 Task: Find connections with filter location Kākināda with filter topic #Mentoringwith filter profile language Spanish with filter current company Dabur India Limited with filter school Dwaraka Doss Goverdhan Doss Vaishnav College with filter industry Government Relations Services with filter service category Graphic Design with filter keywords title Substitute Teacher
Action: Mouse moved to (203, 309)
Screenshot: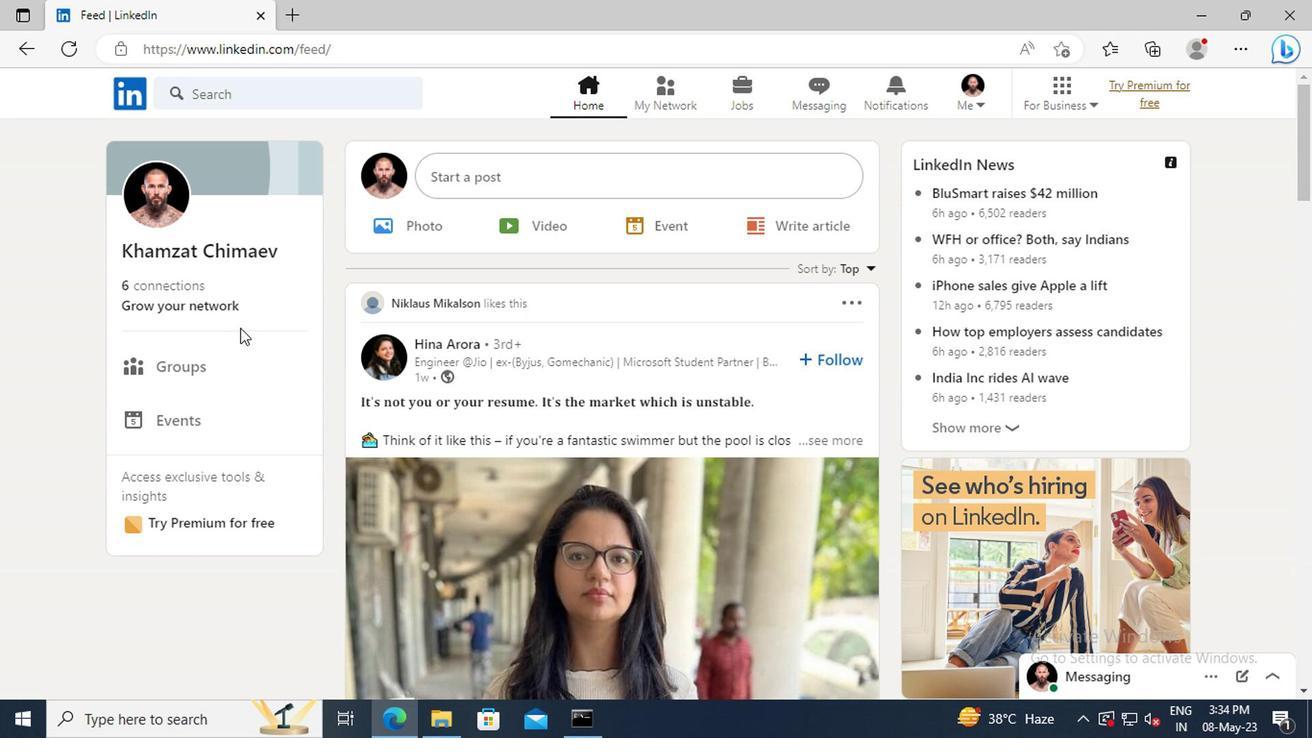 
Action: Mouse pressed left at (203, 309)
Screenshot: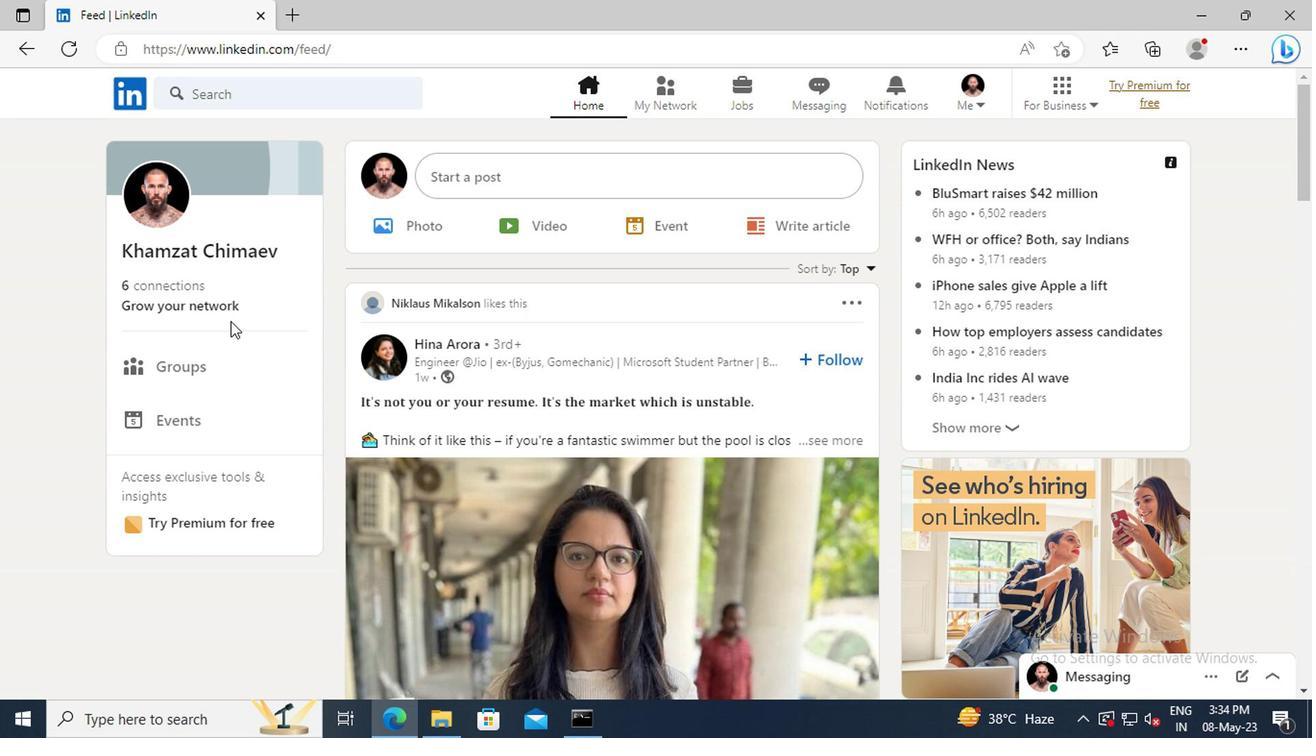 
Action: Mouse moved to (198, 200)
Screenshot: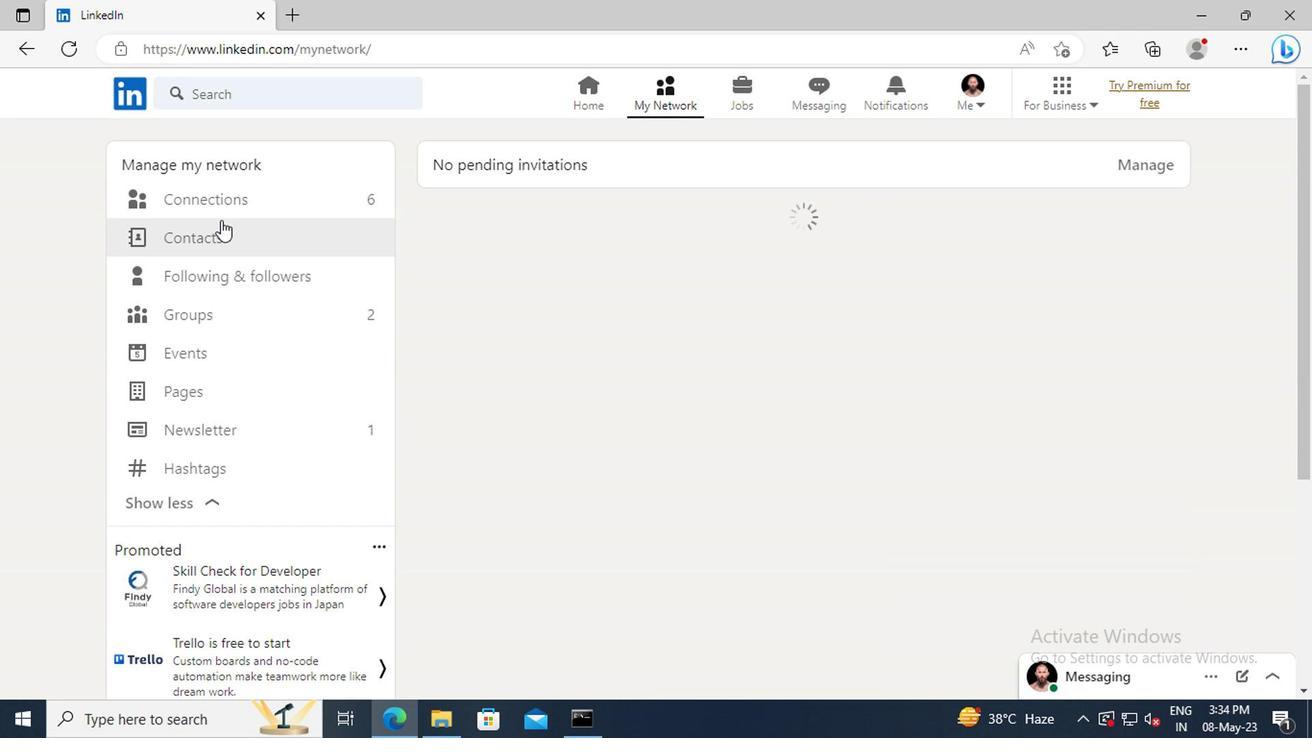 
Action: Mouse pressed left at (198, 200)
Screenshot: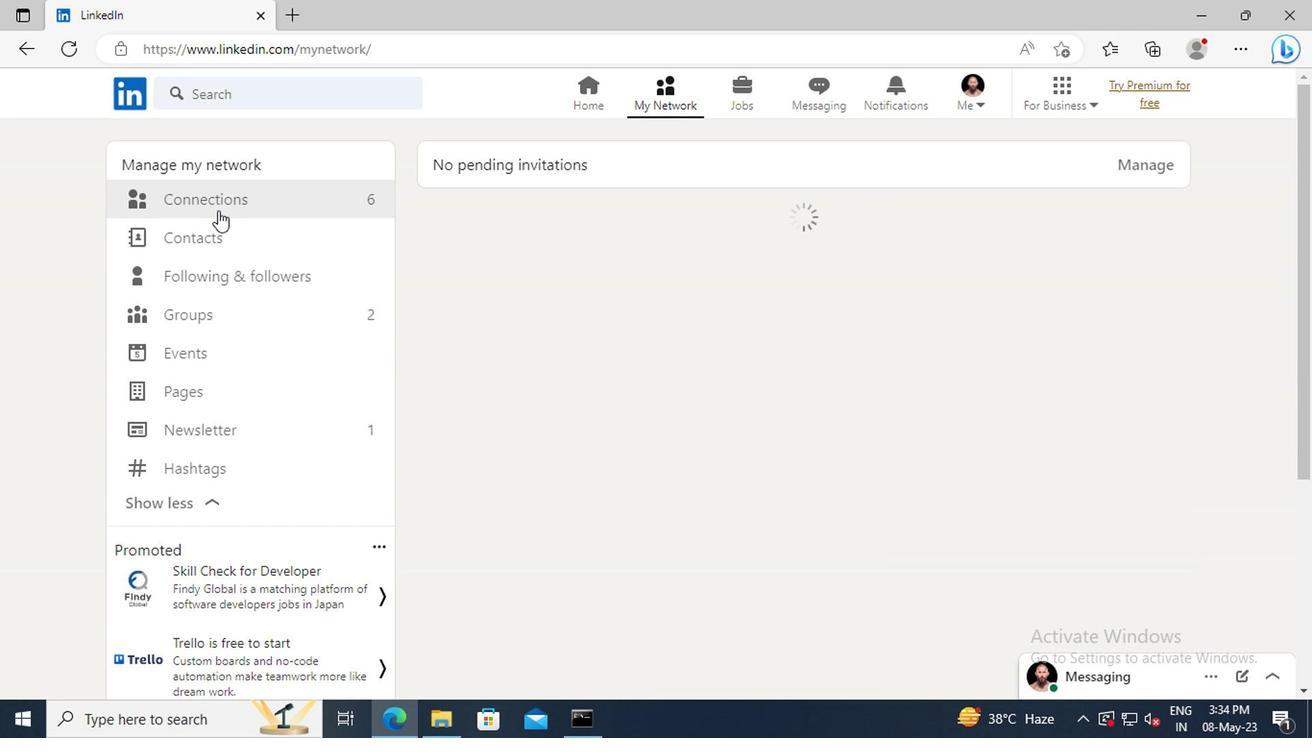 
Action: Mouse moved to (812, 202)
Screenshot: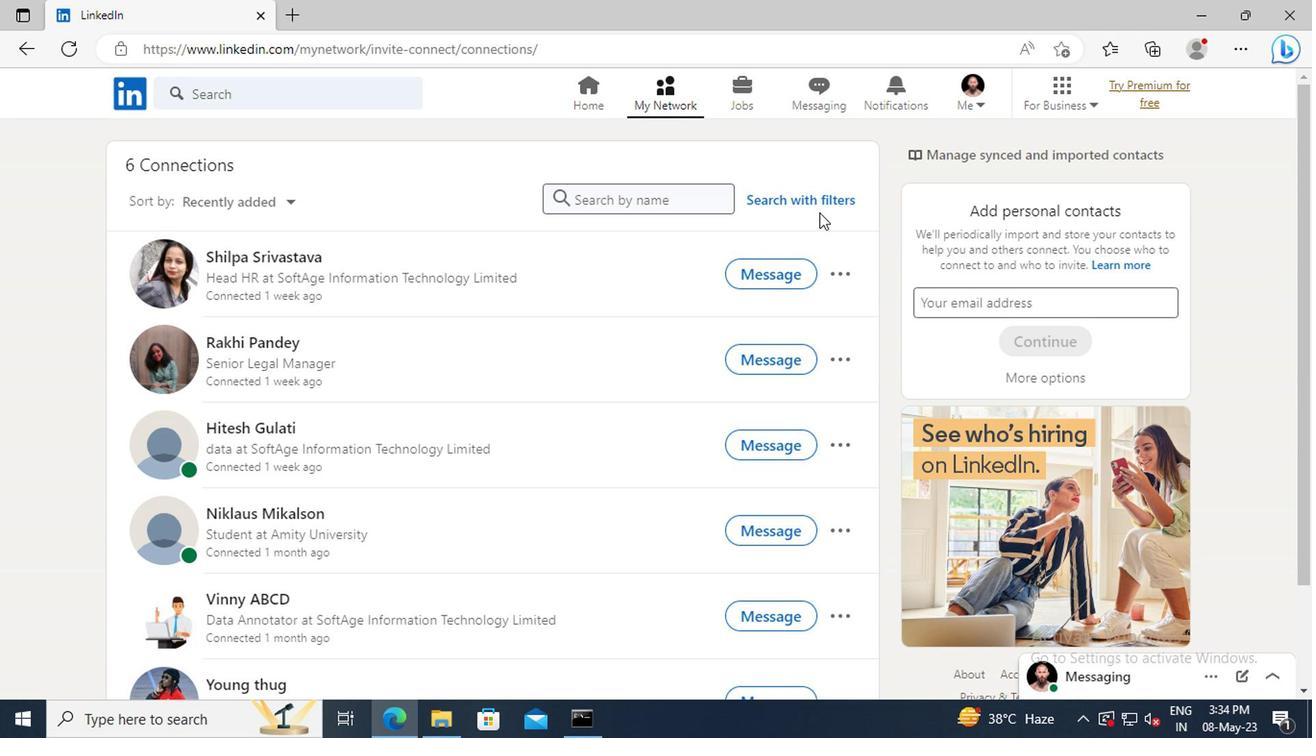 
Action: Mouse pressed left at (812, 202)
Screenshot: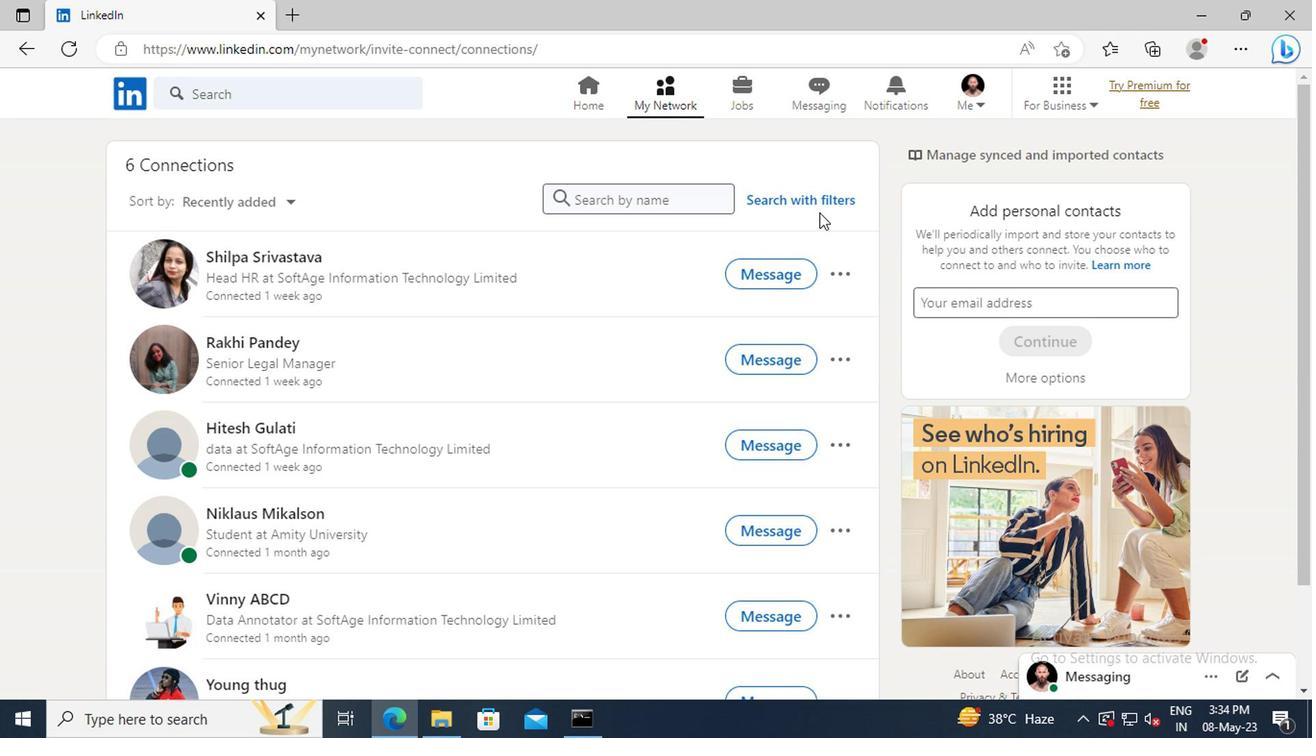 
Action: Mouse moved to (716, 142)
Screenshot: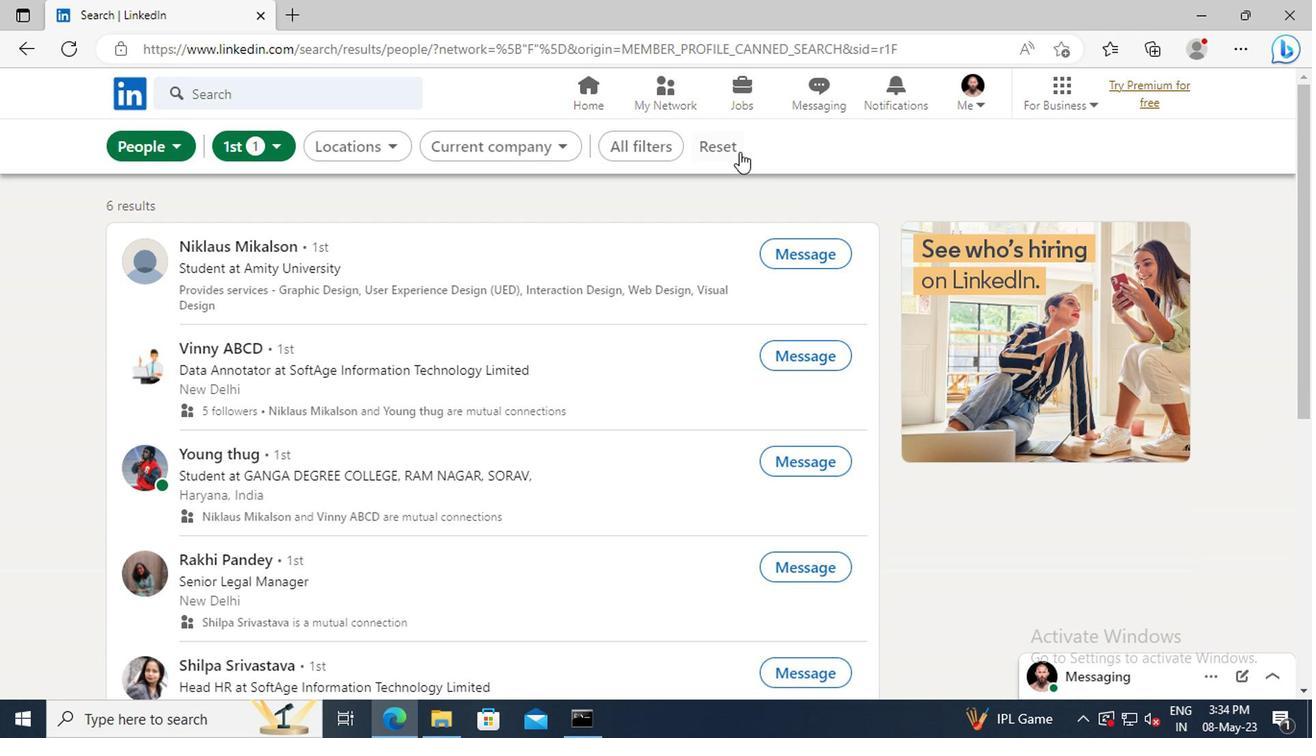 
Action: Mouse pressed left at (716, 142)
Screenshot: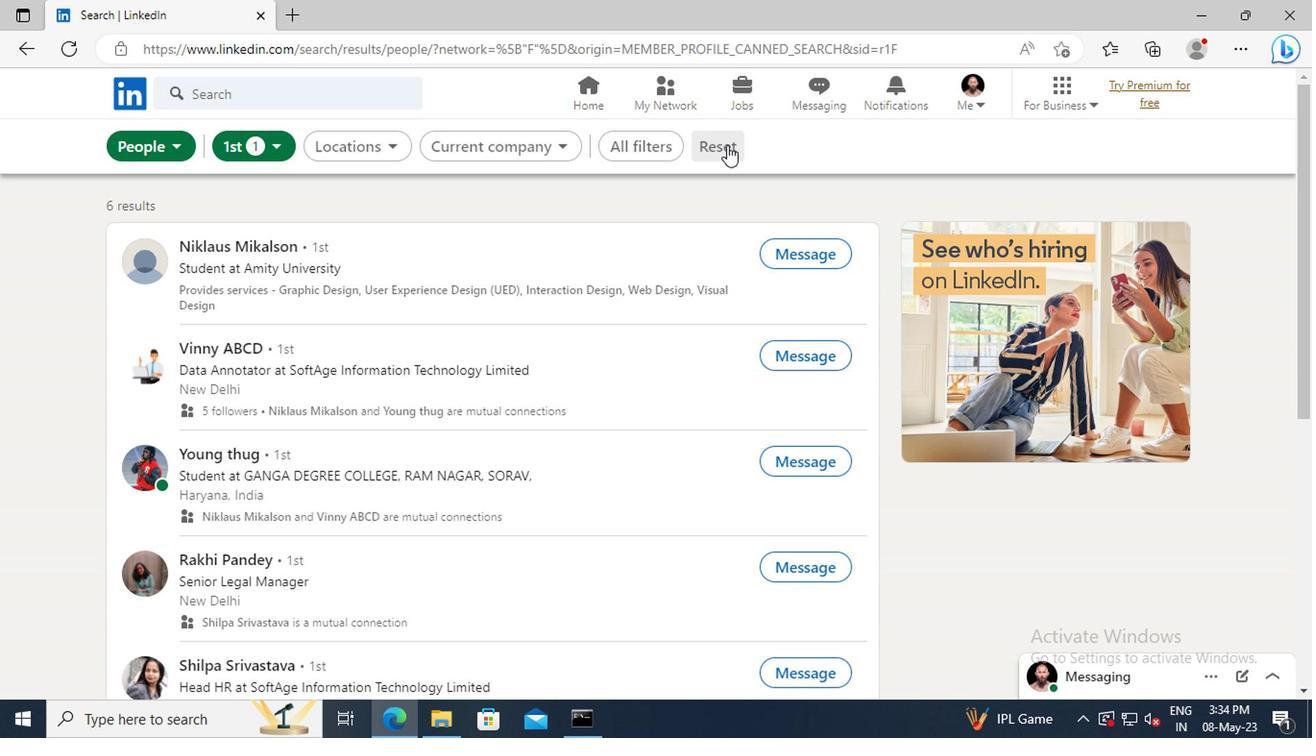 
Action: Mouse moved to (678, 142)
Screenshot: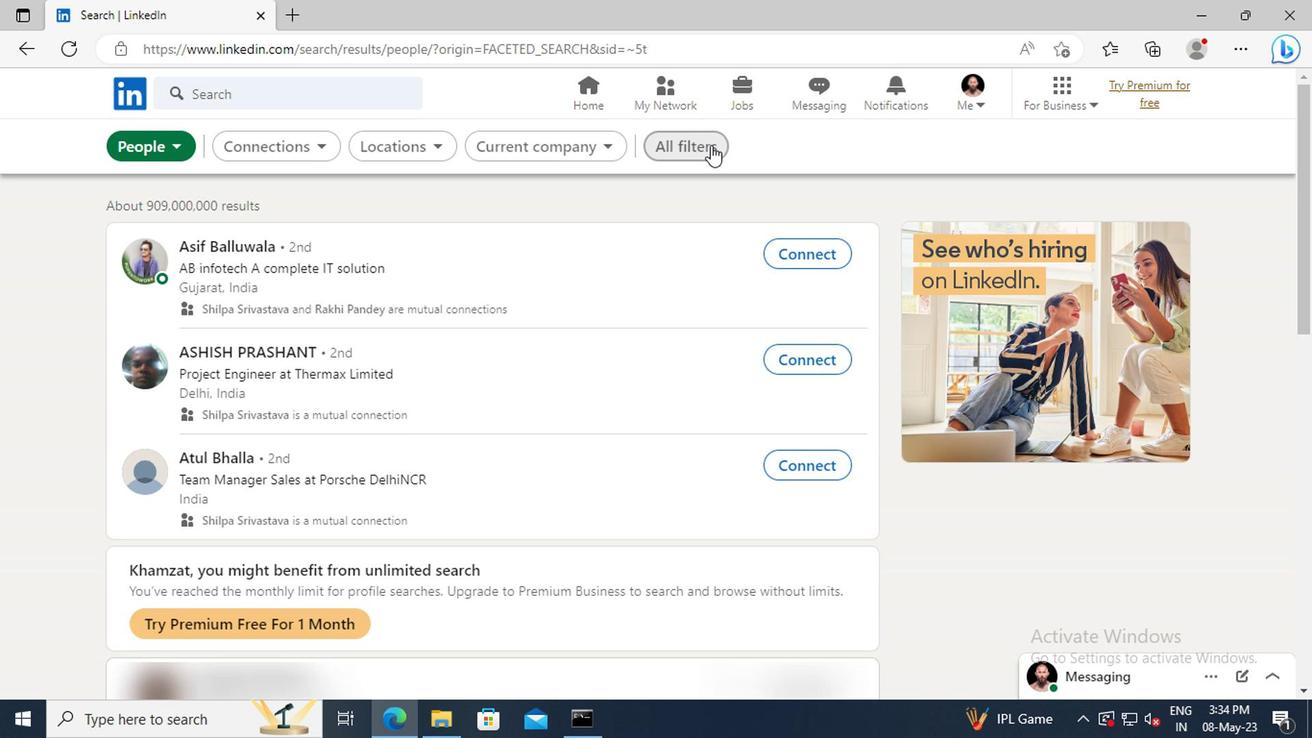 
Action: Mouse pressed left at (678, 142)
Screenshot: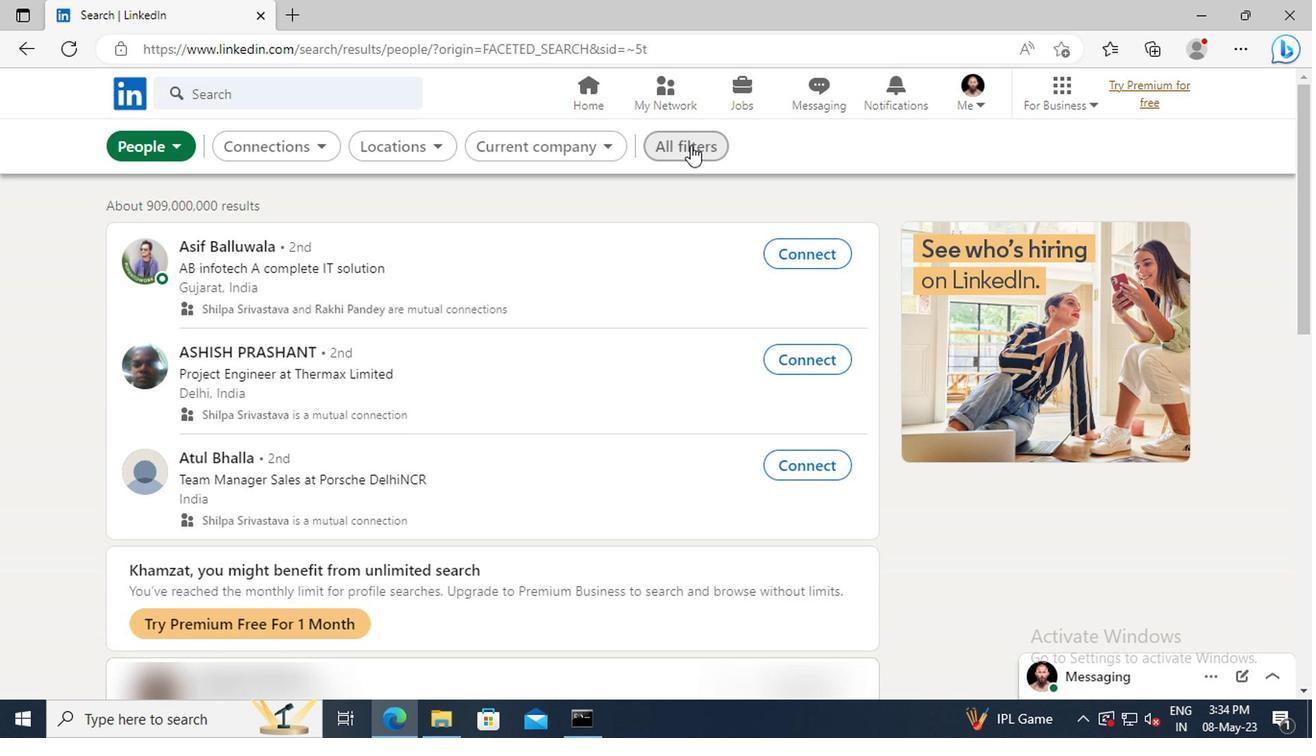 
Action: Mouse moved to (1095, 354)
Screenshot: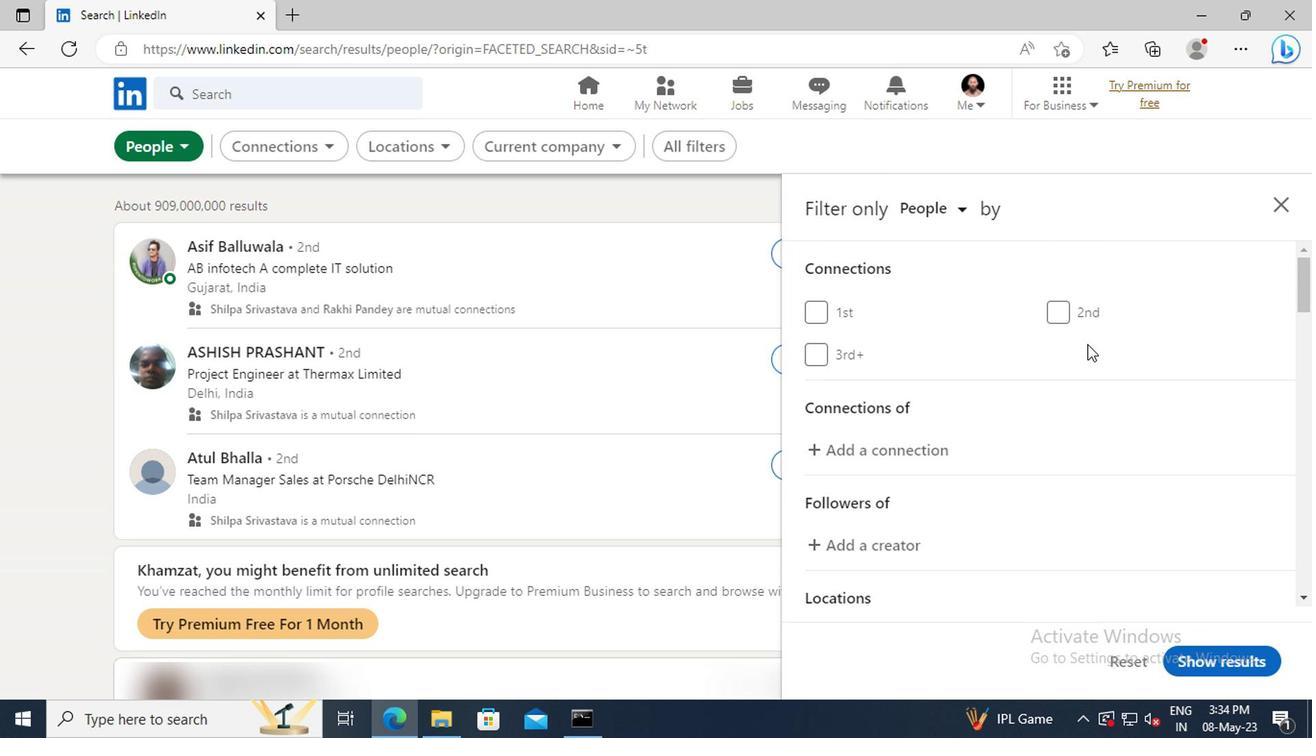 
Action: Mouse scrolled (1095, 354) with delta (0, 0)
Screenshot: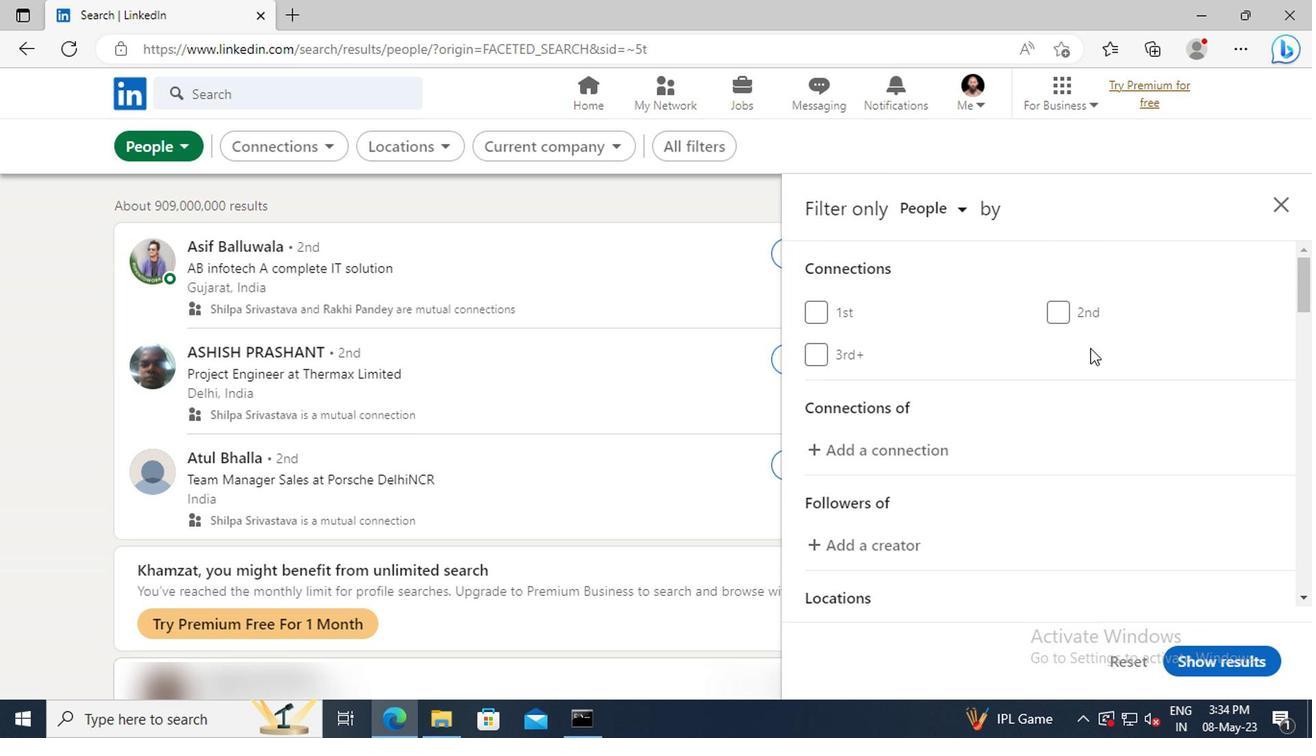 
Action: Mouse moved to (1095, 354)
Screenshot: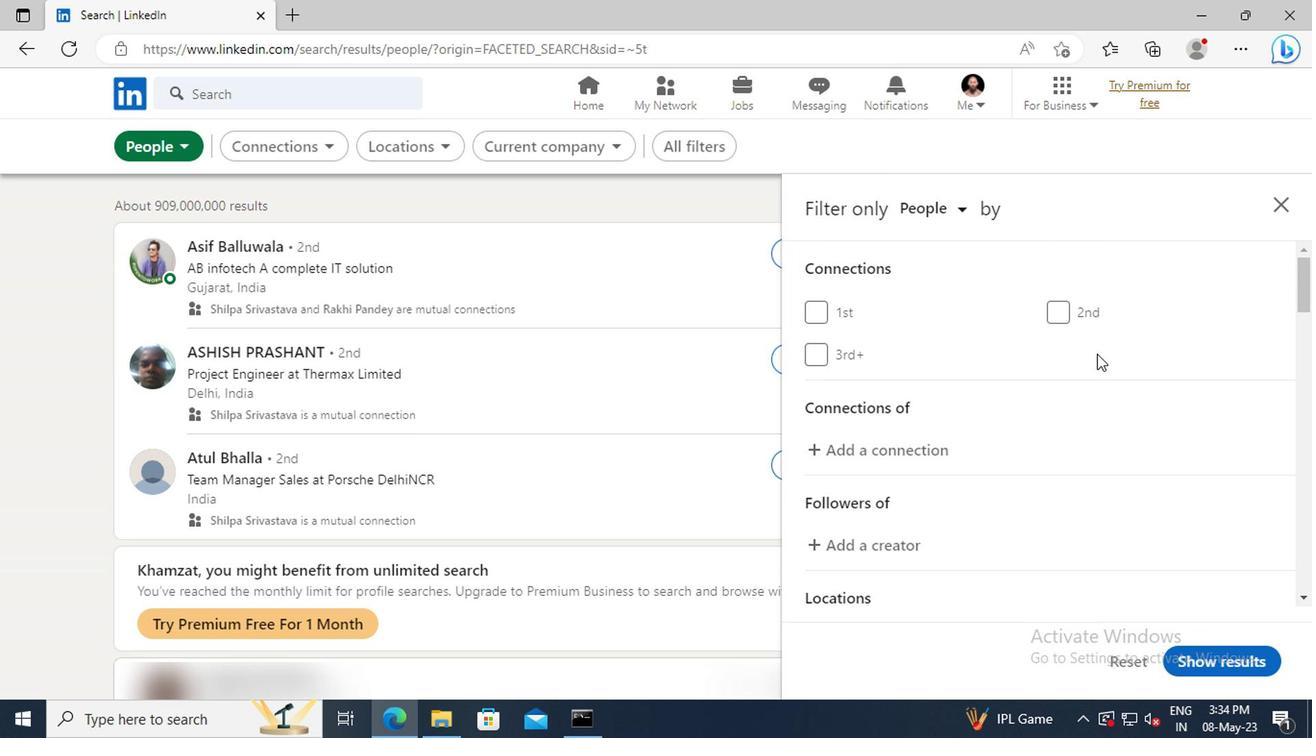 
Action: Mouse scrolled (1095, 354) with delta (0, 0)
Screenshot: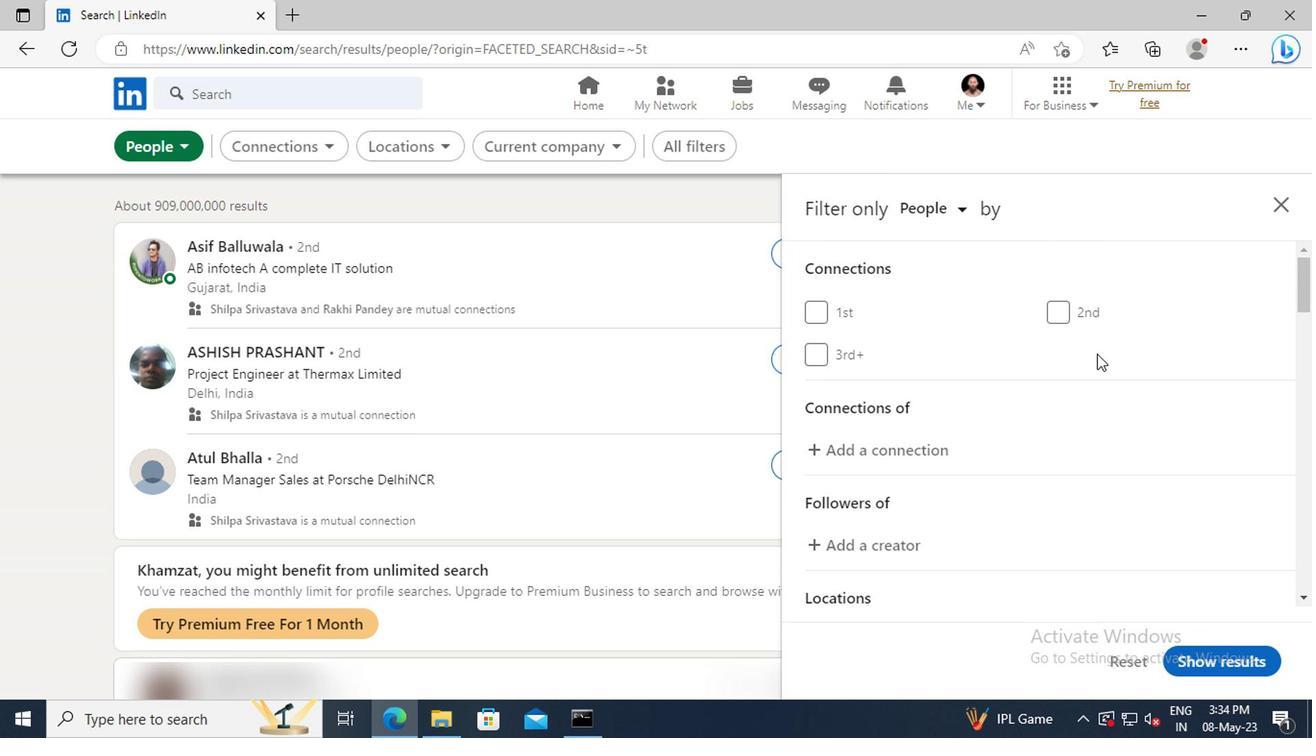 
Action: Mouse scrolled (1095, 354) with delta (0, 0)
Screenshot: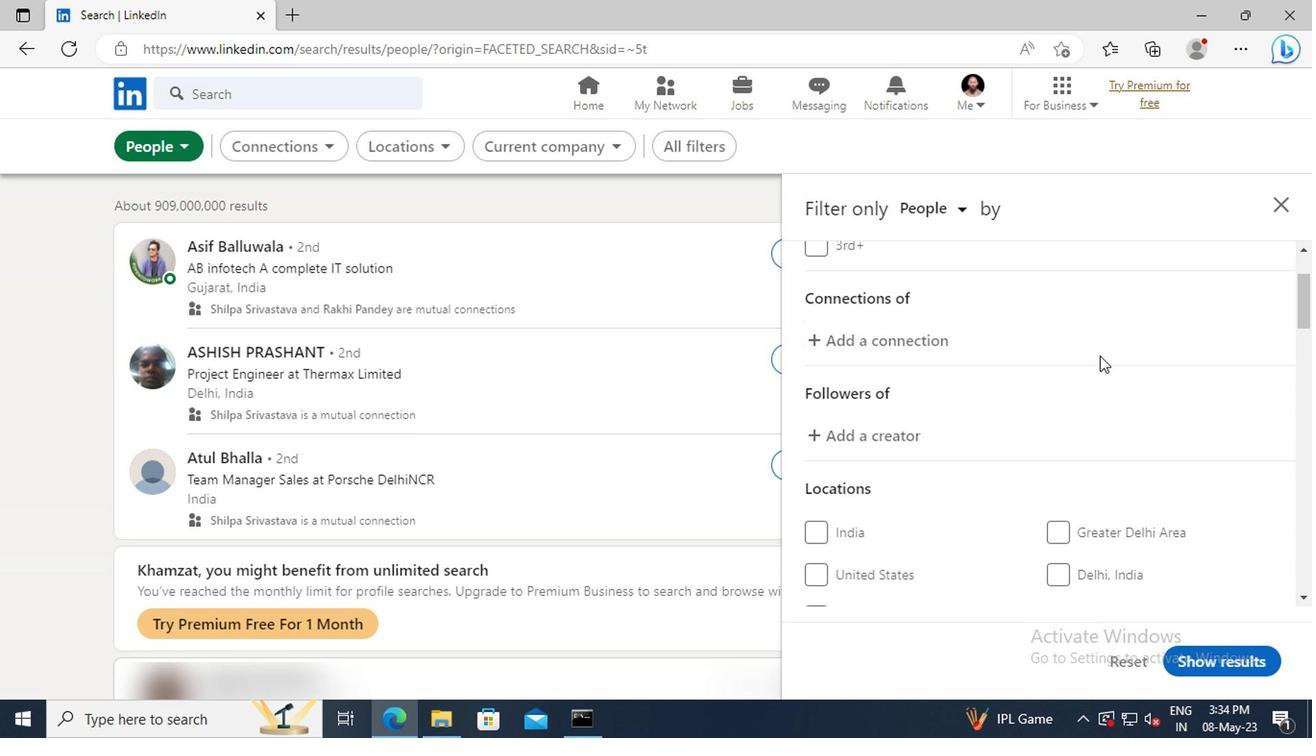 
Action: Mouse scrolled (1095, 354) with delta (0, 0)
Screenshot: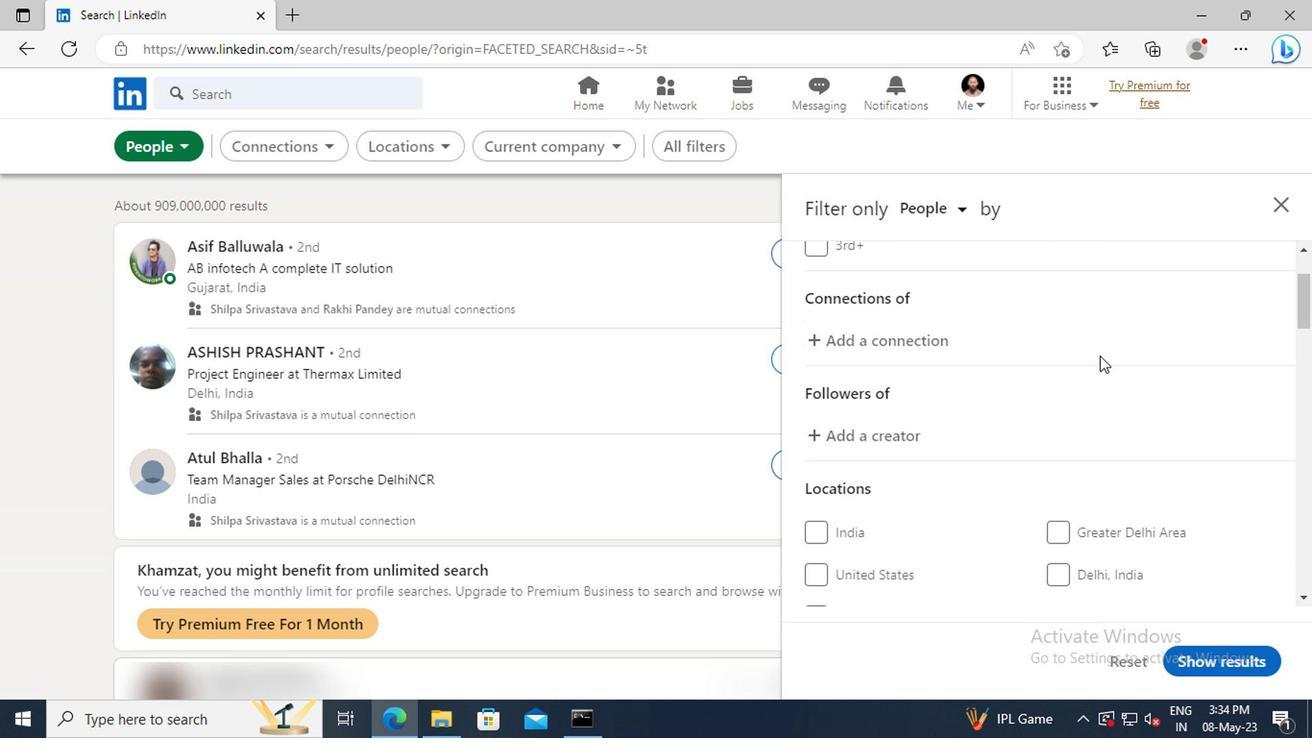 
Action: Mouse scrolled (1095, 354) with delta (0, 0)
Screenshot: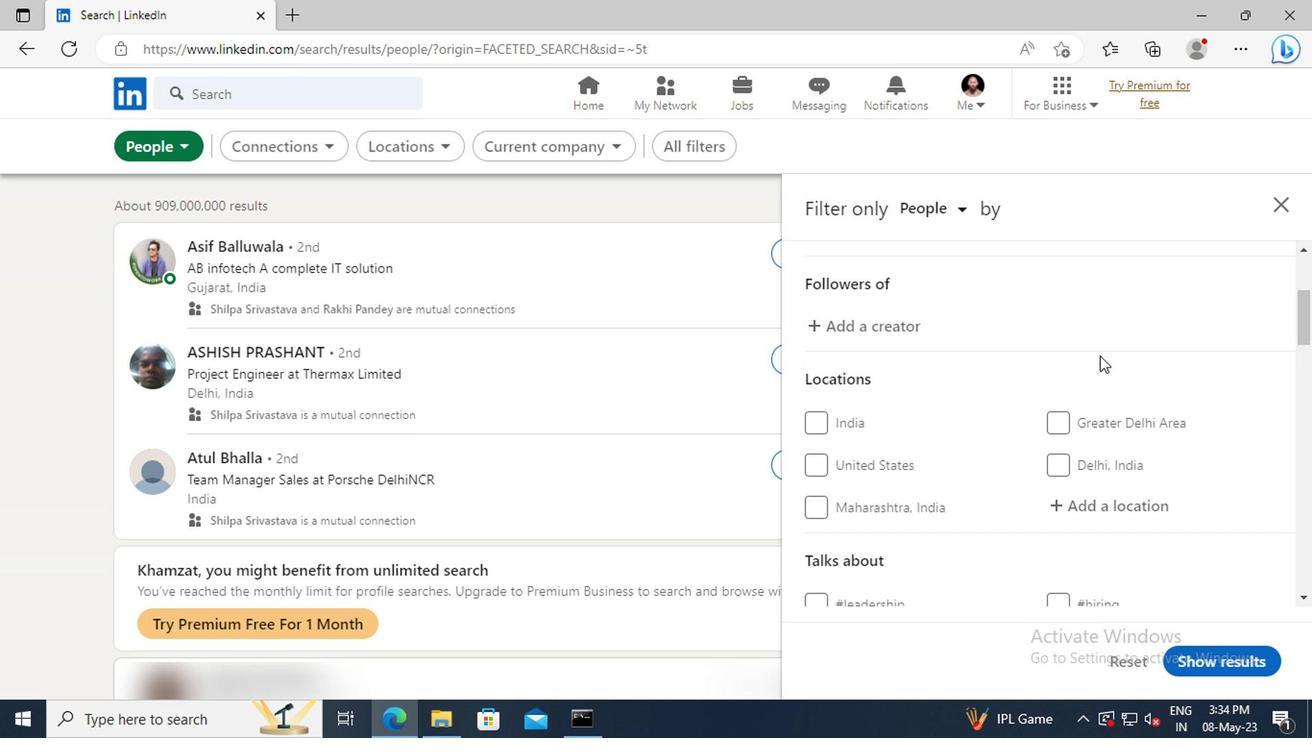 
Action: Mouse scrolled (1095, 354) with delta (0, 0)
Screenshot: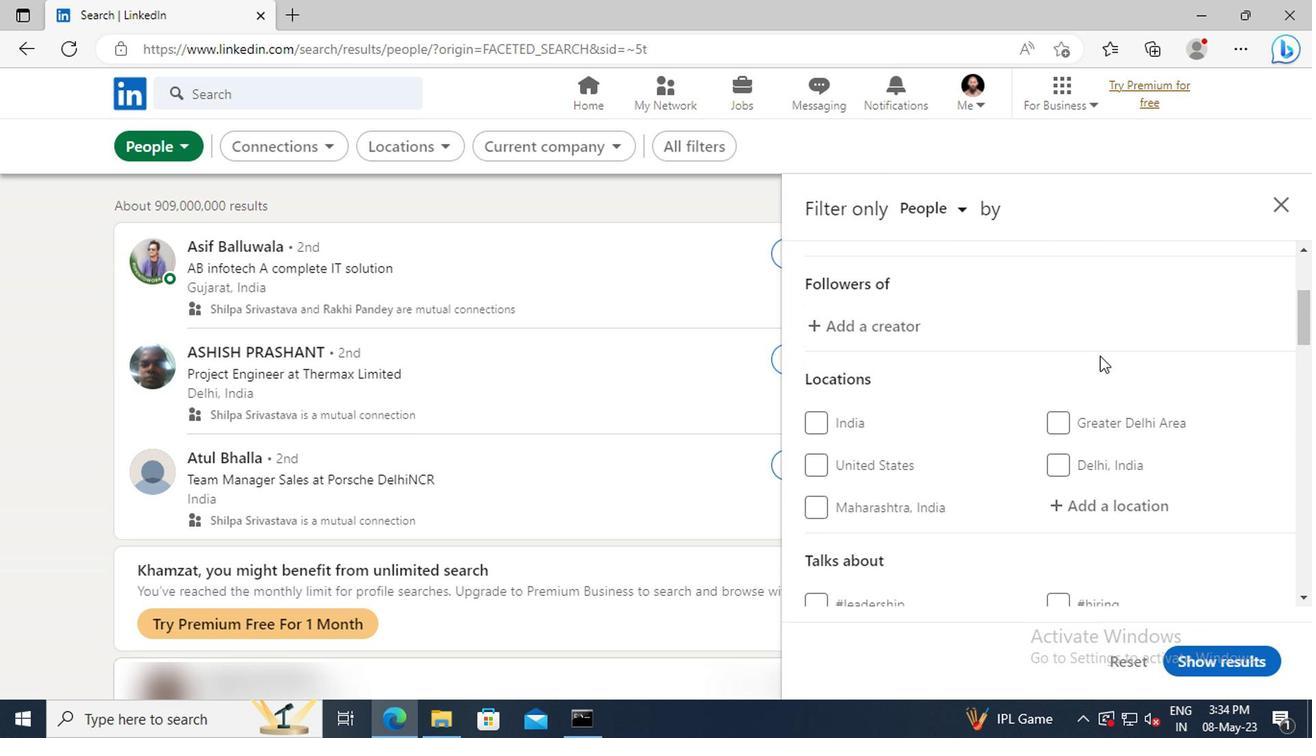 
Action: Mouse moved to (1097, 395)
Screenshot: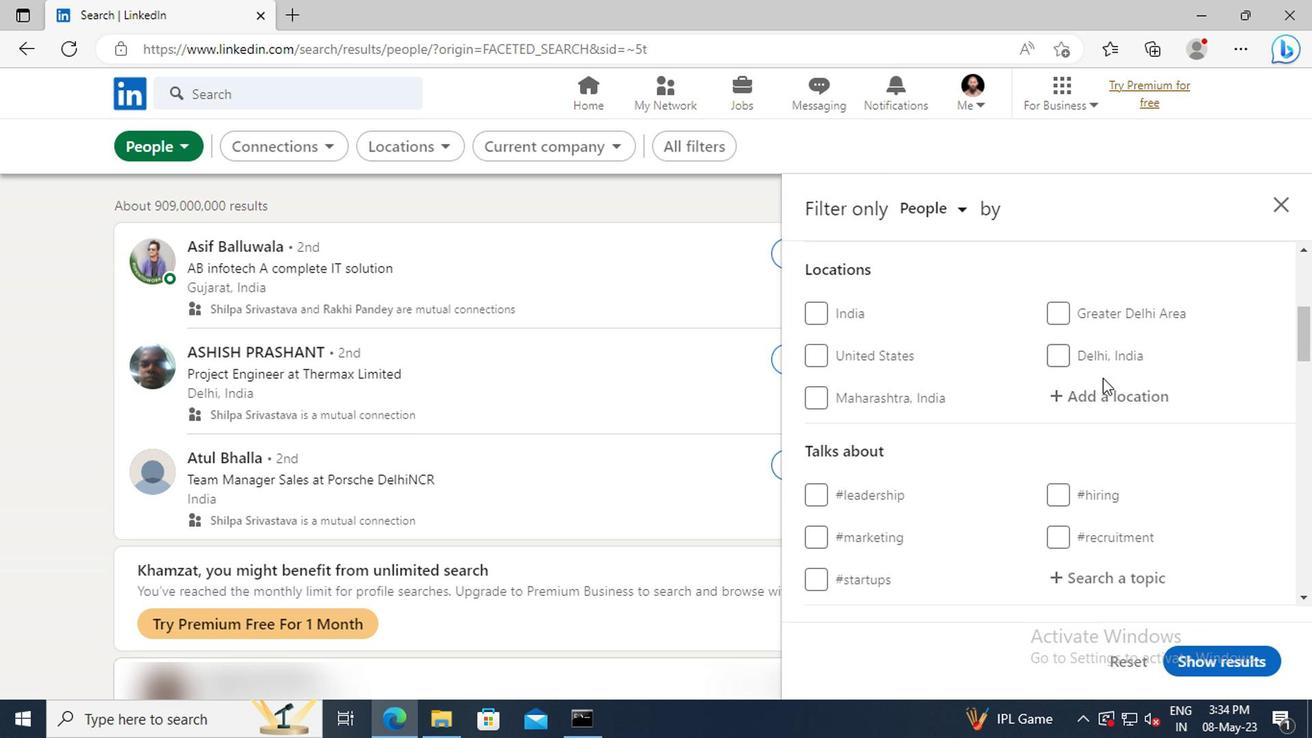 
Action: Mouse pressed left at (1097, 395)
Screenshot: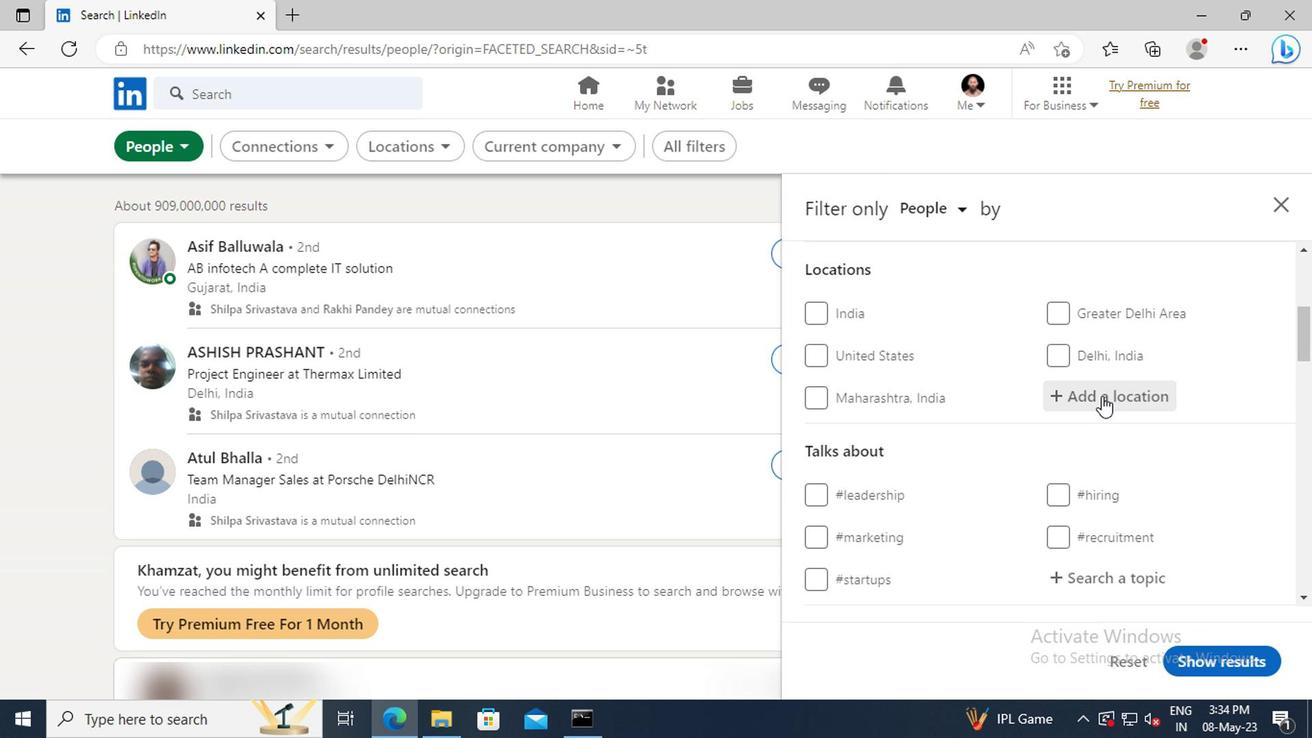 
Action: Key pressed <Key.shift>KAKINADA
Screenshot: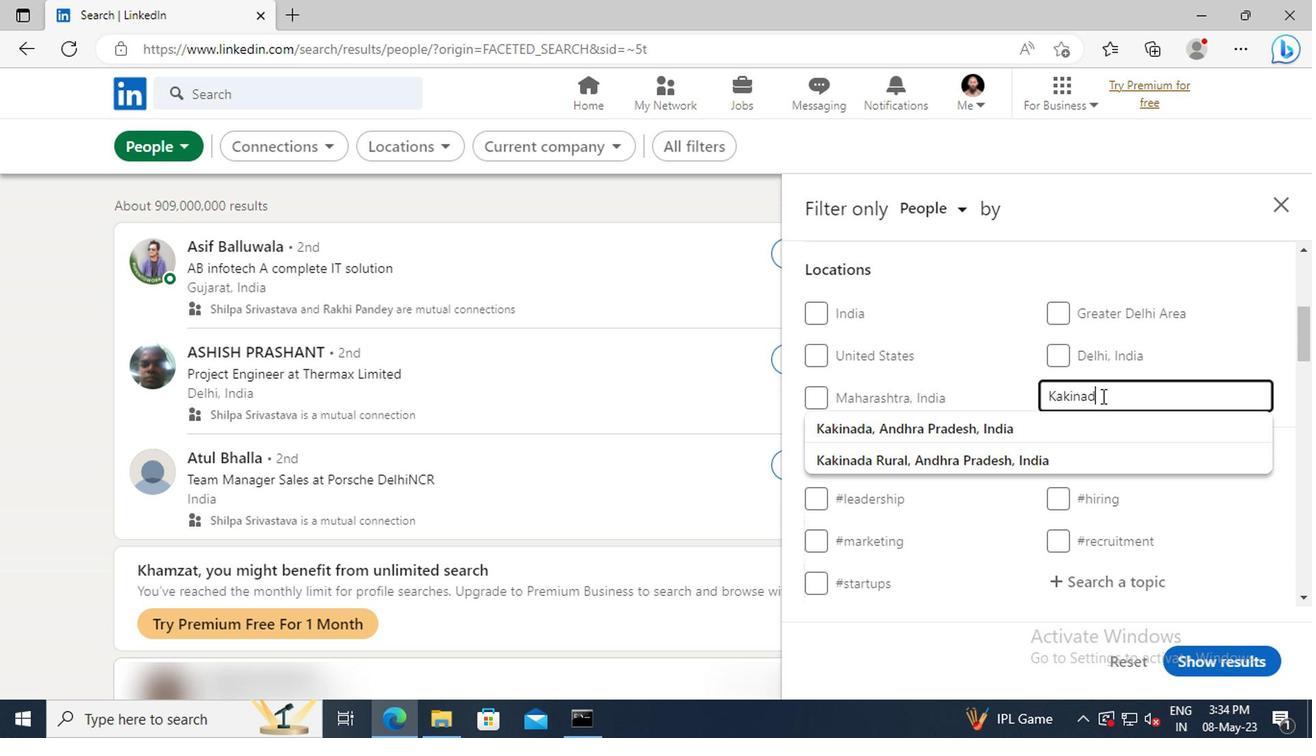 
Action: Mouse moved to (1102, 423)
Screenshot: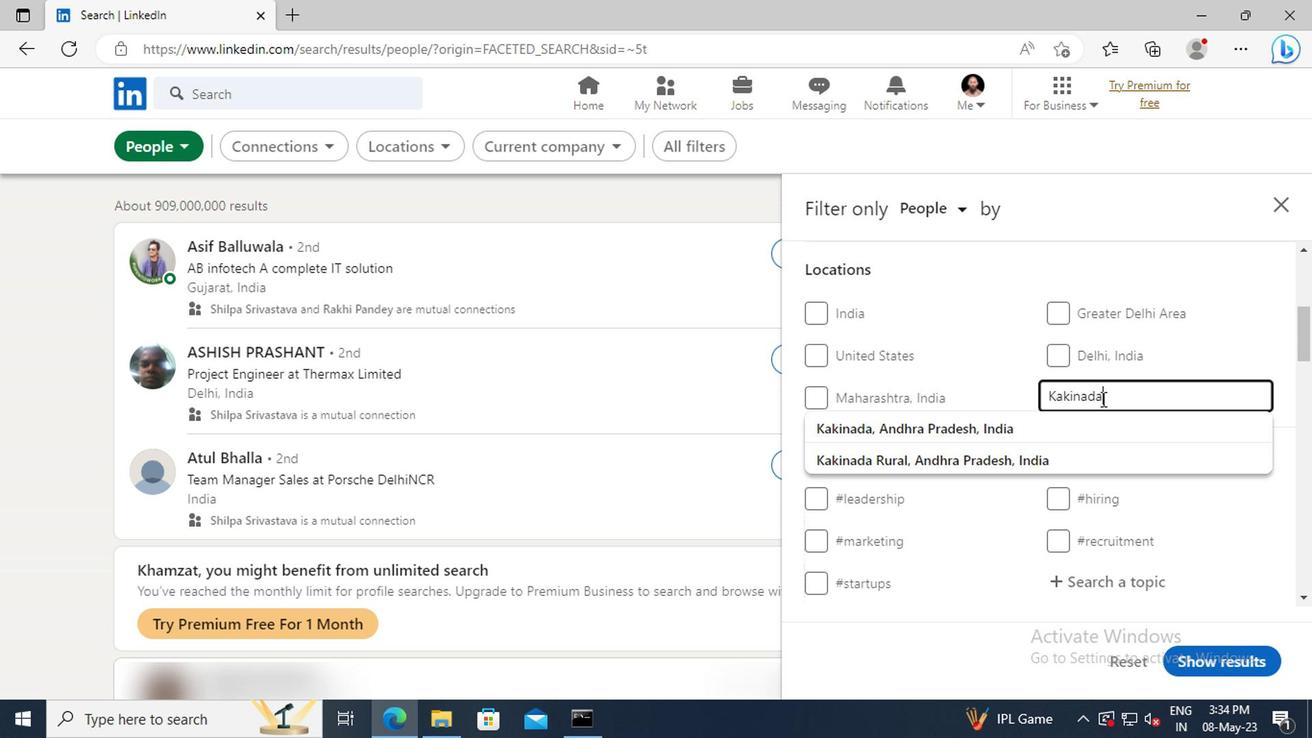 
Action: Mouse pressed left at (1102, 423)
Screenshot: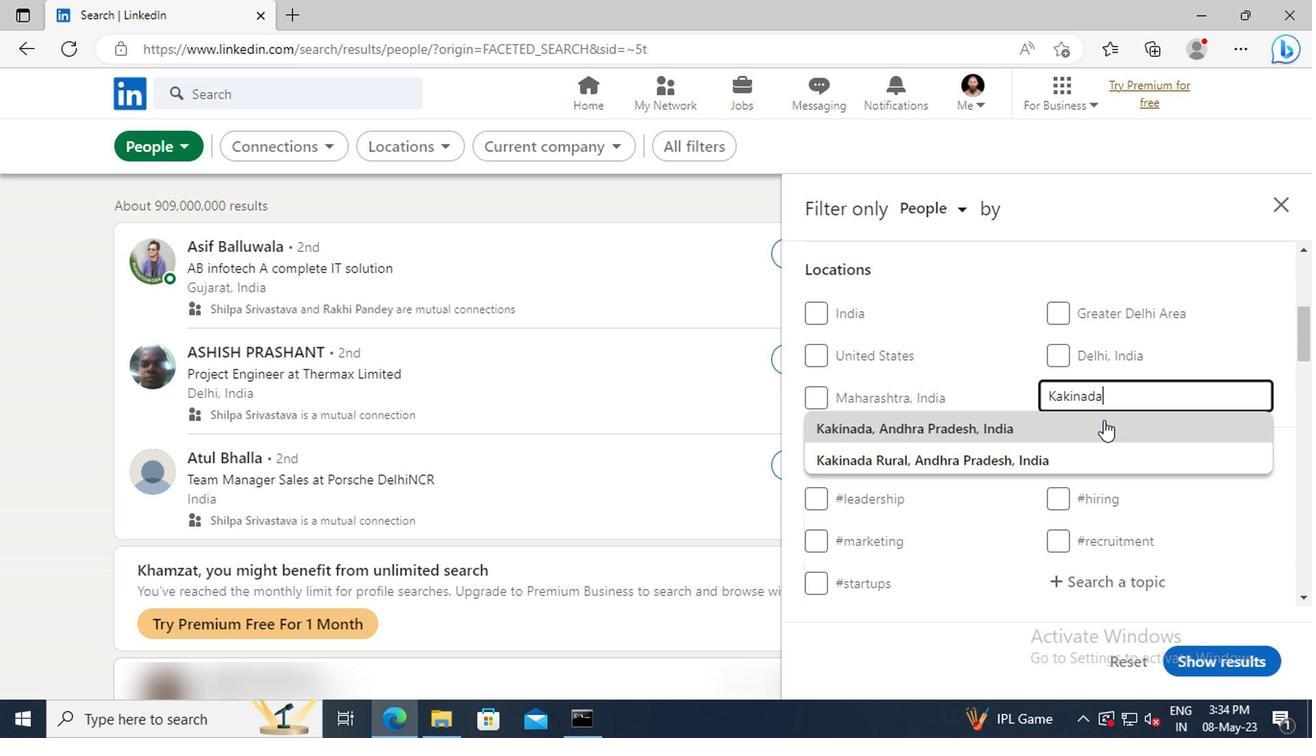 
Action: Mouse scrolled (1102, 423) with delta (0, 0)
Screenshot: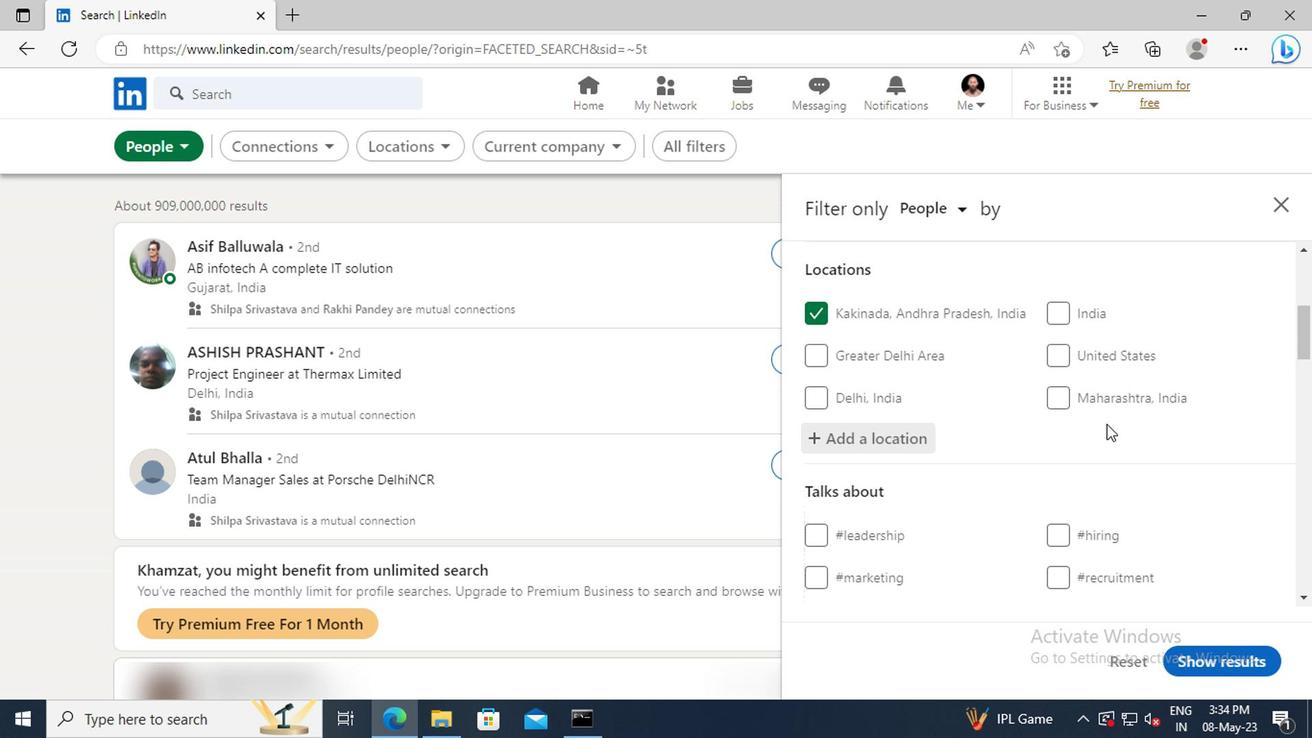 
Action: Mouse scrolled (1102, 423) with delta (0, 0)
Screenshot: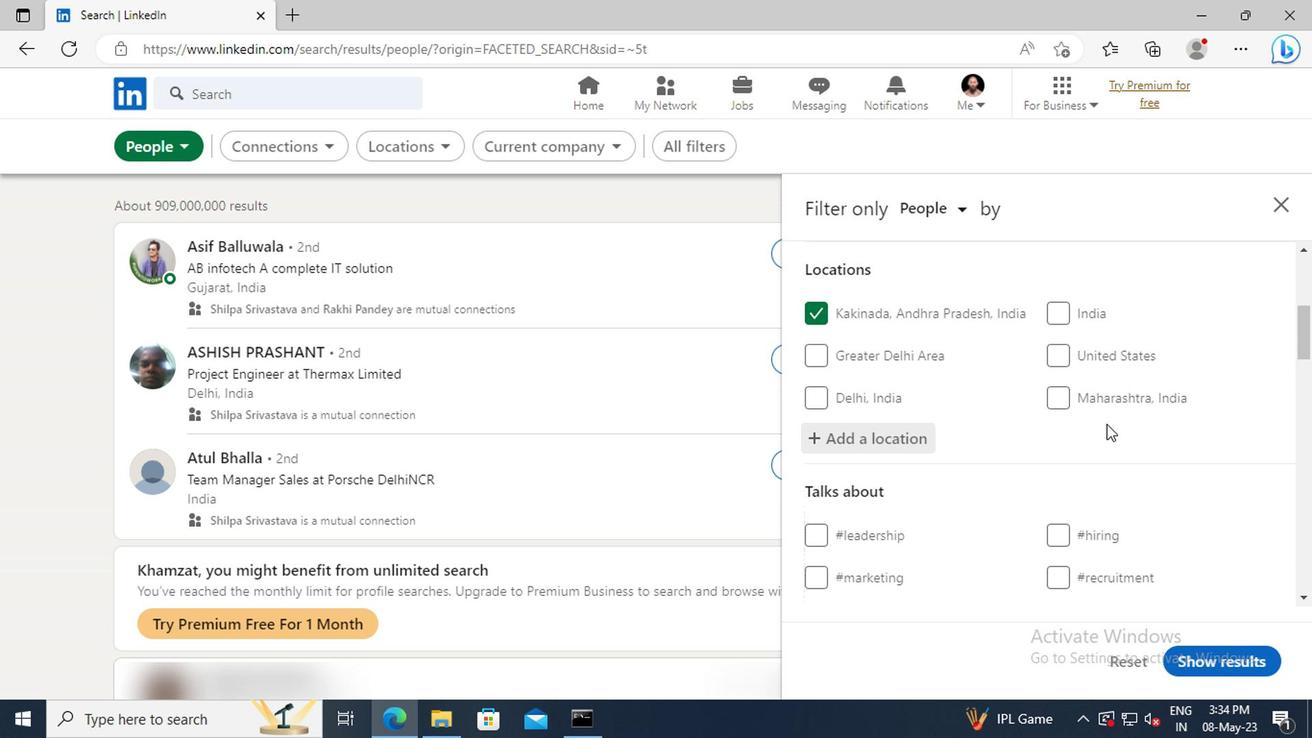 
Action: Mouse scrolled (1102, 423) with delta (0, 0)
Screenshot: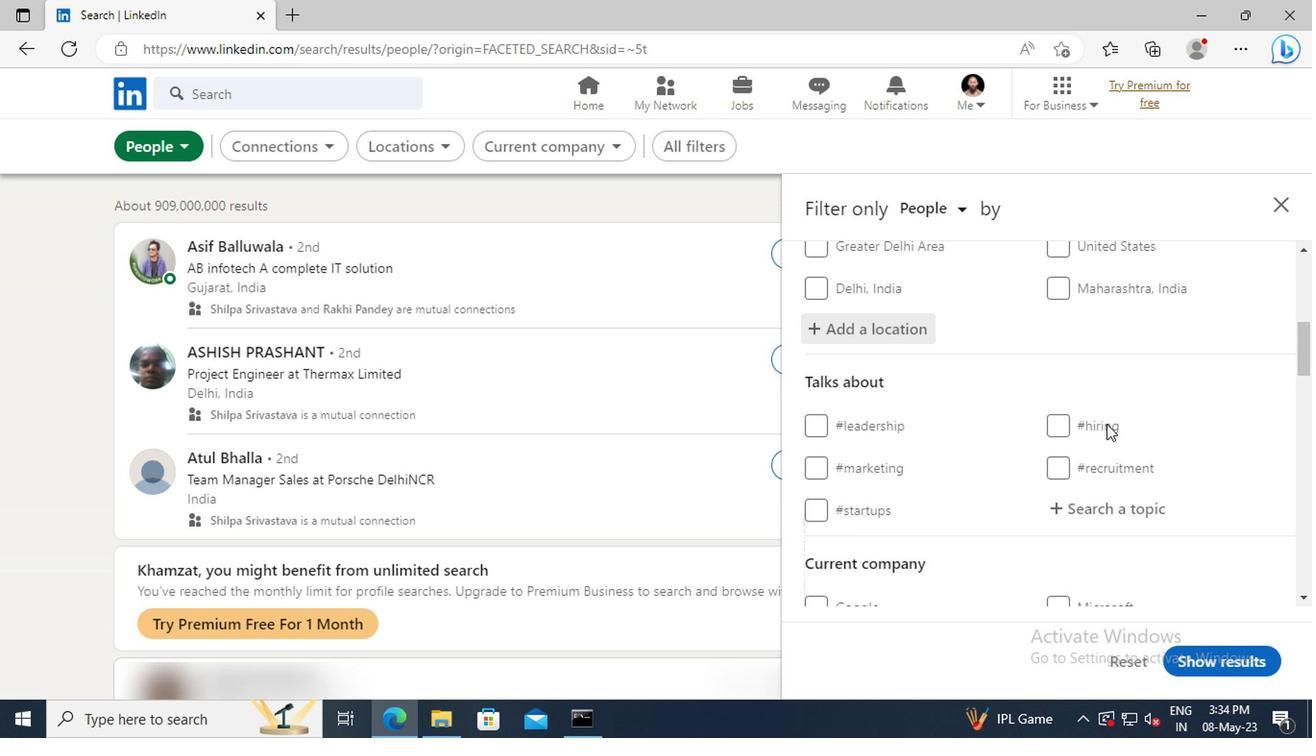 
Action: Mouse scrolled (1102, 423) with delta (0, 0)
Screenshot: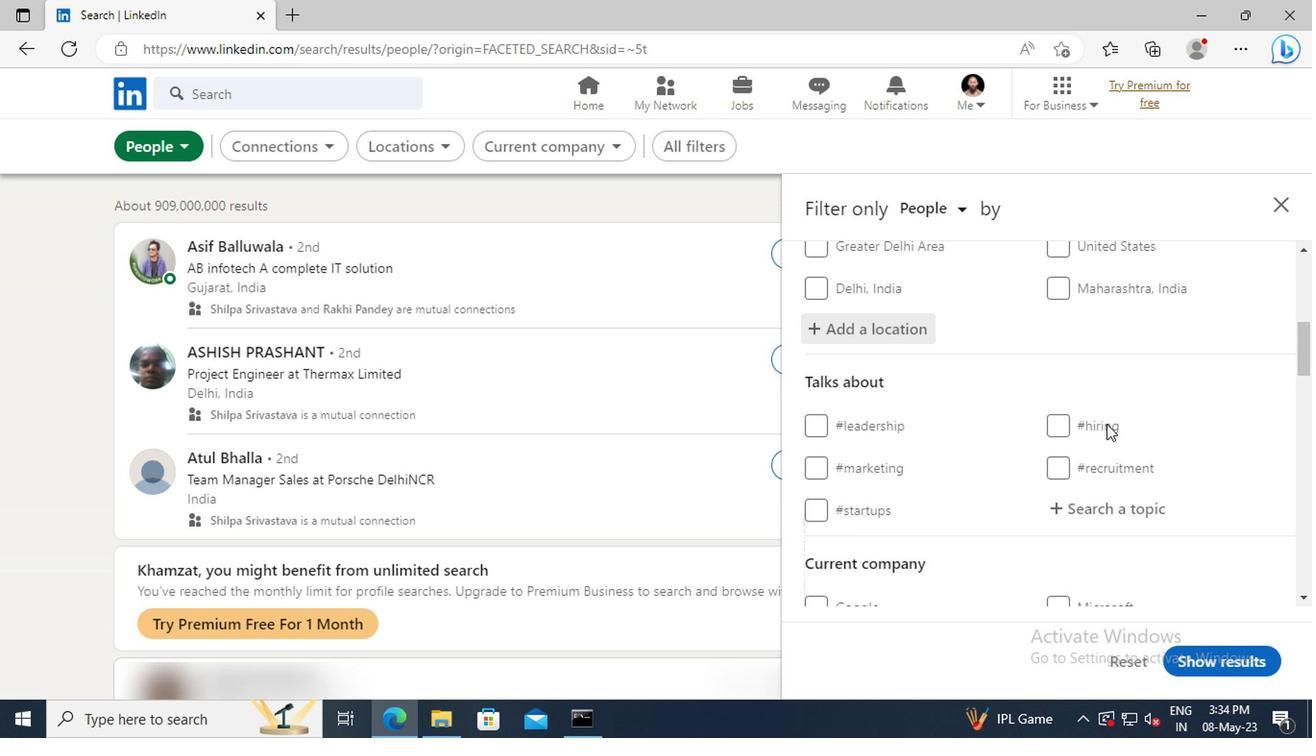 
Action: Mouse moved to (1103, 411)
Screenshot: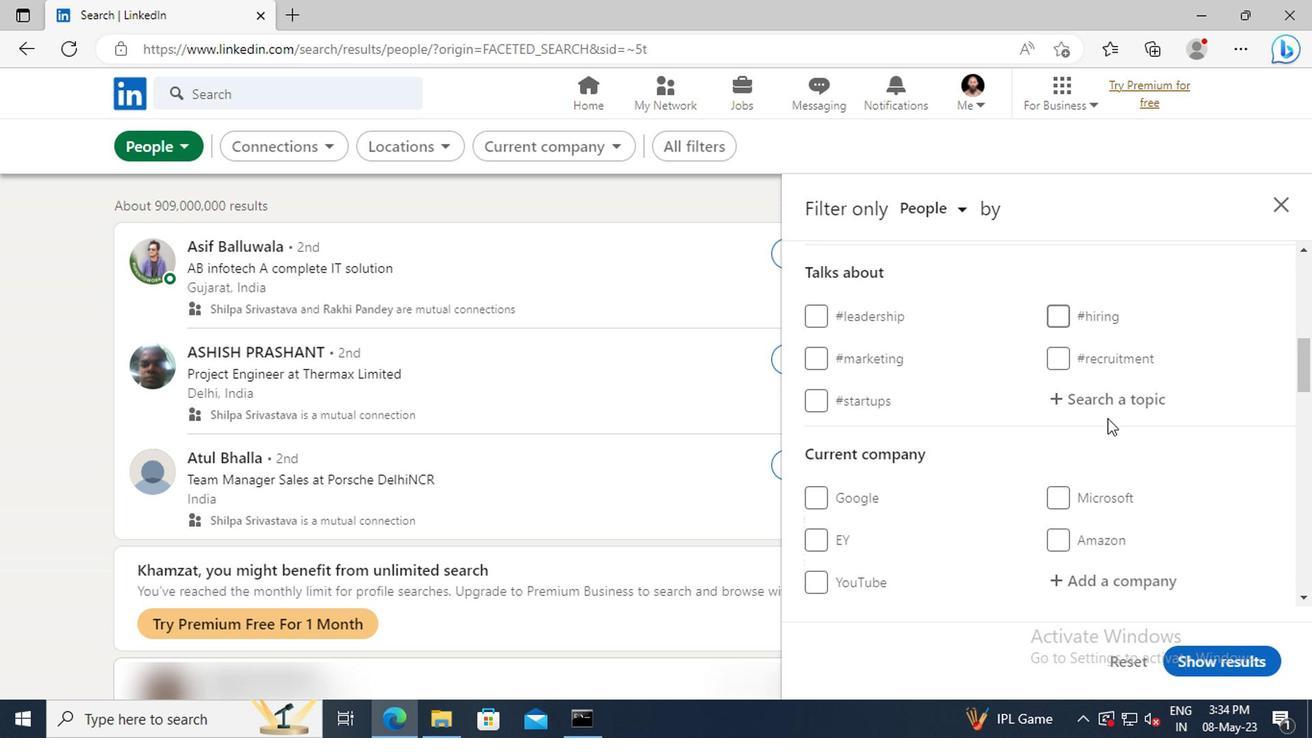 
Action: Mouse pressed left at (1103, 411)
Screenshot: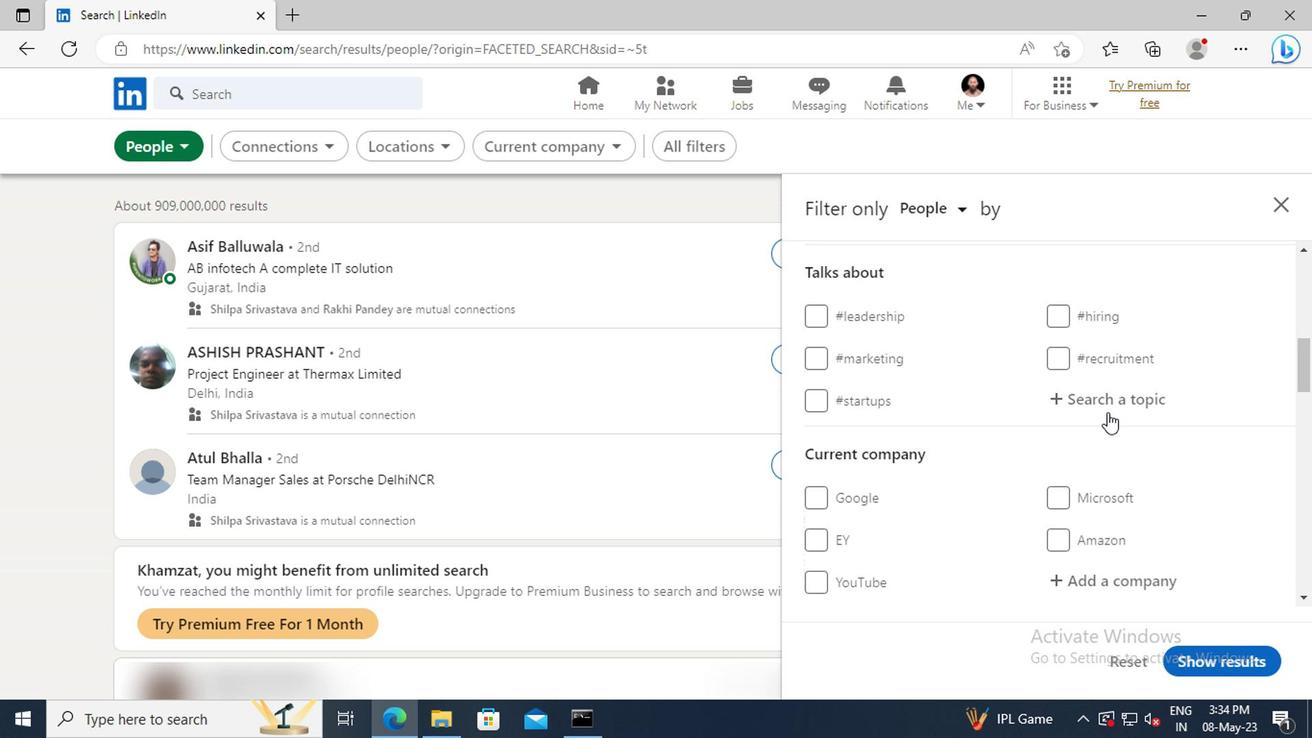 
Action: Key pressed <Key.shift>MENTORI
Screenshot: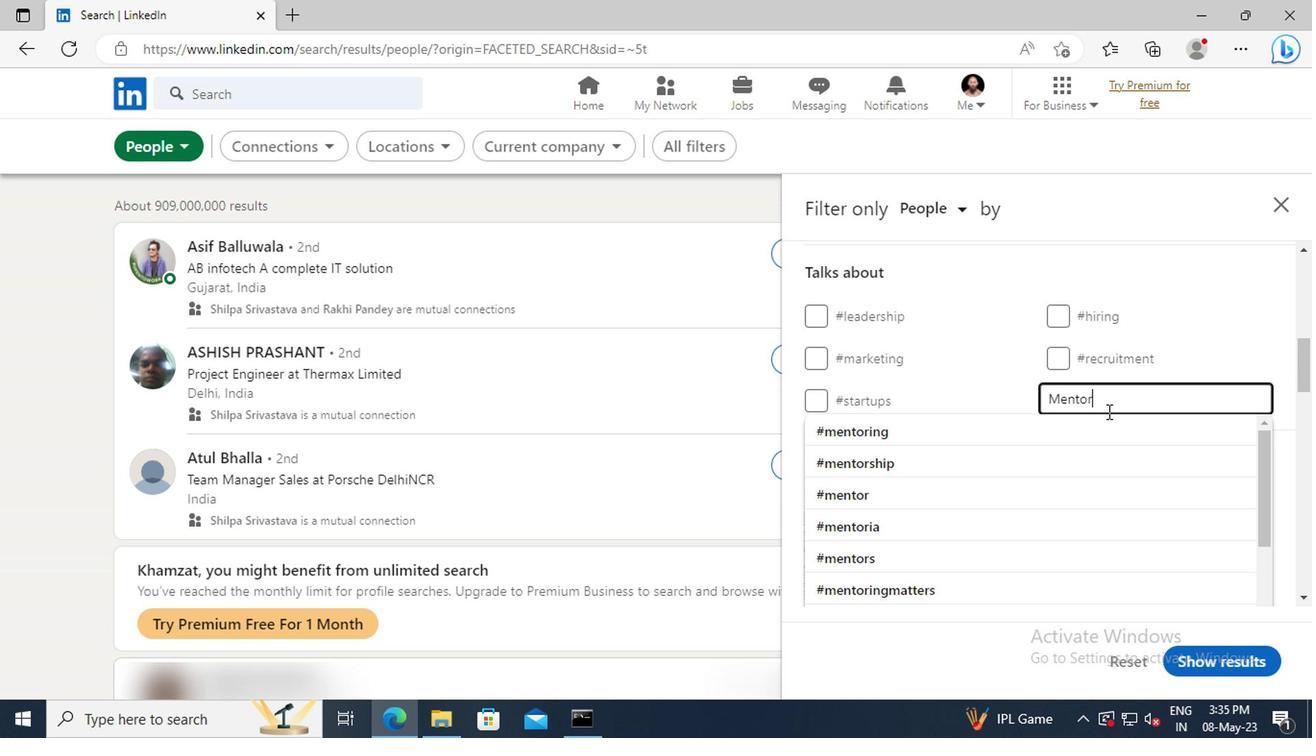 
Action: Mouse moved to (1105, 421)
Screenshot: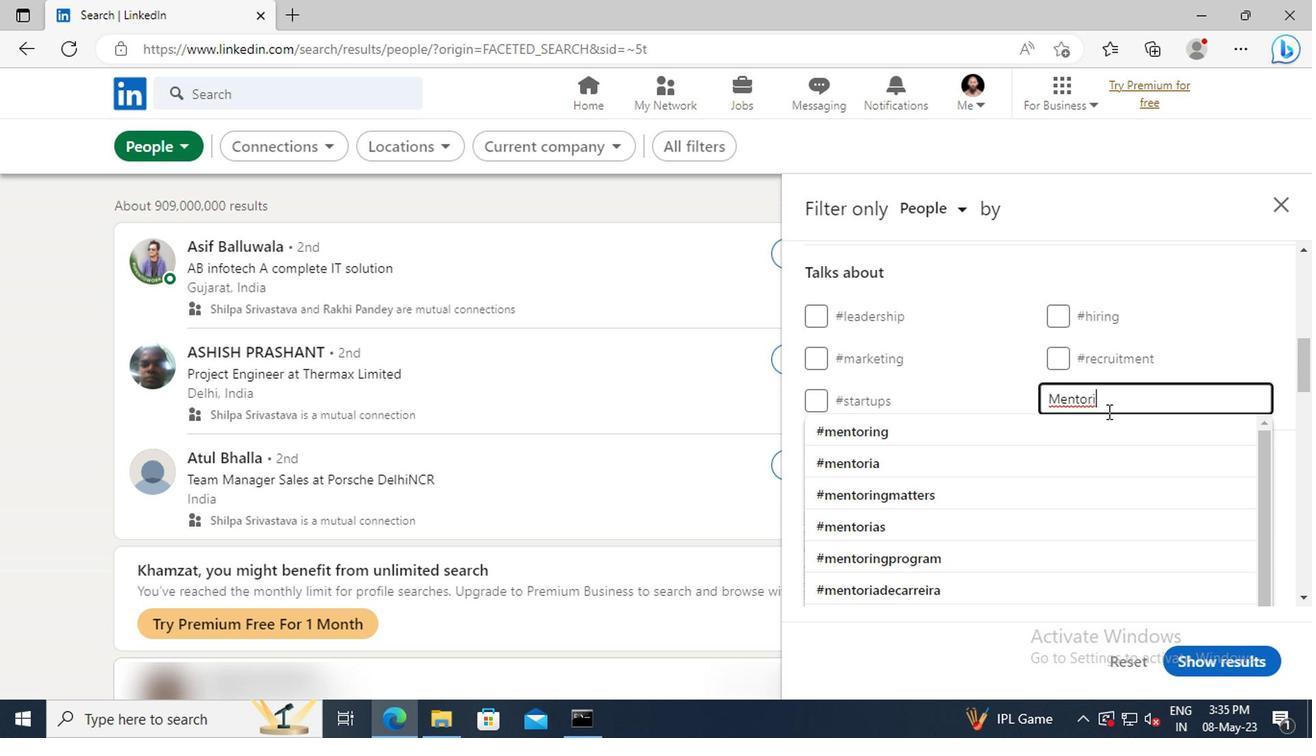 
Action: Mouse pressed left at (1105, 421)
Screenshot: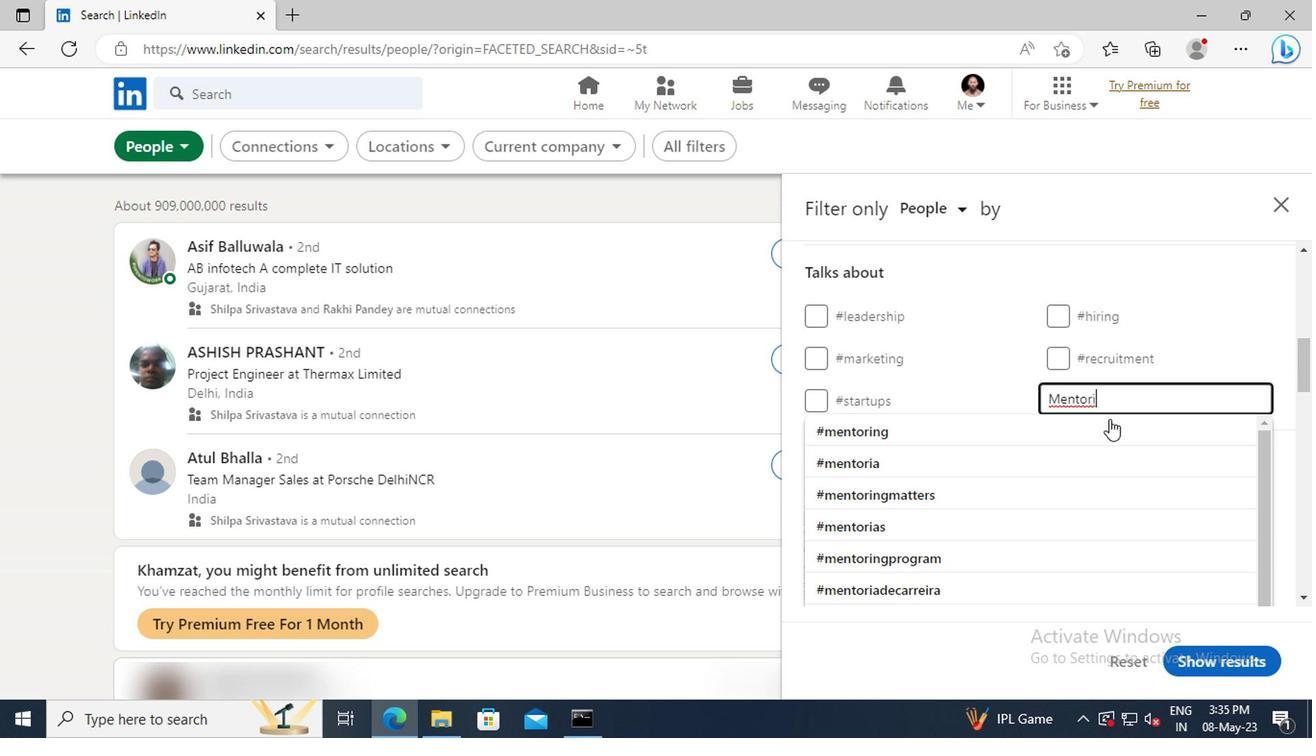 
Action: Mouse scrolled (1105, 419) with delta (0, -1)
Screenshot: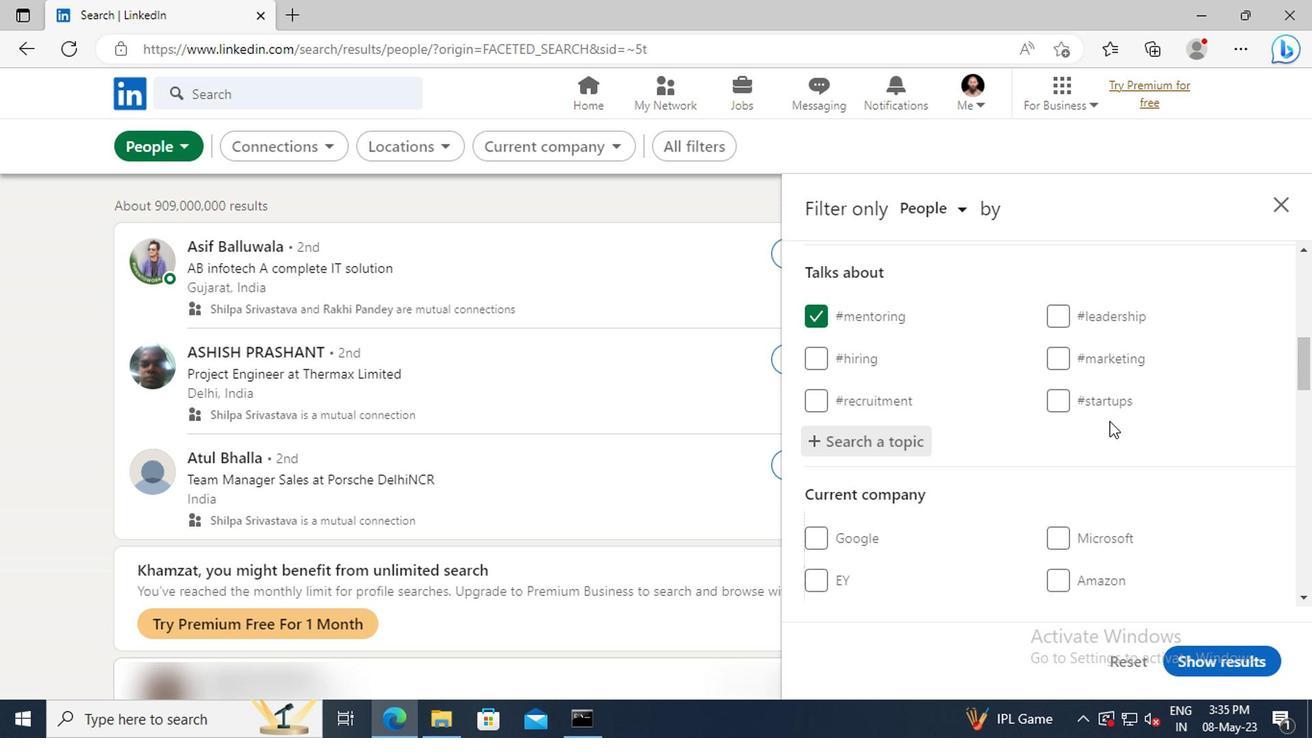 
Action: Mouse scrolled (1105, 419) with delta (0, -1)
Screenshot: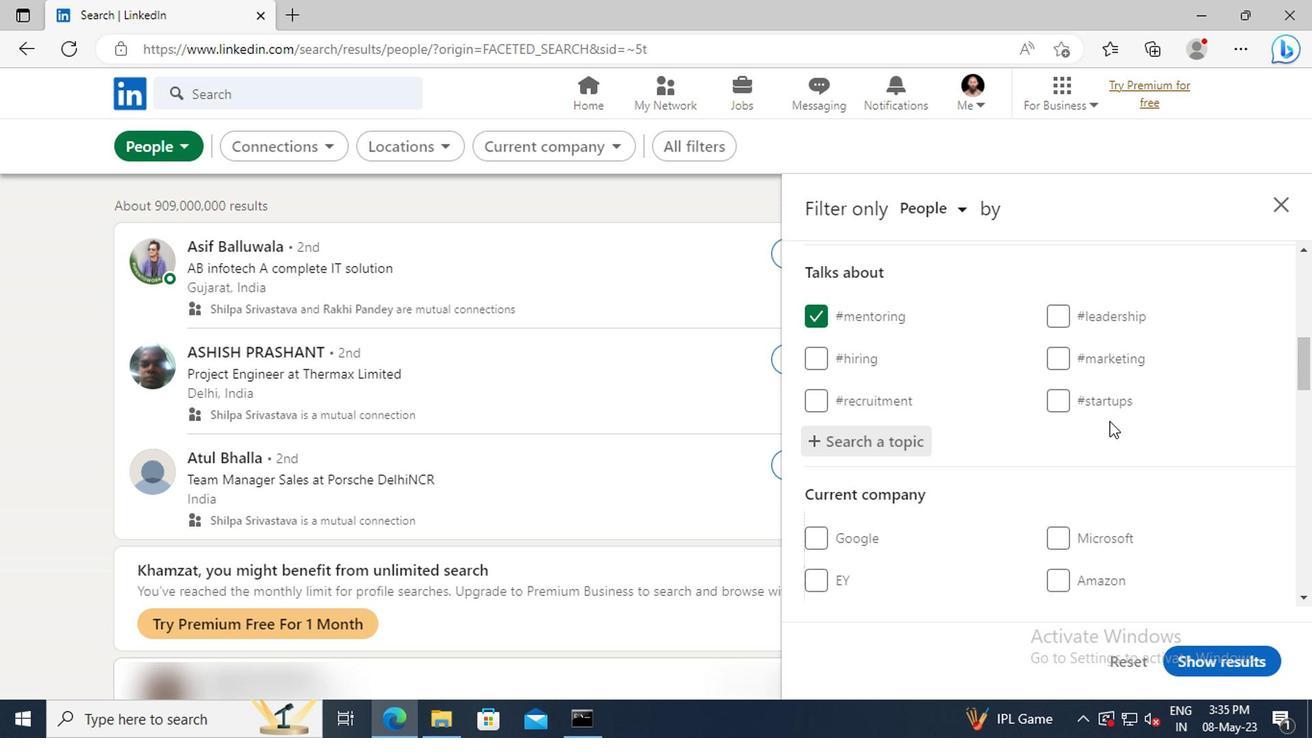 
Action: Mouse scrolled (1105, 419) with delta (0, -1)
Screenshot: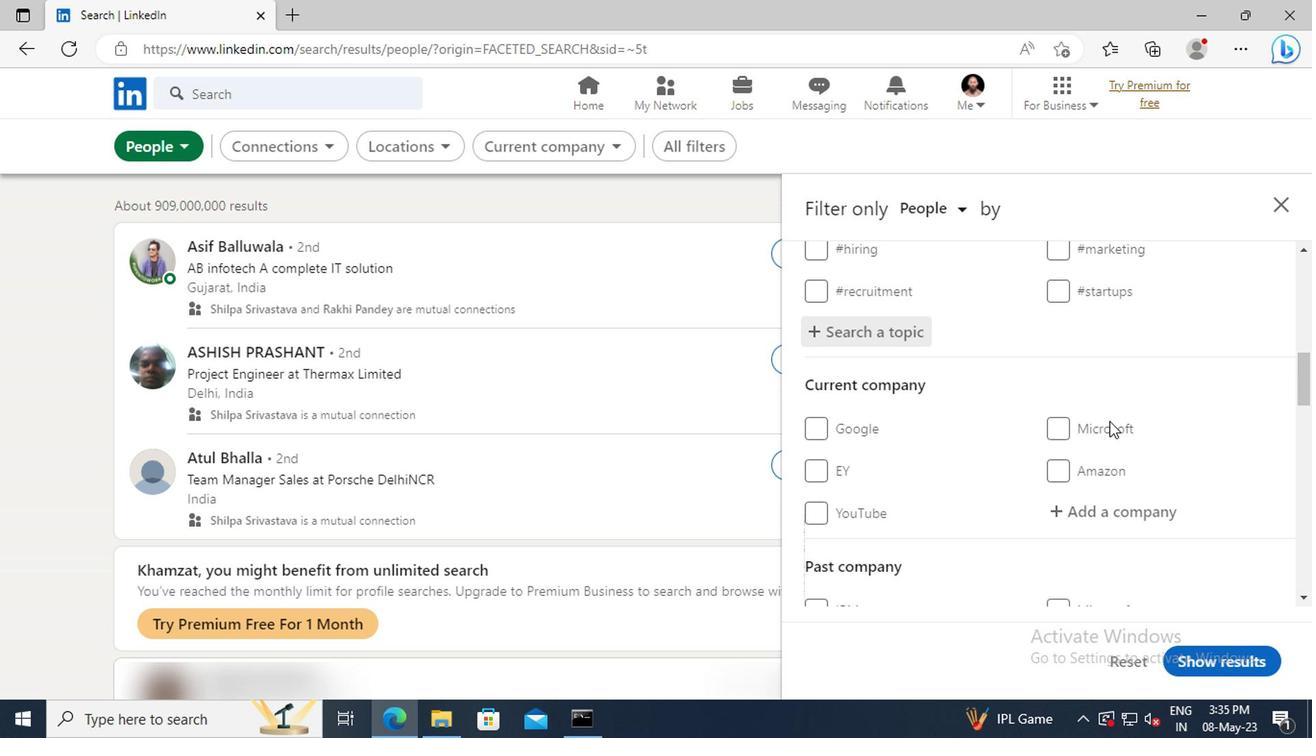 
Action: Mouse scrolled (1105, 419) with delta (0, -1)
Screenshot: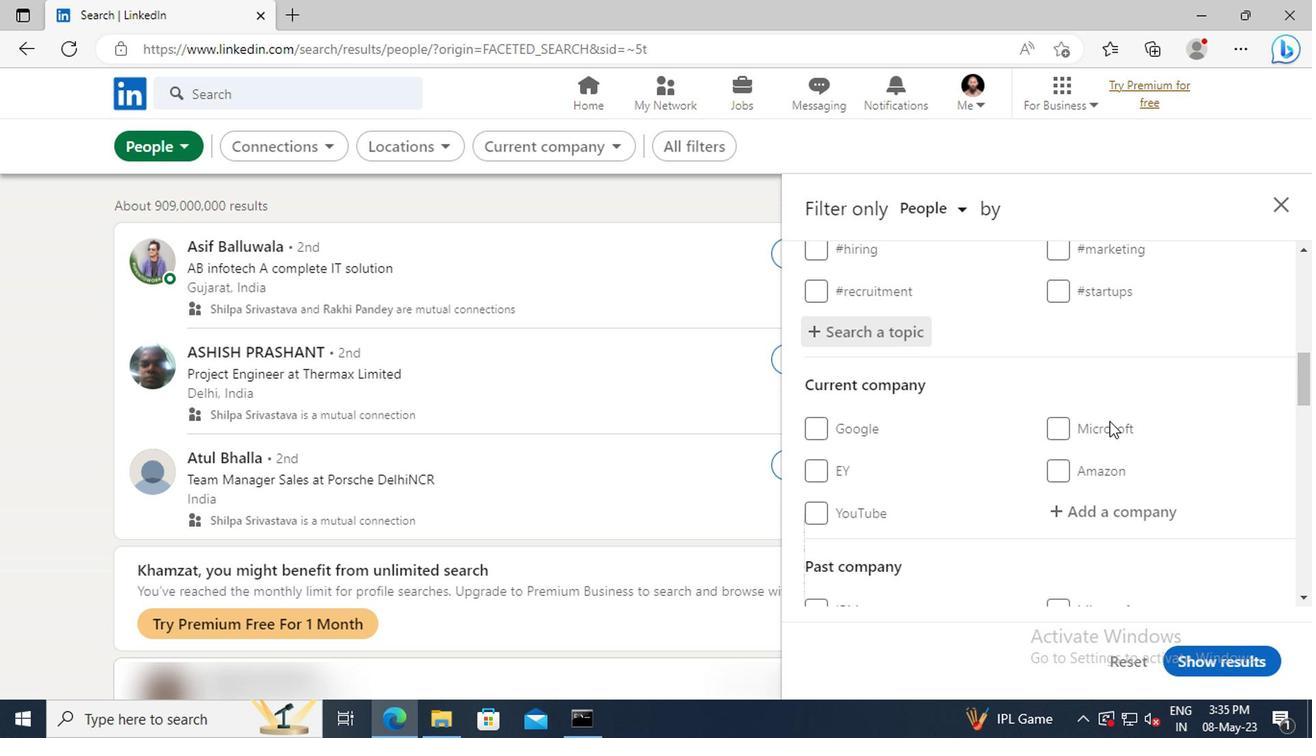 
Action: Mouse scrolled (1105, 419) with delta (0, -1)
Screenshot: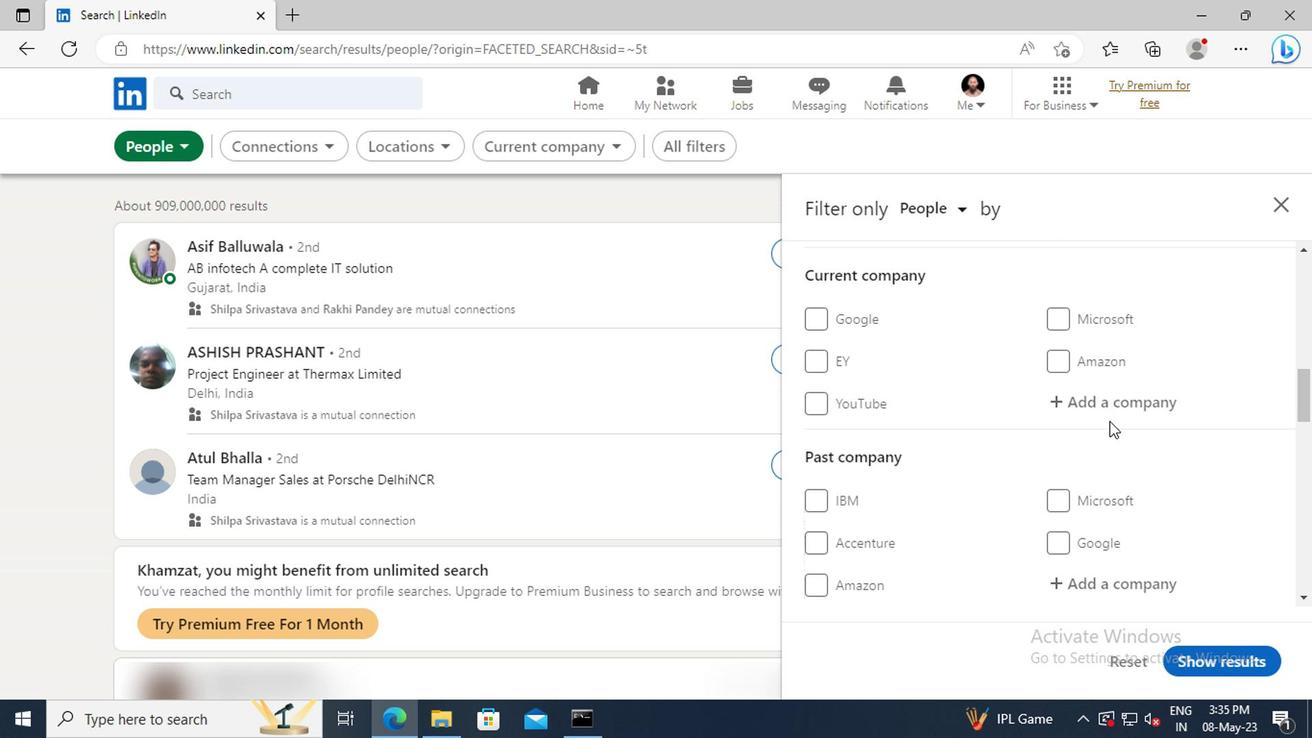 
Action: Mouse scrolled (1105, 419) with delta (0, -1)
Screenshot: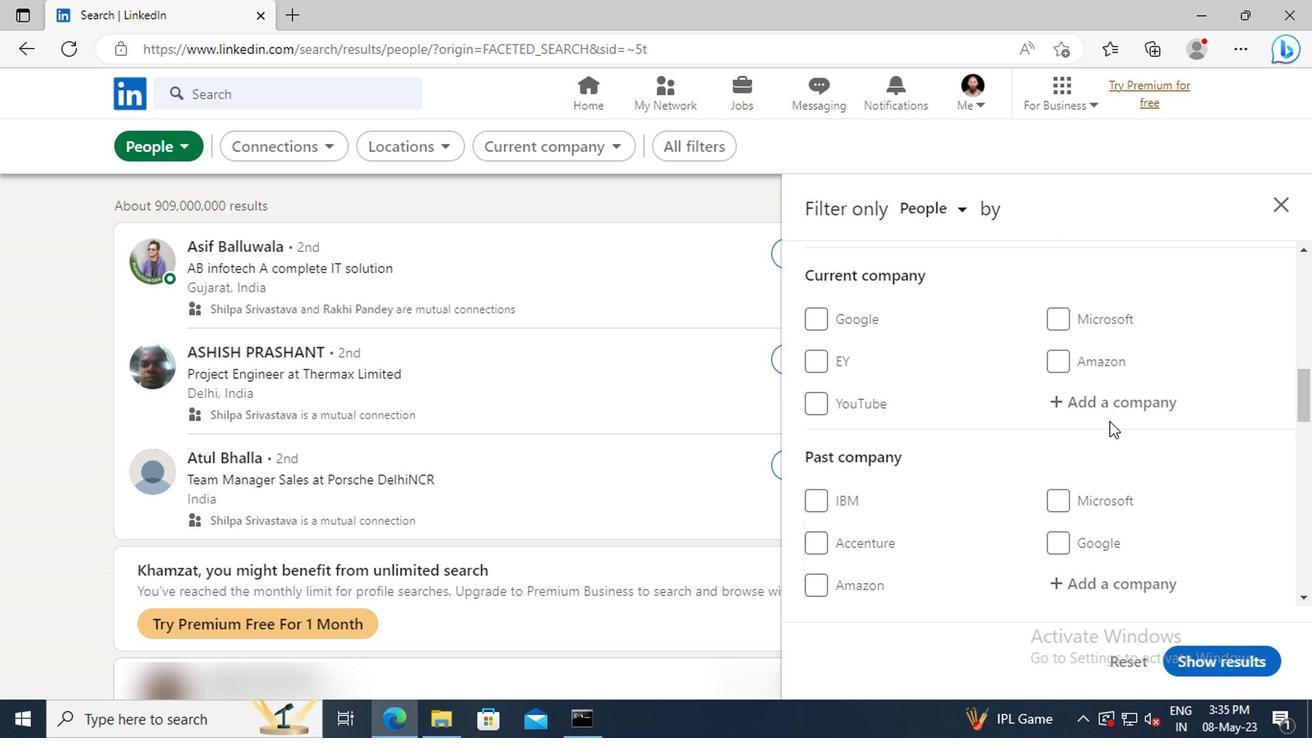 
Action: Mouse scrolled (1105, 419) with delta (0, -1)
Screenshot: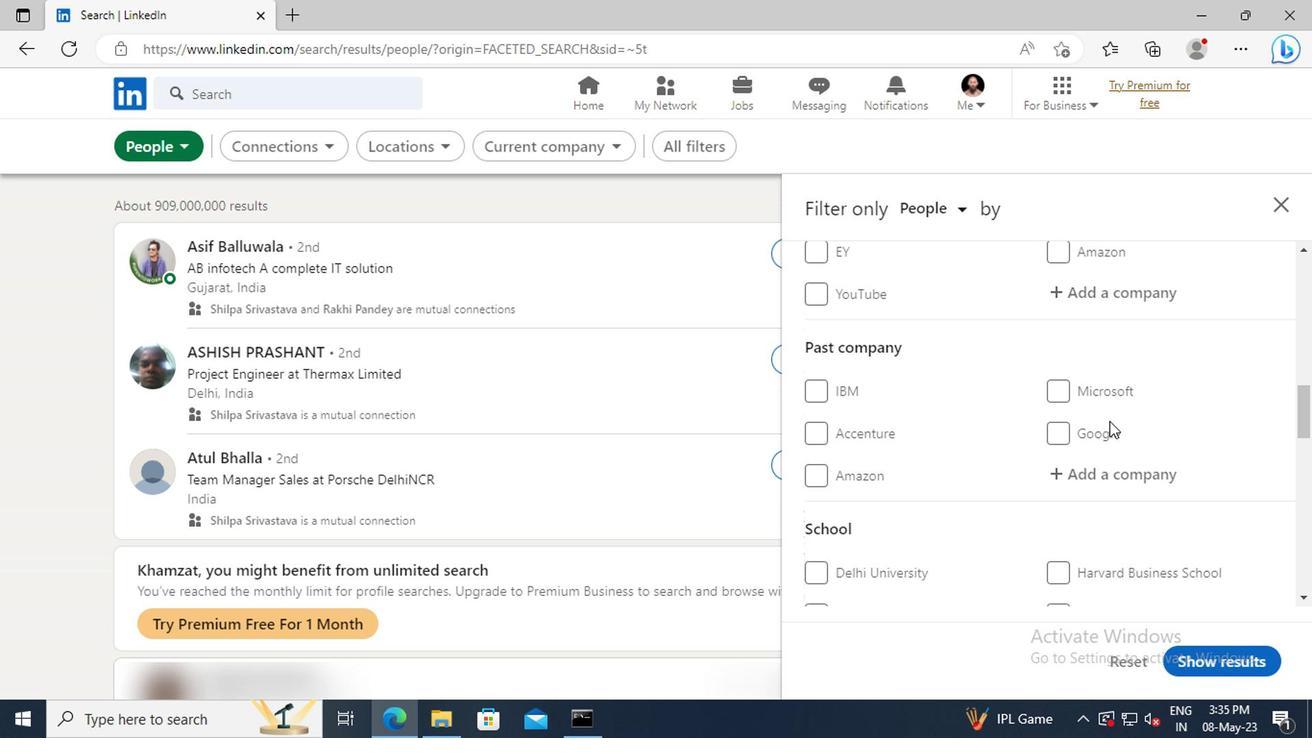 
Action: Mouse scrolled (1105, 419) with delta (0, -1)
Screenshot: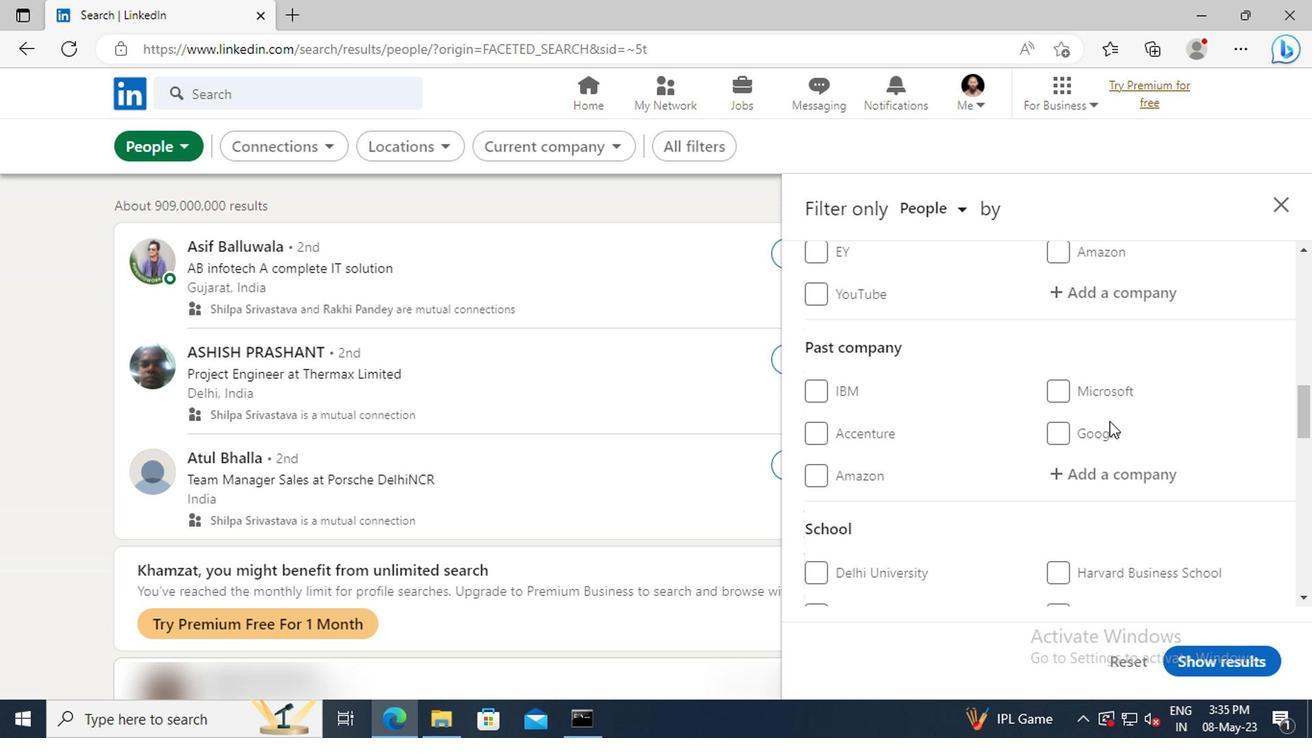 
Action: Mouse scrolled (1105, 419) with delta (0, -1)
Screenshot: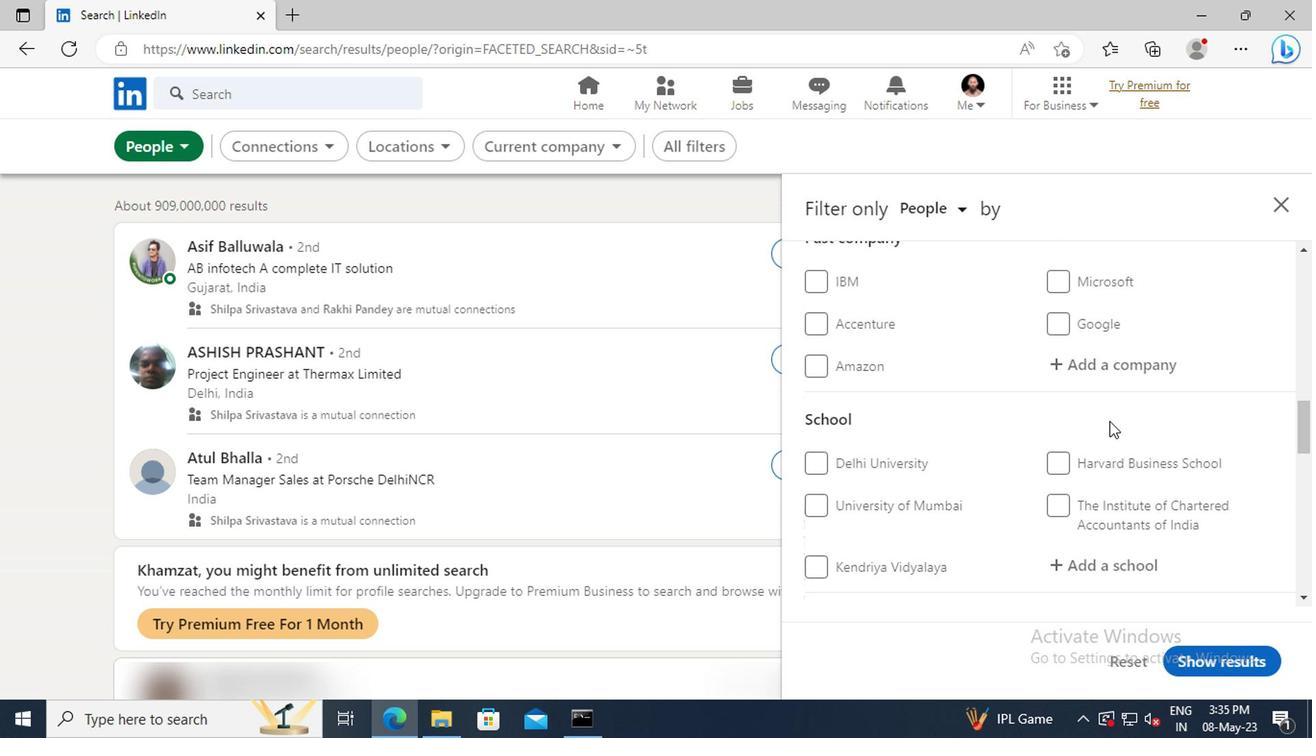 
Action: Mouse scrolled (1105, 419) with delta (0, -1)
Screenshot: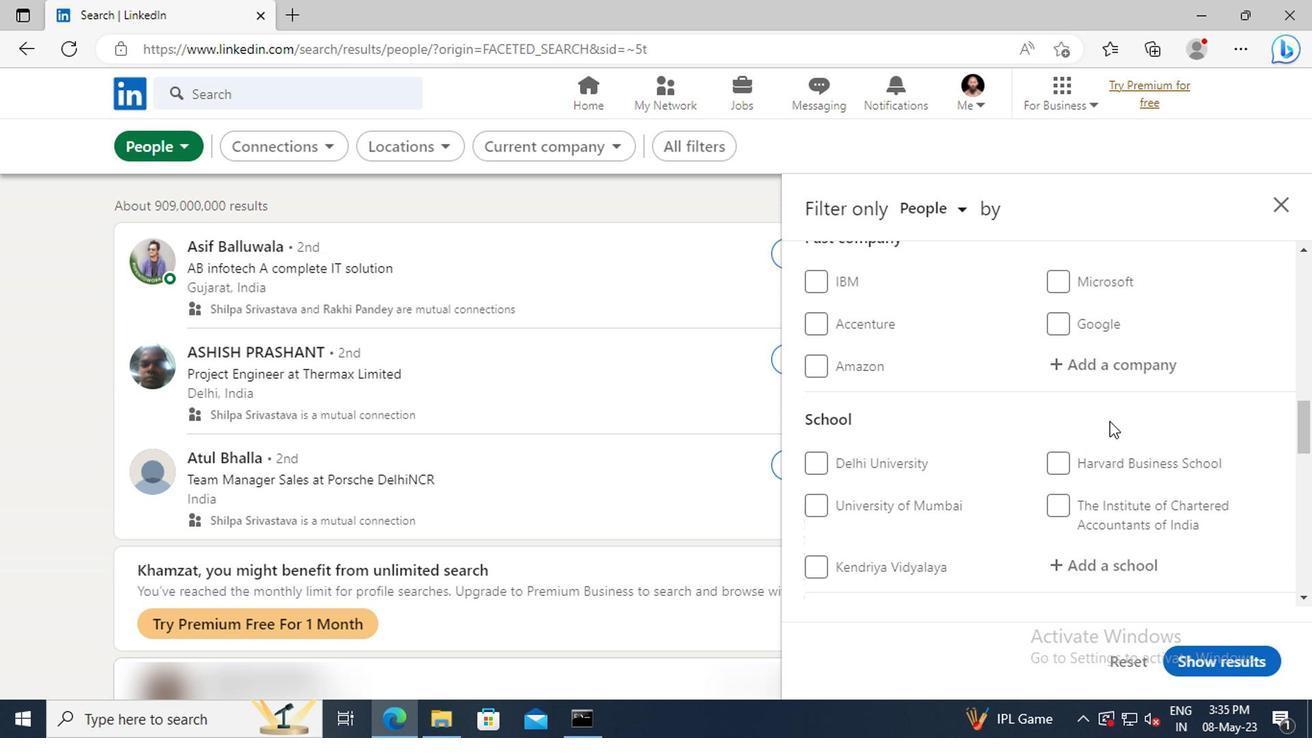 
Action: Mouse scrolled (1105, 419) with delta (0, -1)
Screenshot: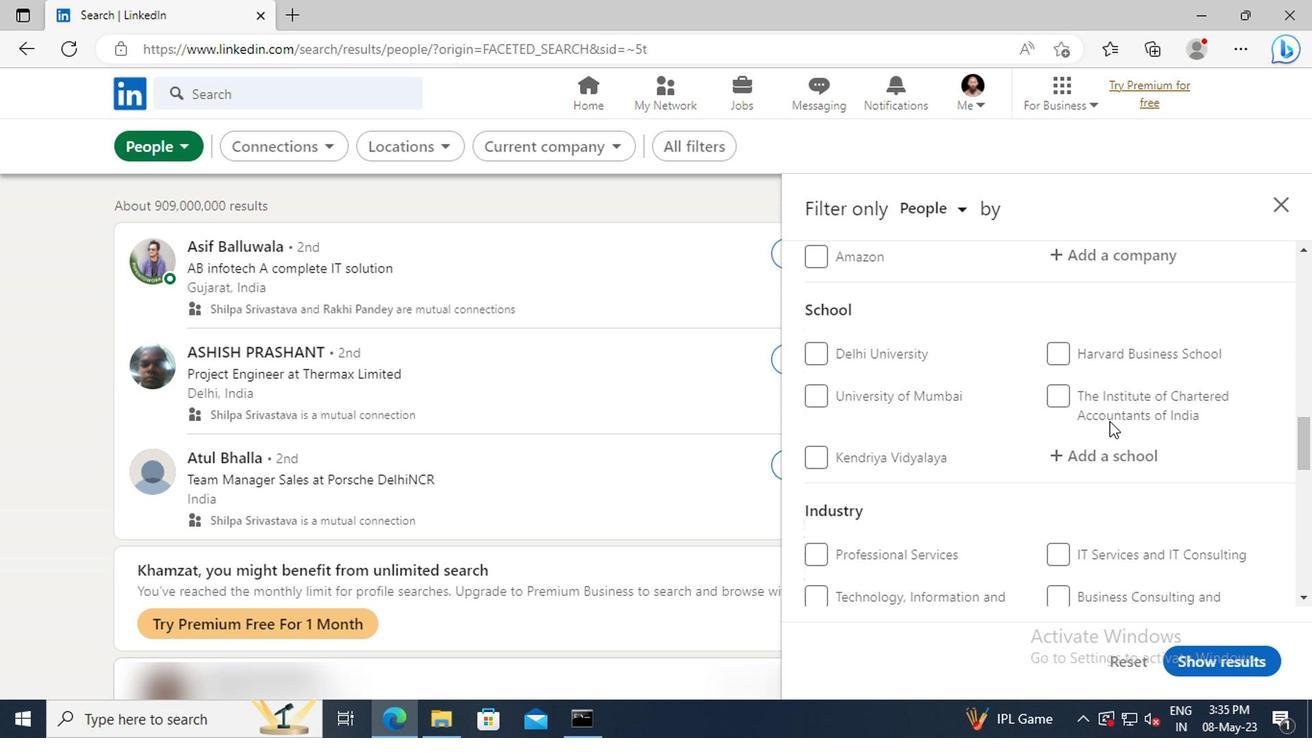 
Action: Mouse scrolled (1105, 419) with delta (0, -1)
Screenshot: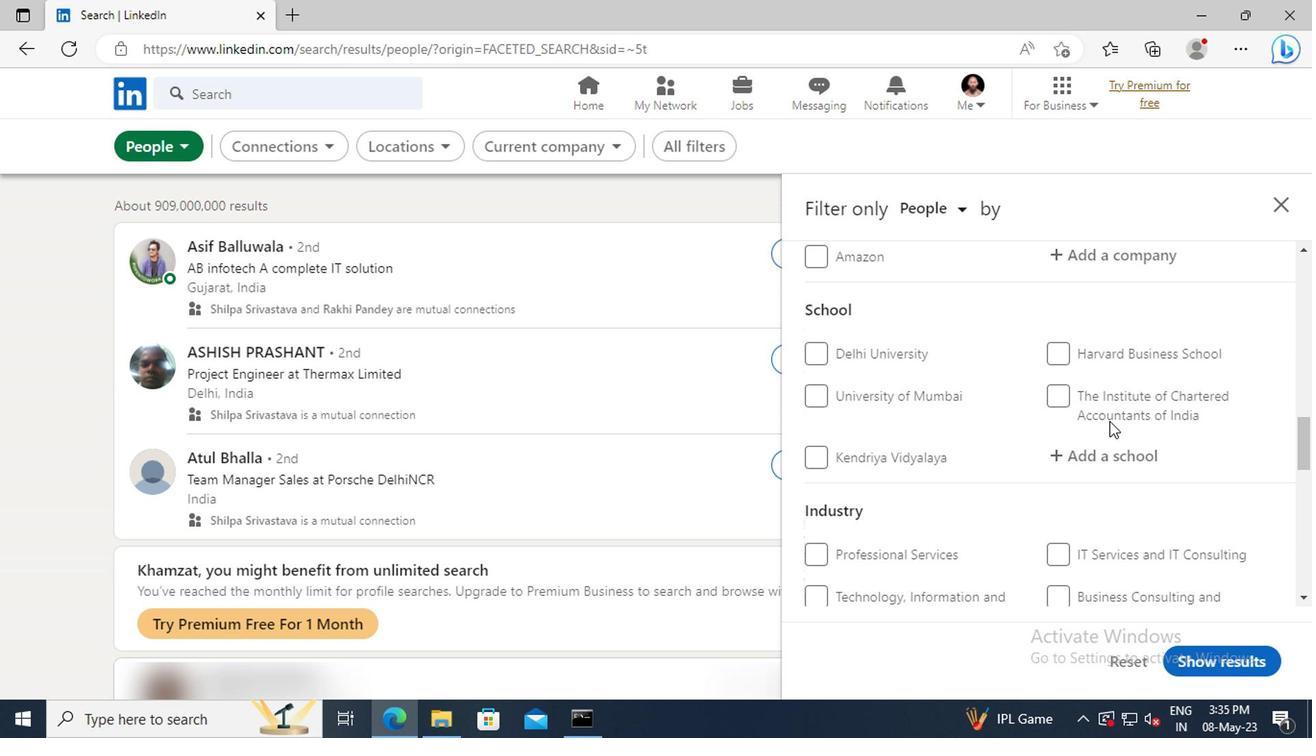 
Action: Mouse scrolled (1105, 419) with delta (0, -1)
Screenshot: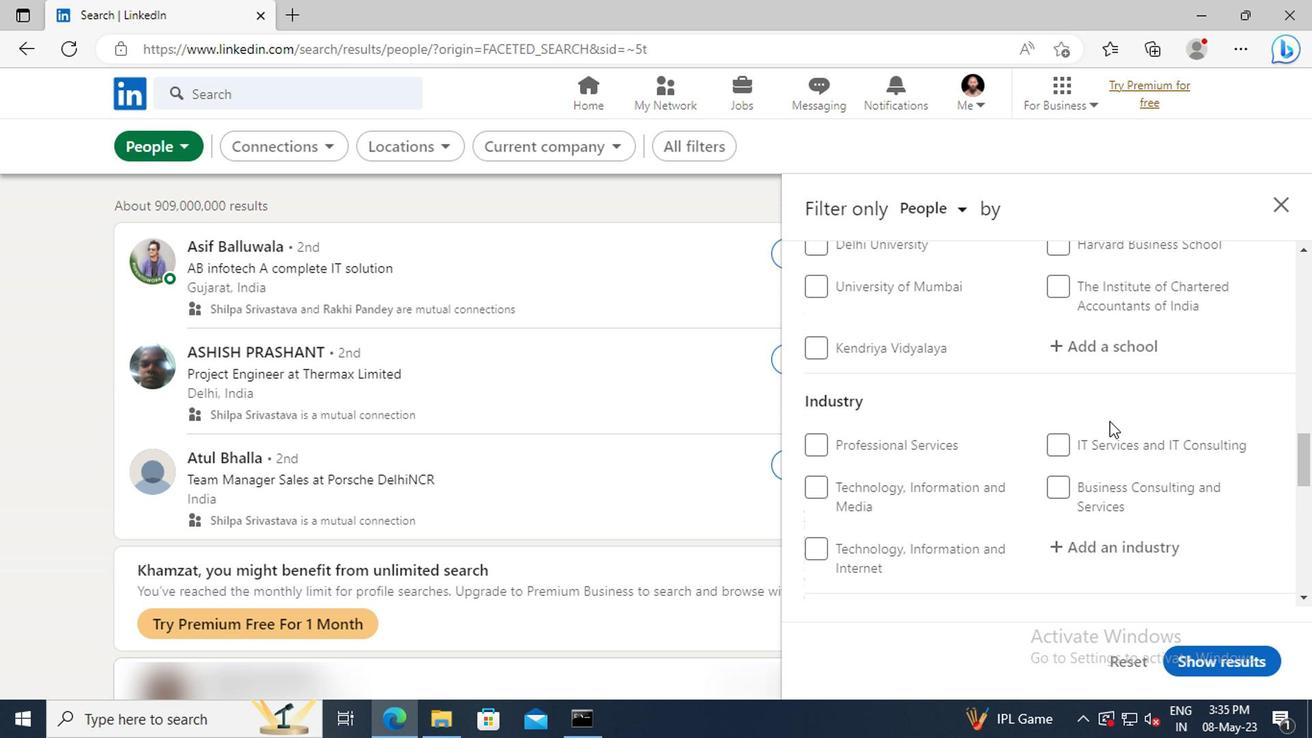 
Action: Mouse scrolled (1105, 419) with delta (0, -1)
Screenshot: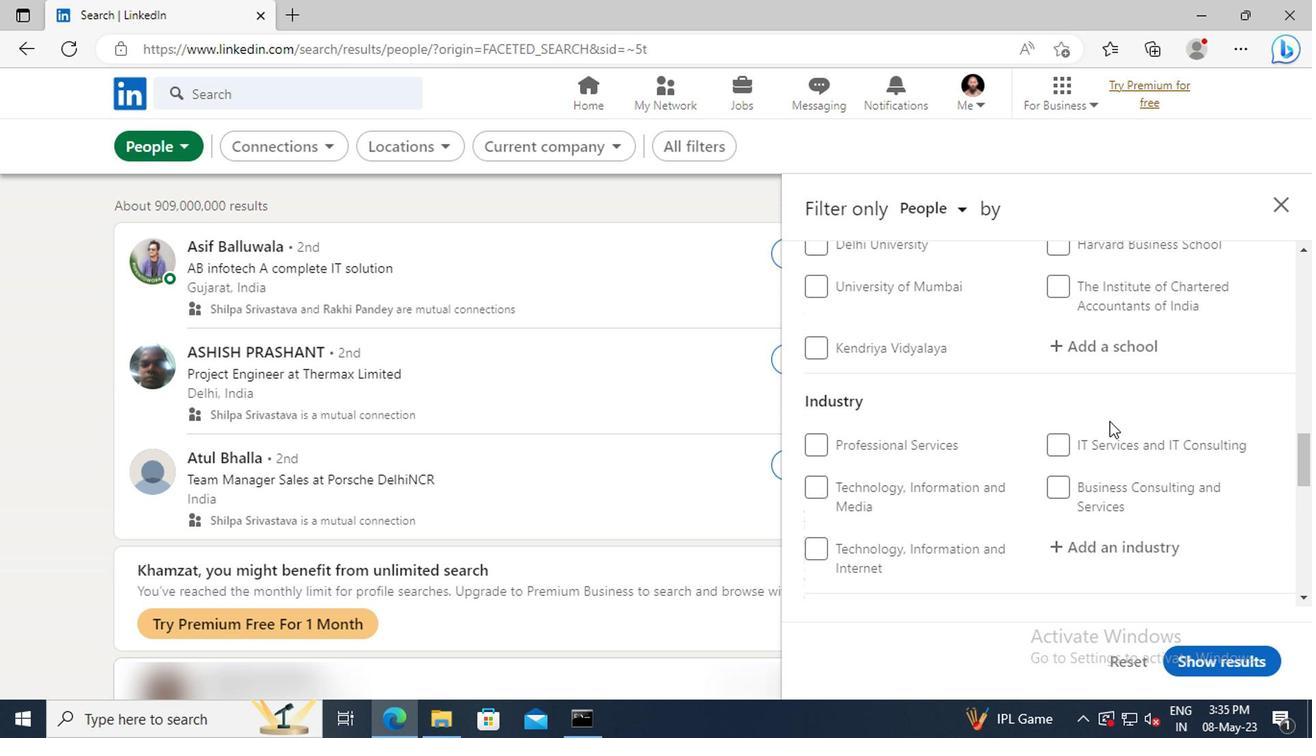 
Action: Mouse scrolled (1105, 419) with delta (0, -1)
Screenshot: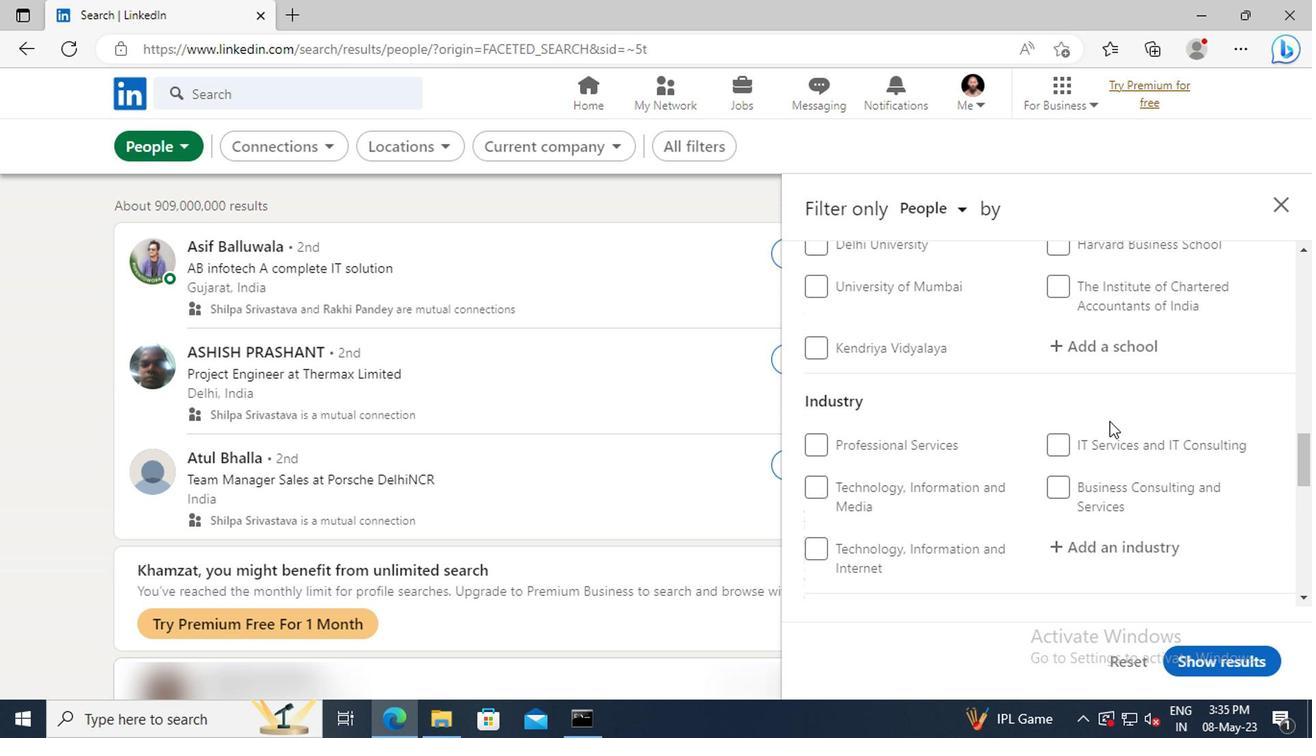 
Action: Mouse scrolled (1105, 419) with delta (0, -1)
Screenshot: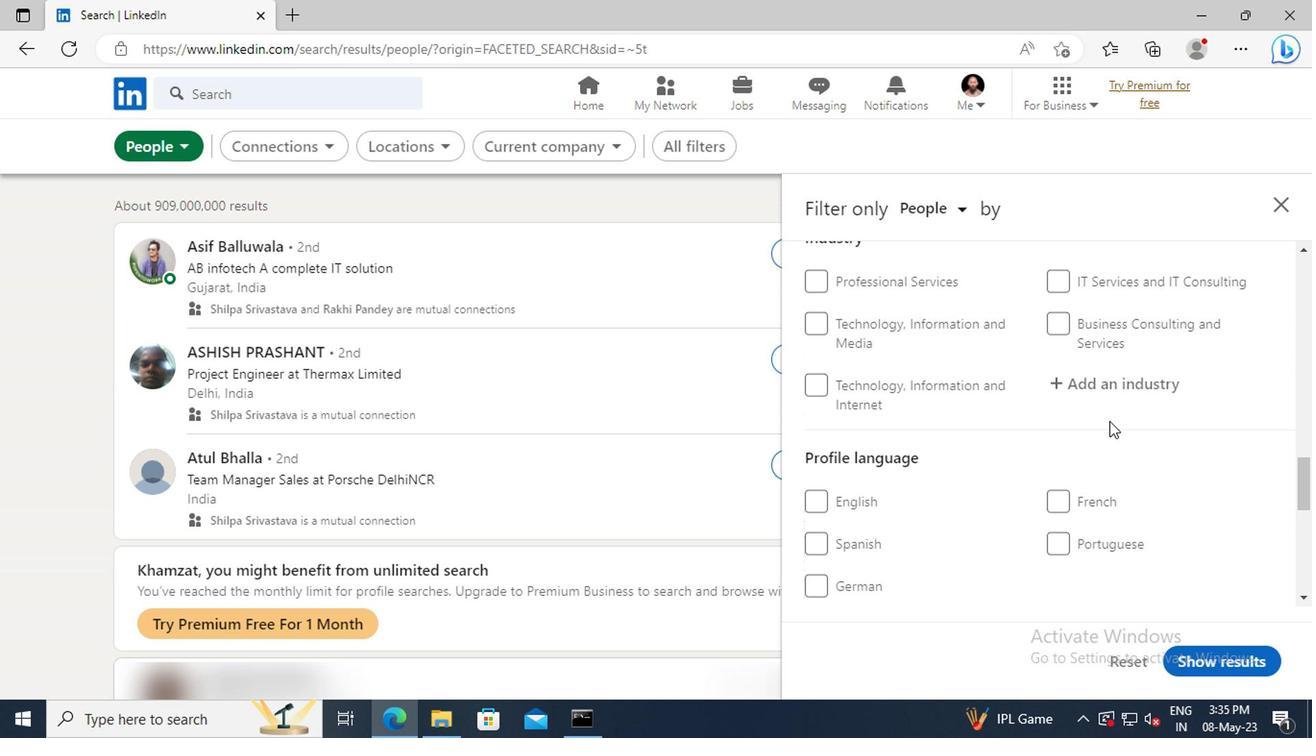 
Action: Mouse scrolled (1105, 419) with delta (0, -1)
Screenshot: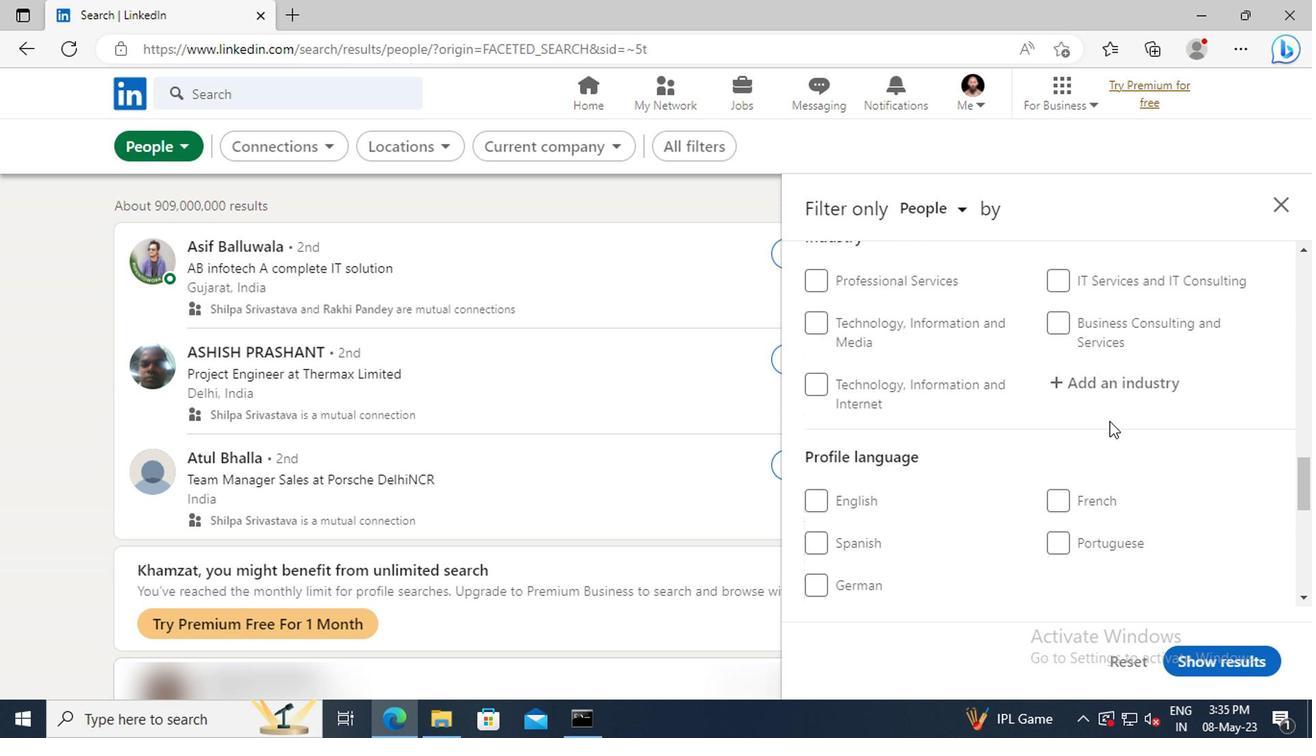 
Action: Mouse moved to (808, 436)
Screenshot: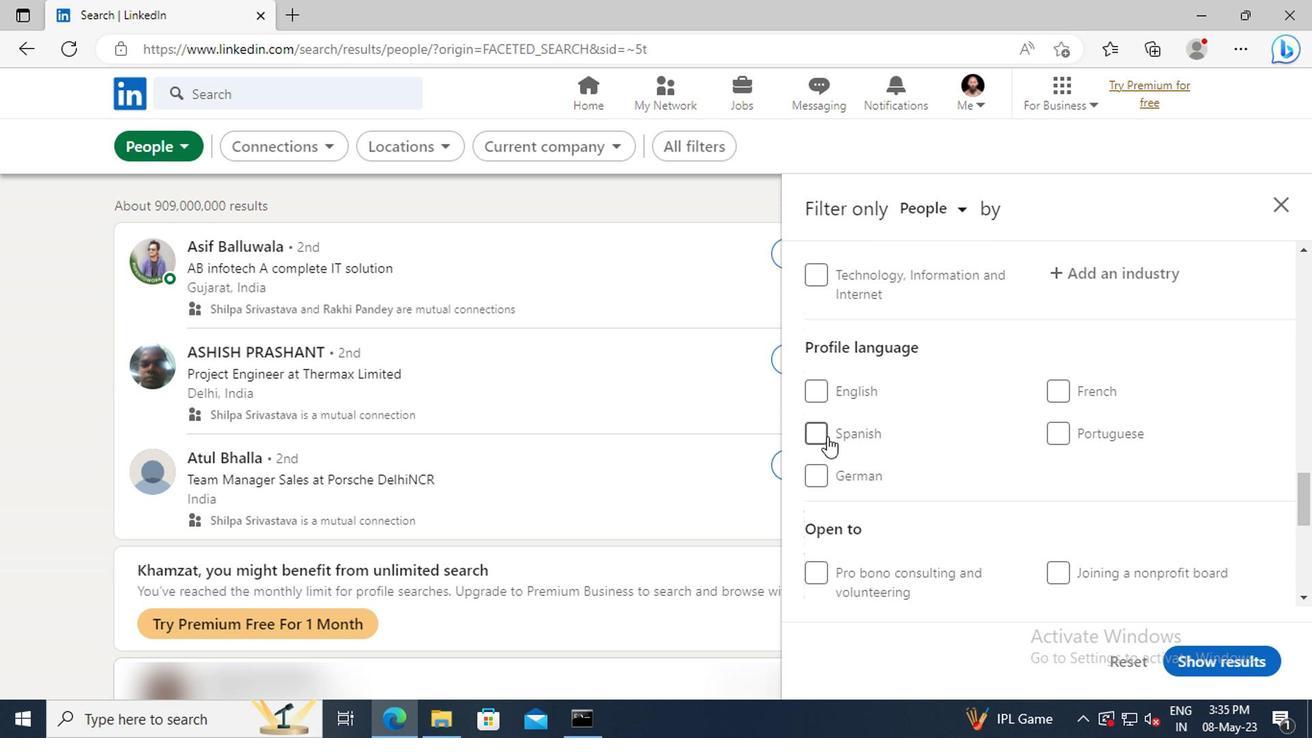 
Action: Mouse pressed left at (808, 436)
Screenshot: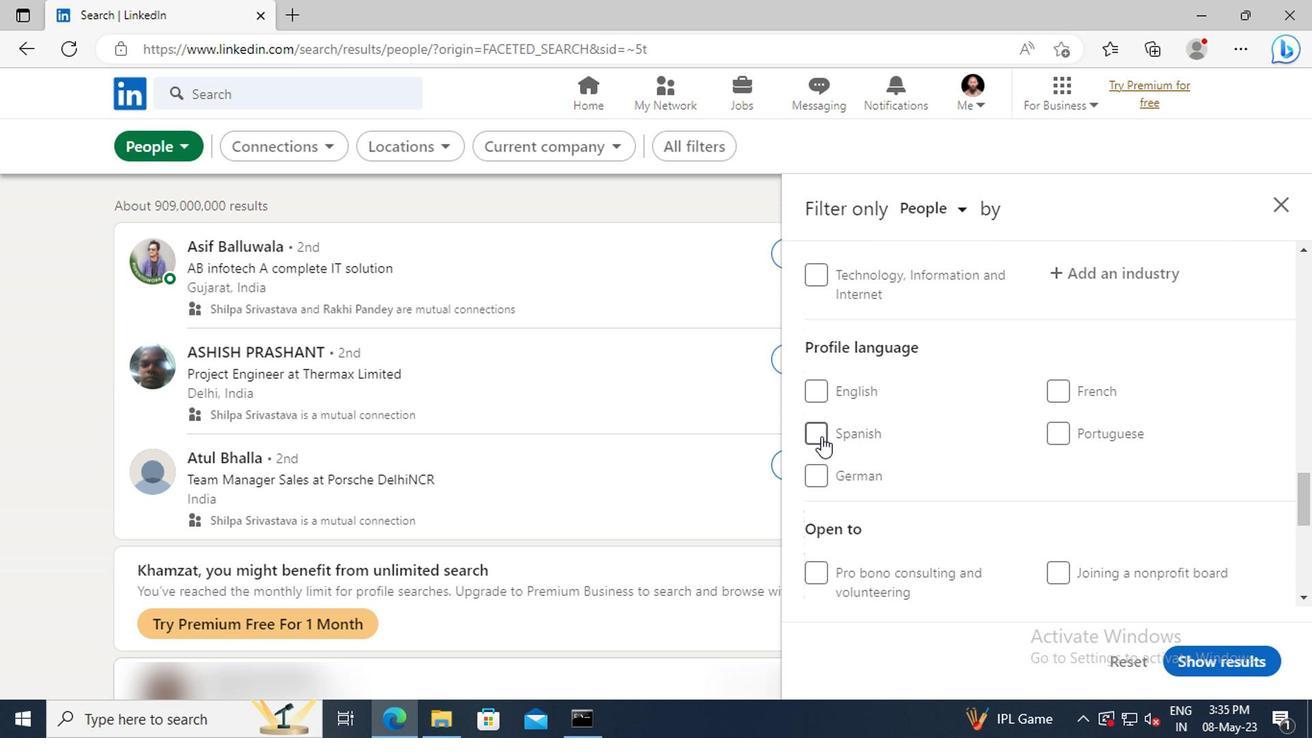 
Action: Mouse moved to (1087, 414)
Screenshot: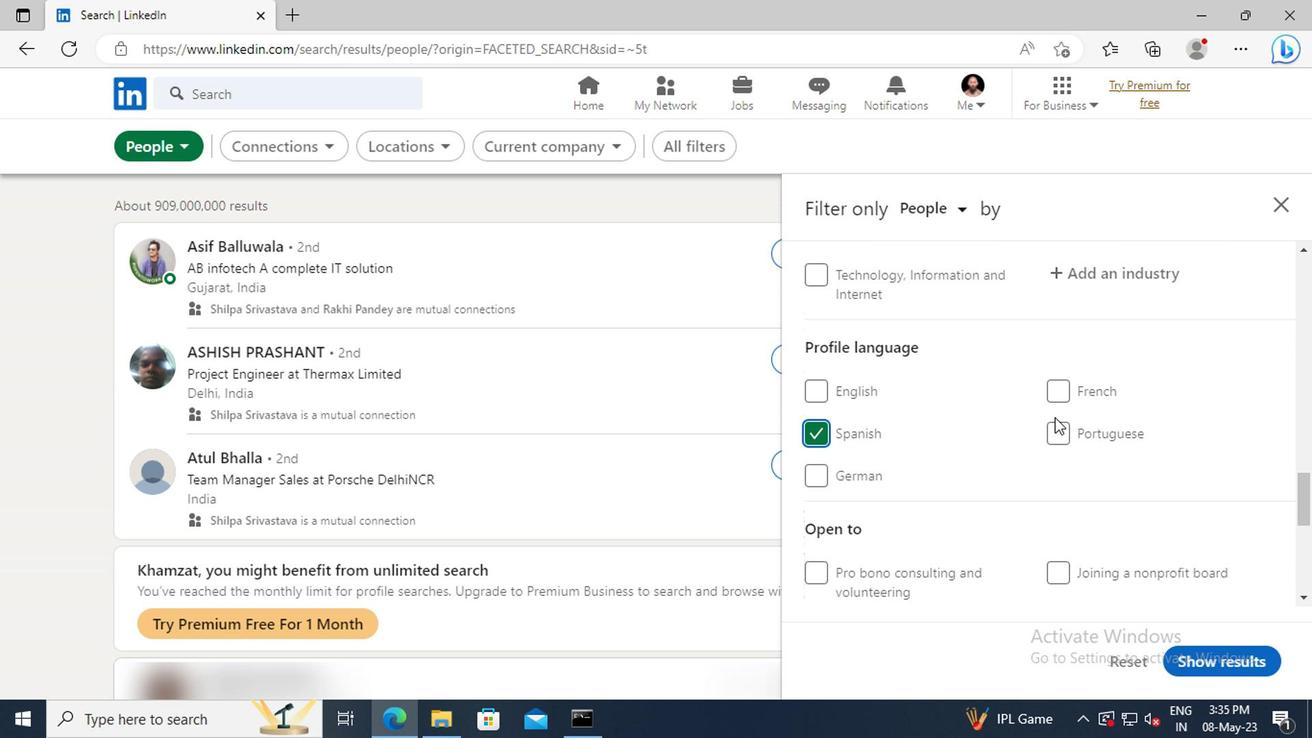 
Action: Mouse scrolled (1087, 414) with delta (0, 0)
Screenshot: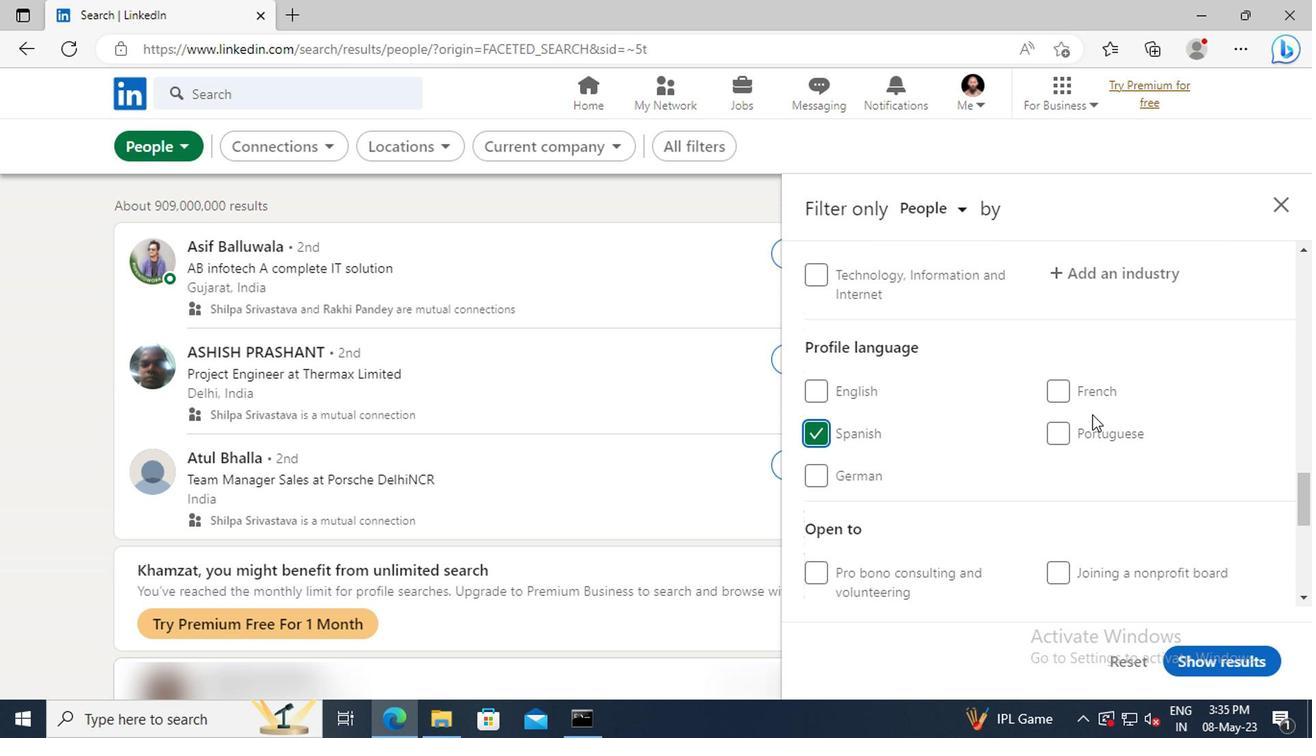 
Action: Mouse scrolled (1087, 414) with delta (0, 0)
Screenshot: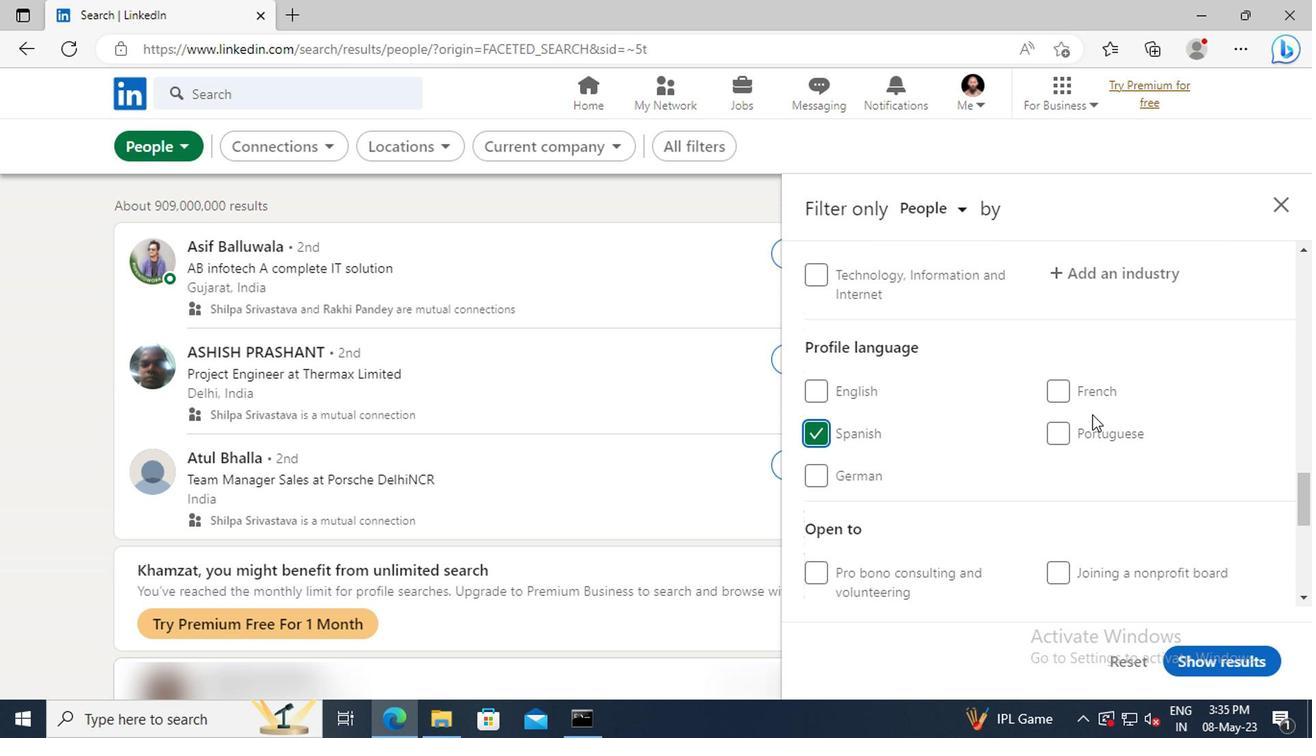 
Action: Mouse scrolled (1087, 414) with delta (0, 0)
Screenshot: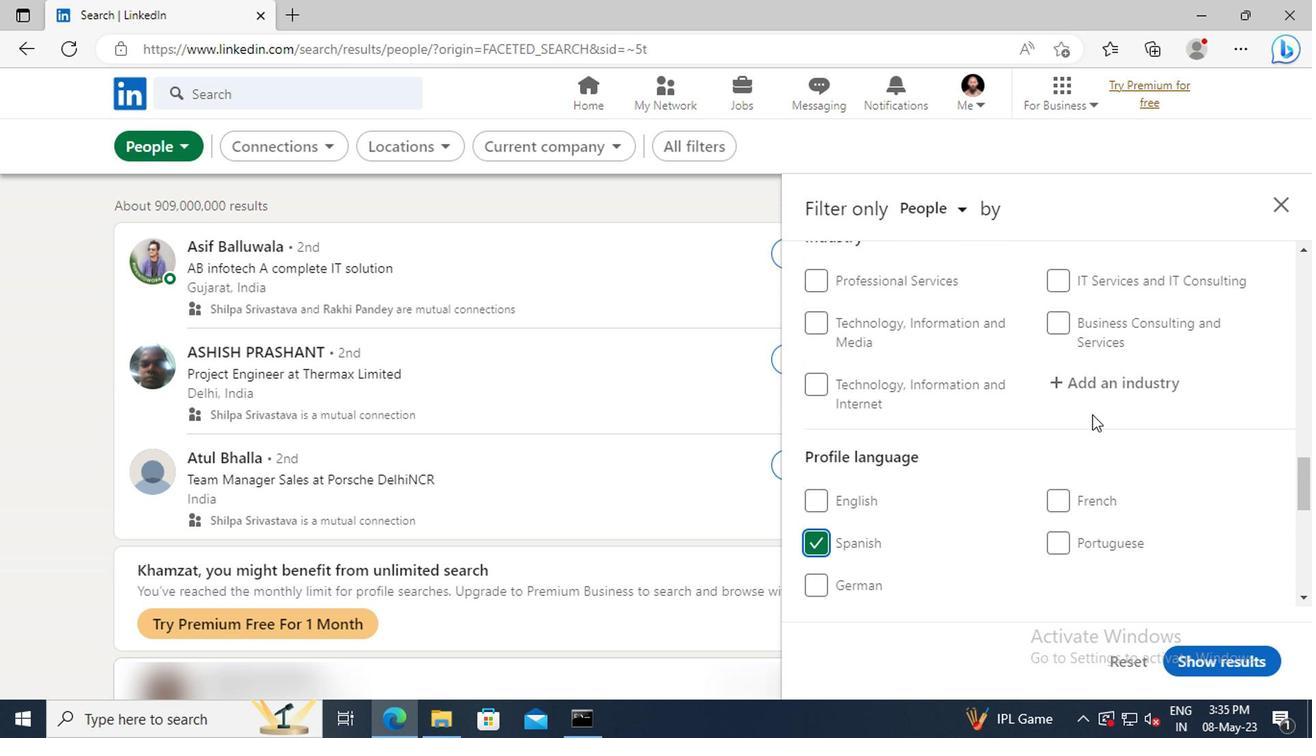 
Action: Mouse scrolled (1087, 414) with delta (0, 0)
Screenshot: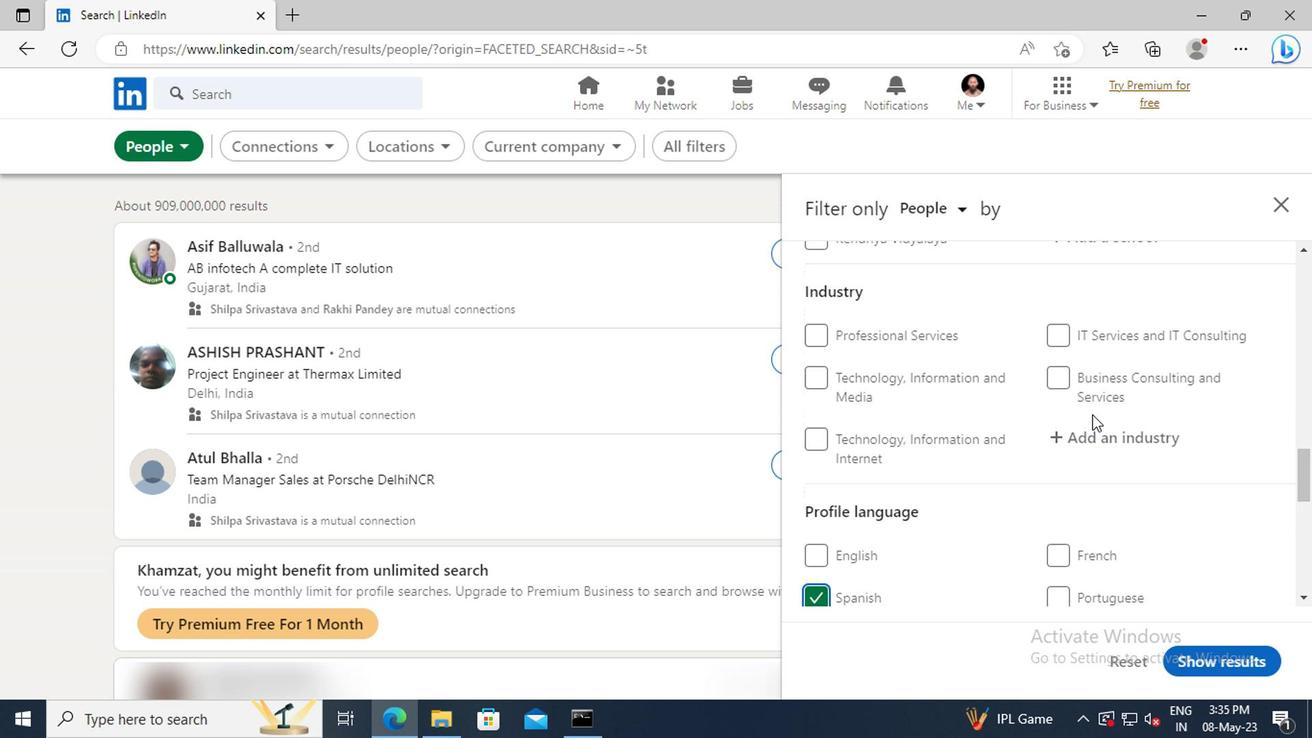 
Action: Mouse scrolled (1087, 414) with delta (0, 0)
Screenshot: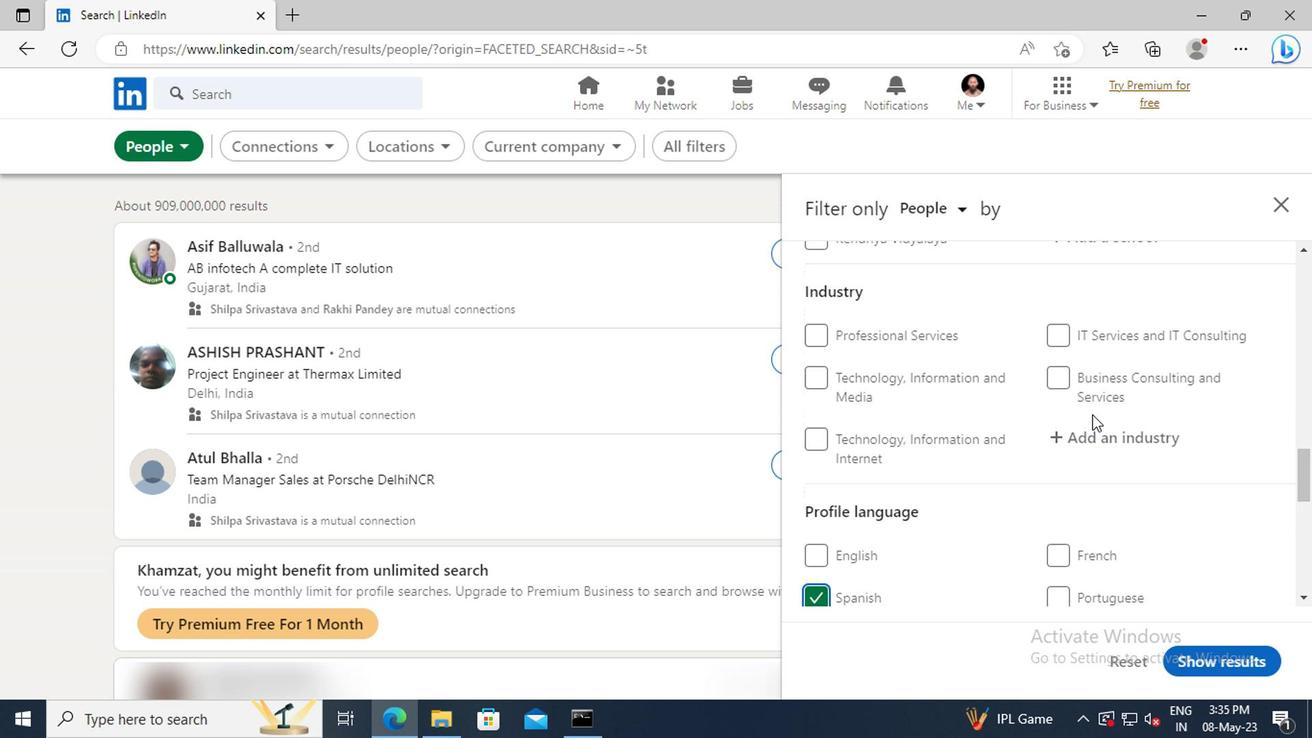 
Action: Mouse scrolled (1087, 414) with delta (0, 0)
Screenshot: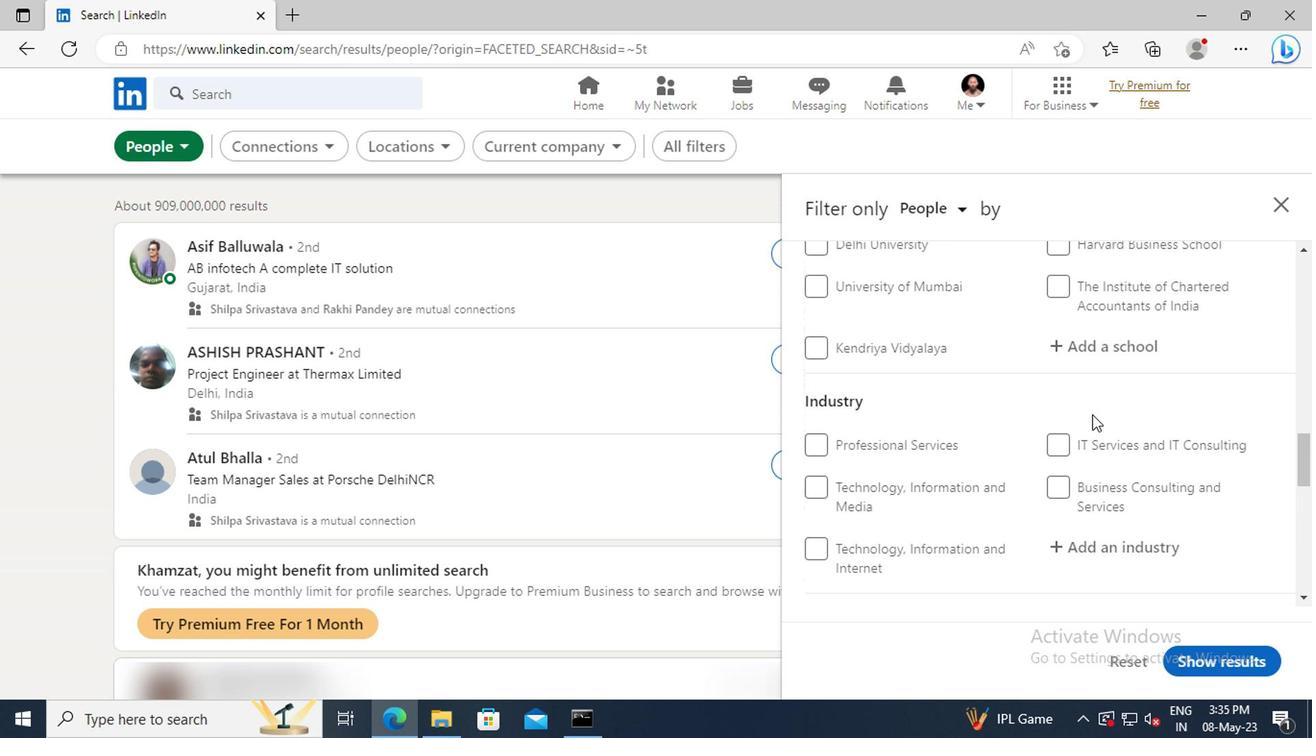 
Action: Mouse scrolled (1087, 414) with delta (0, 0)
Screenshot: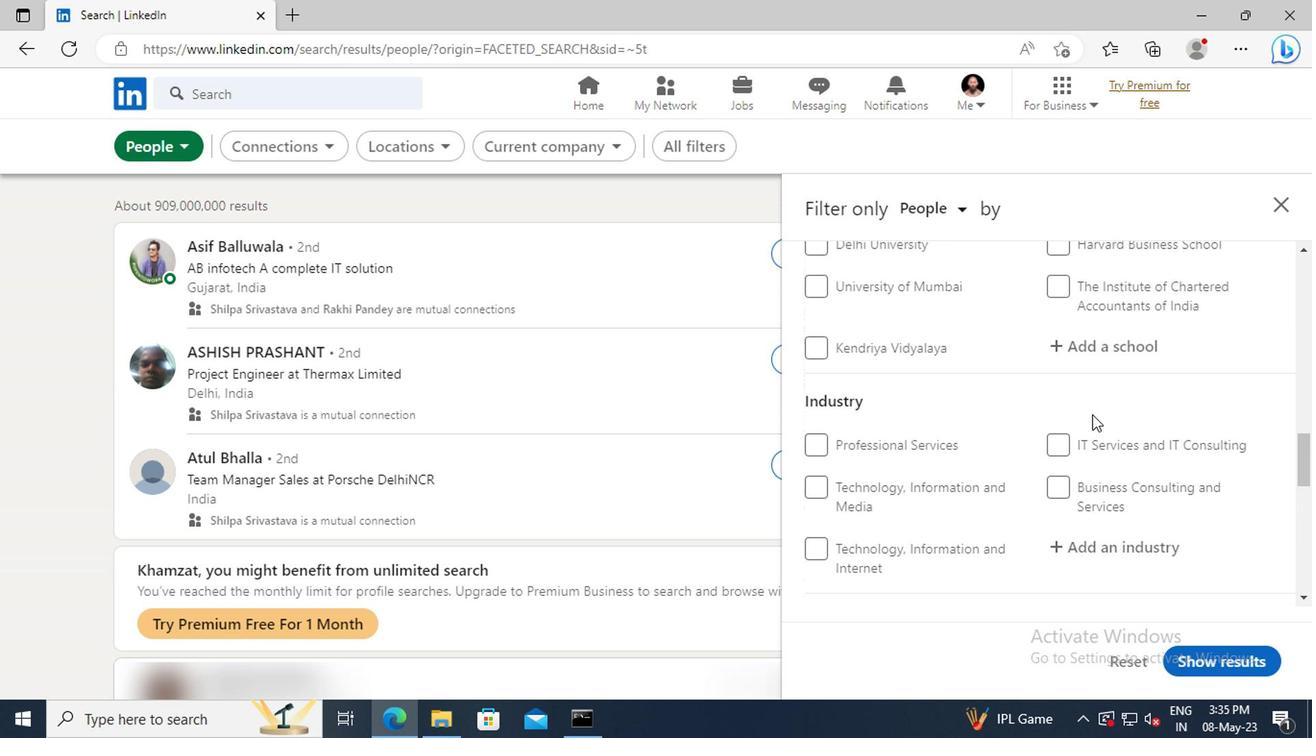 
Action: Mouse scrolled (1087, 414) with delta (0, 0)
Screenshot: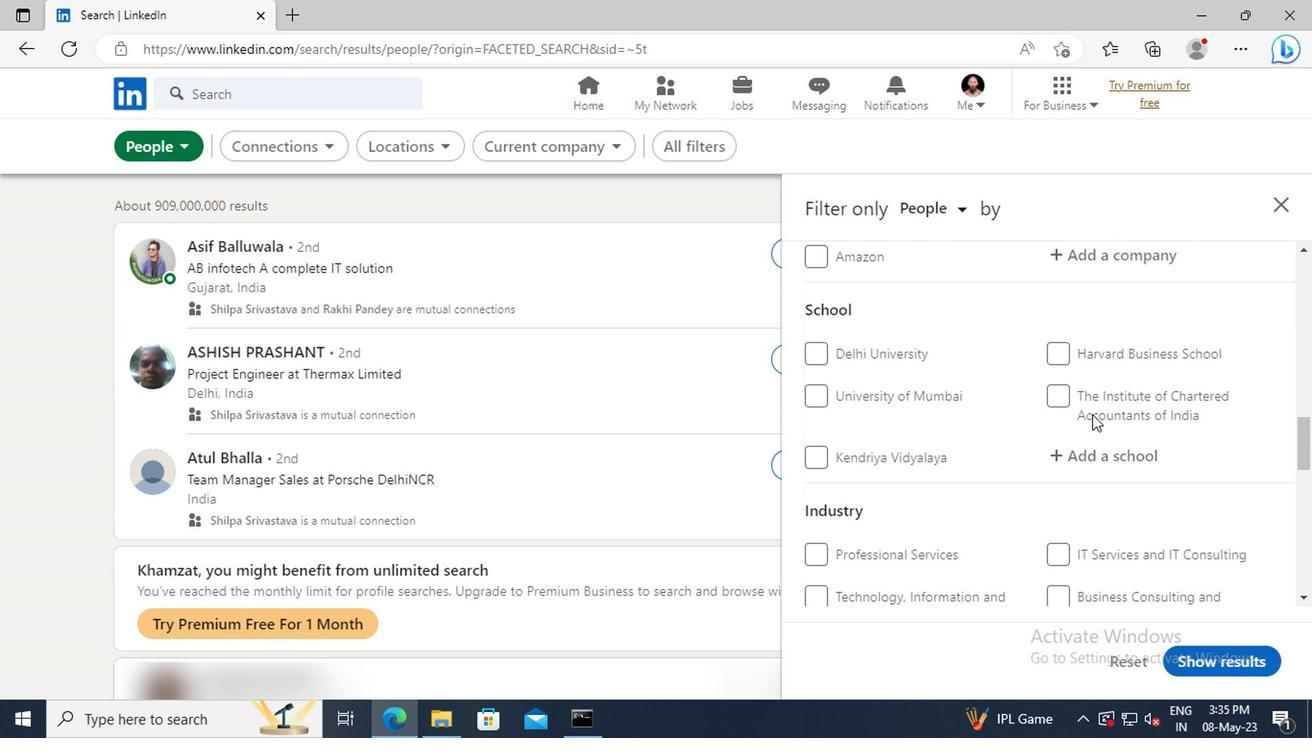 
Action: Mouse scrolled (1087, 414) with delta (0, 0)
Screenshot: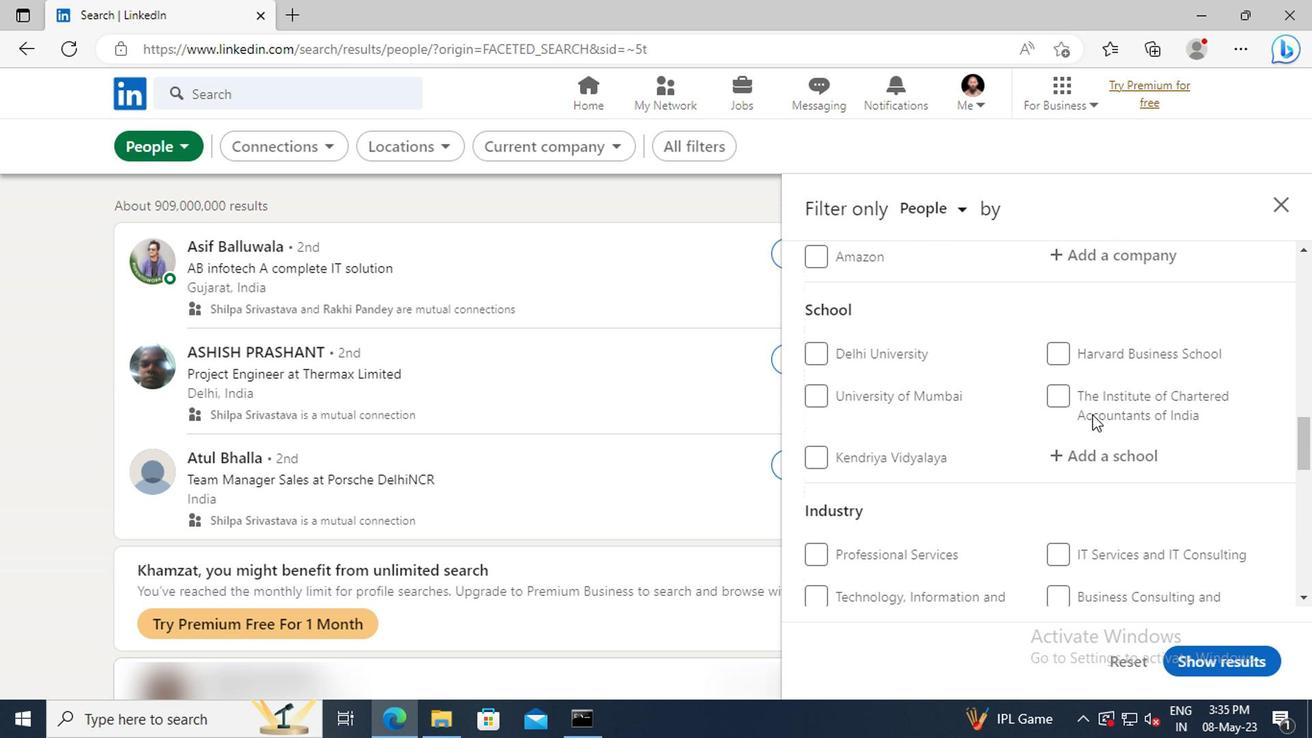 
Action: Mouse scrolled (1087, 414) with delta (0, 0)
Screenshot: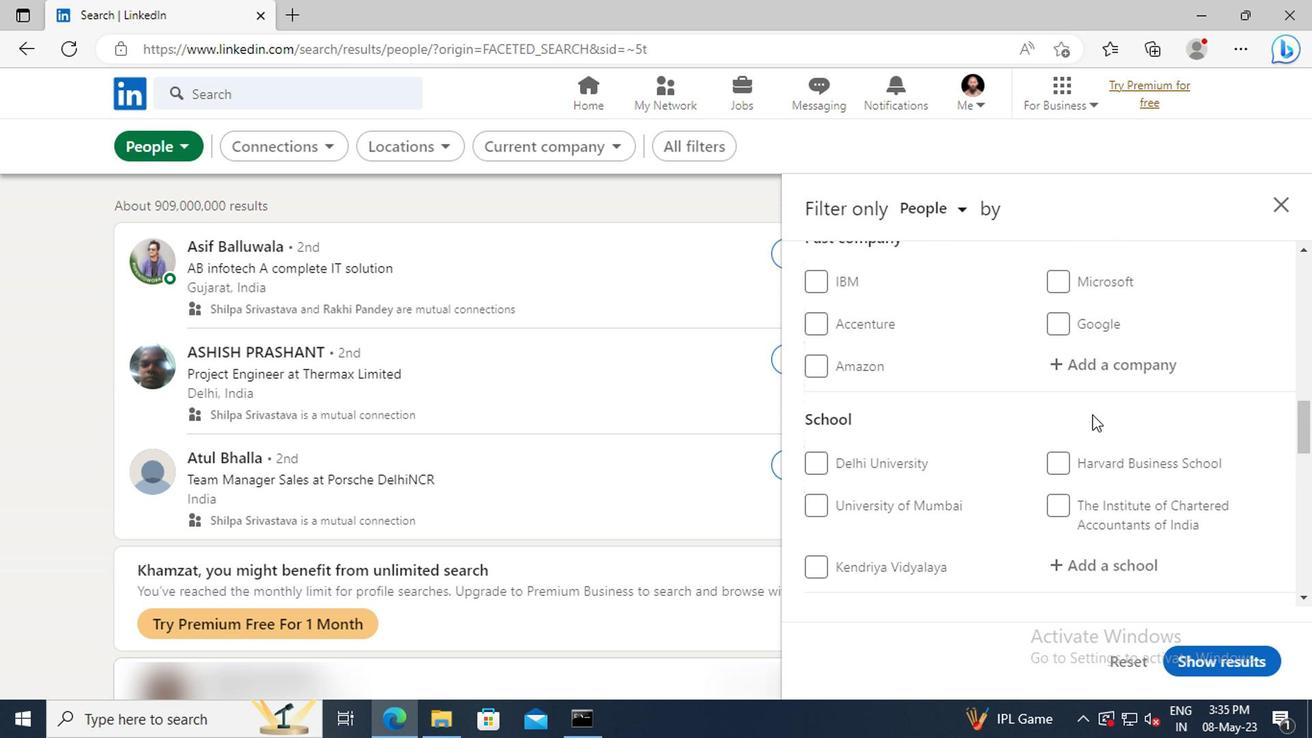 
Action: Mouse scrolled (1087, 414) with delta (0, 0)
Screenshot: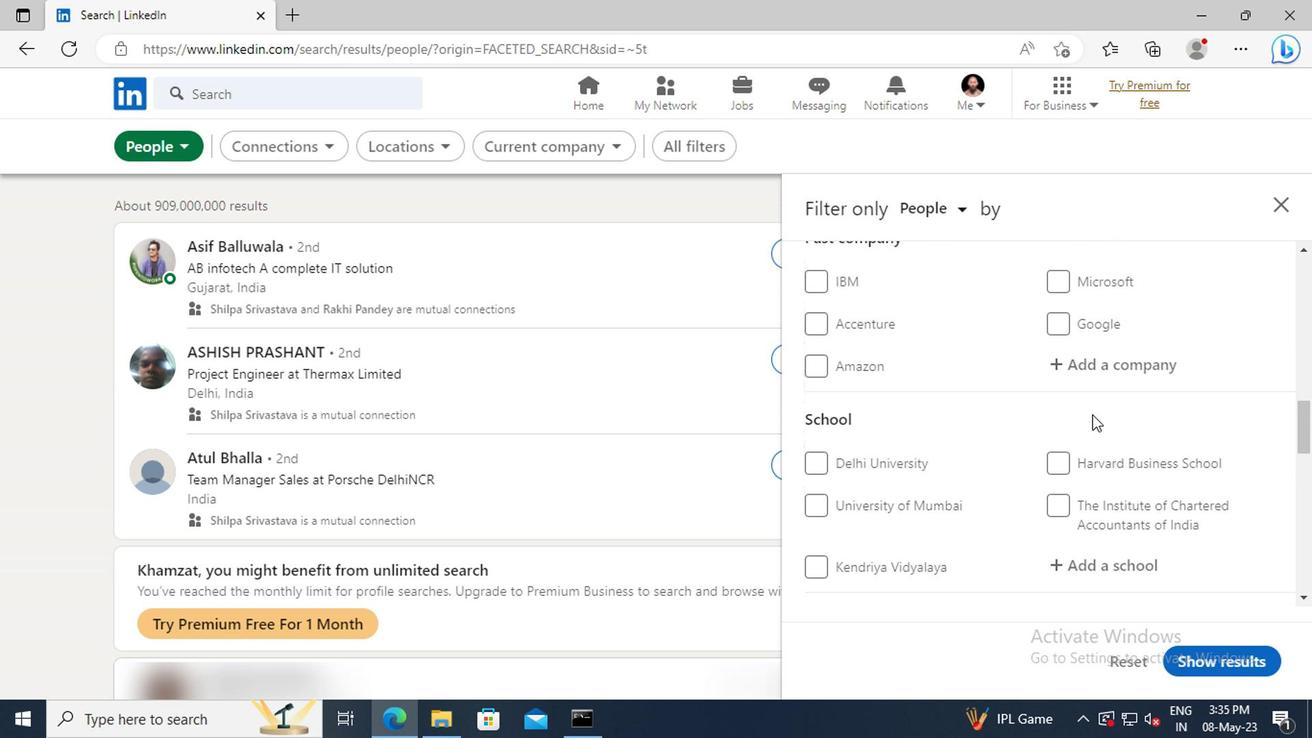 
Action: Mouse scrolled (1087, 414) with delta (0, 0)
Screenshot: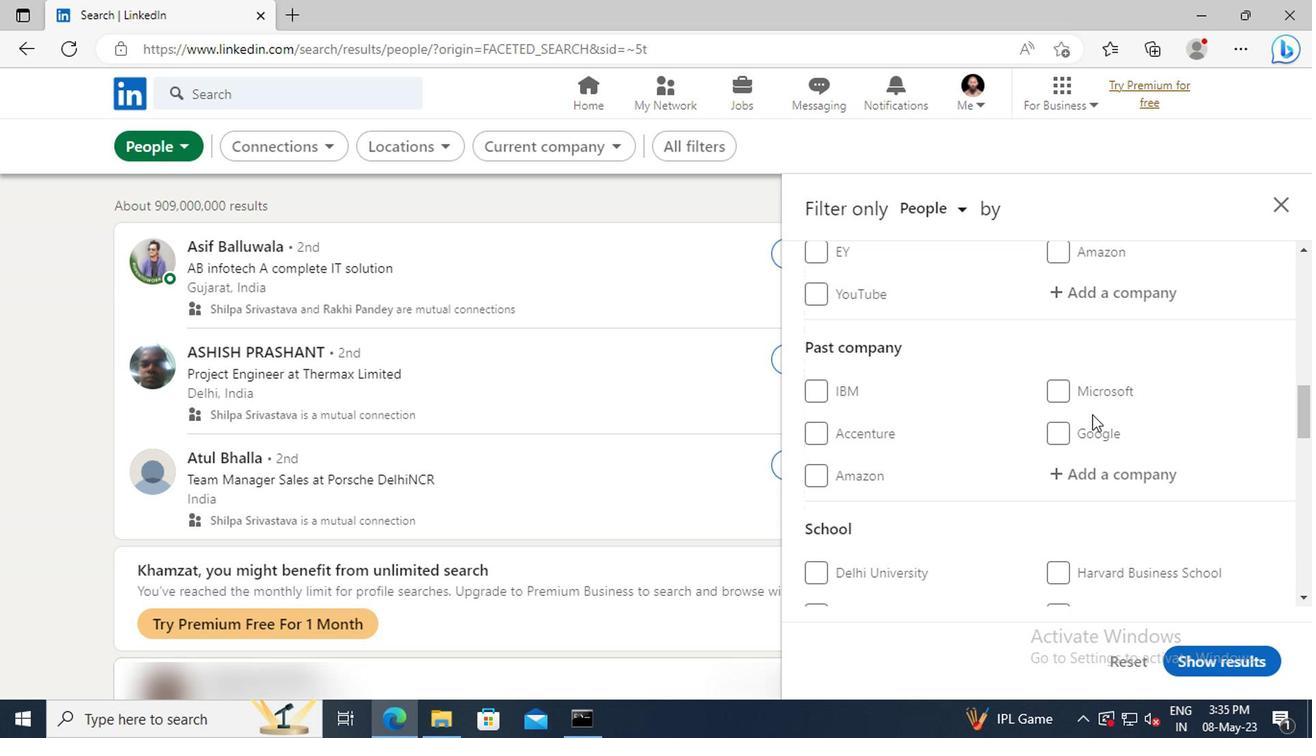 
Action: Mouse scrolled (1087, 414) with delta (0, 0)
Screenshot: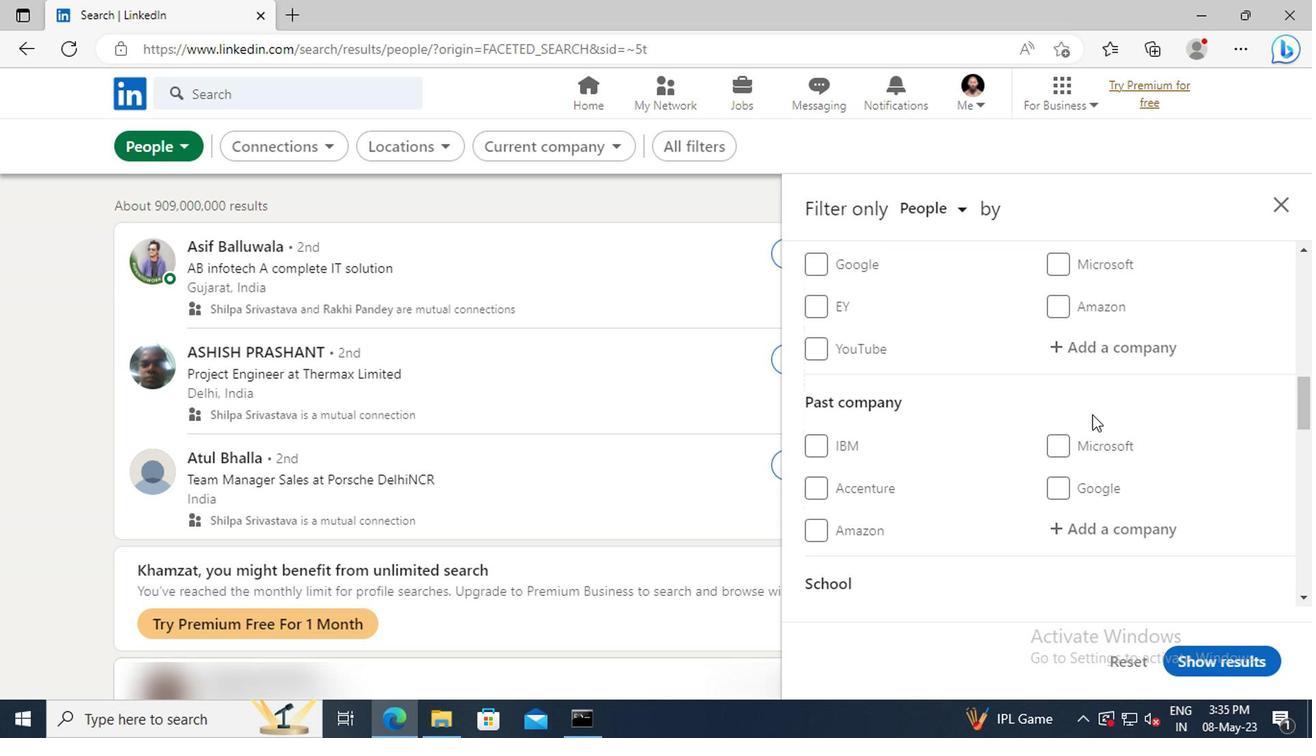 
Action: Mouse moved to (1084, 407)
Screenshot: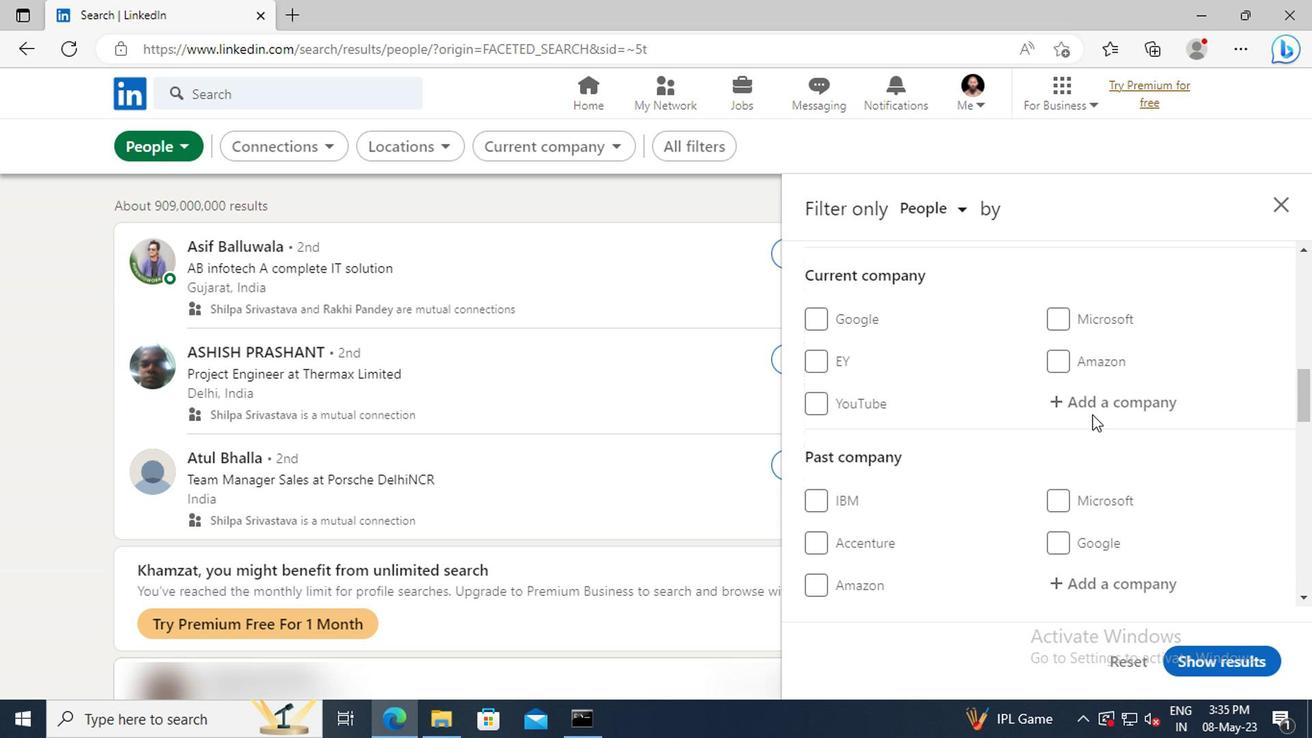 
Action: Mouse pressed left at (1084, 407)
Screenshot: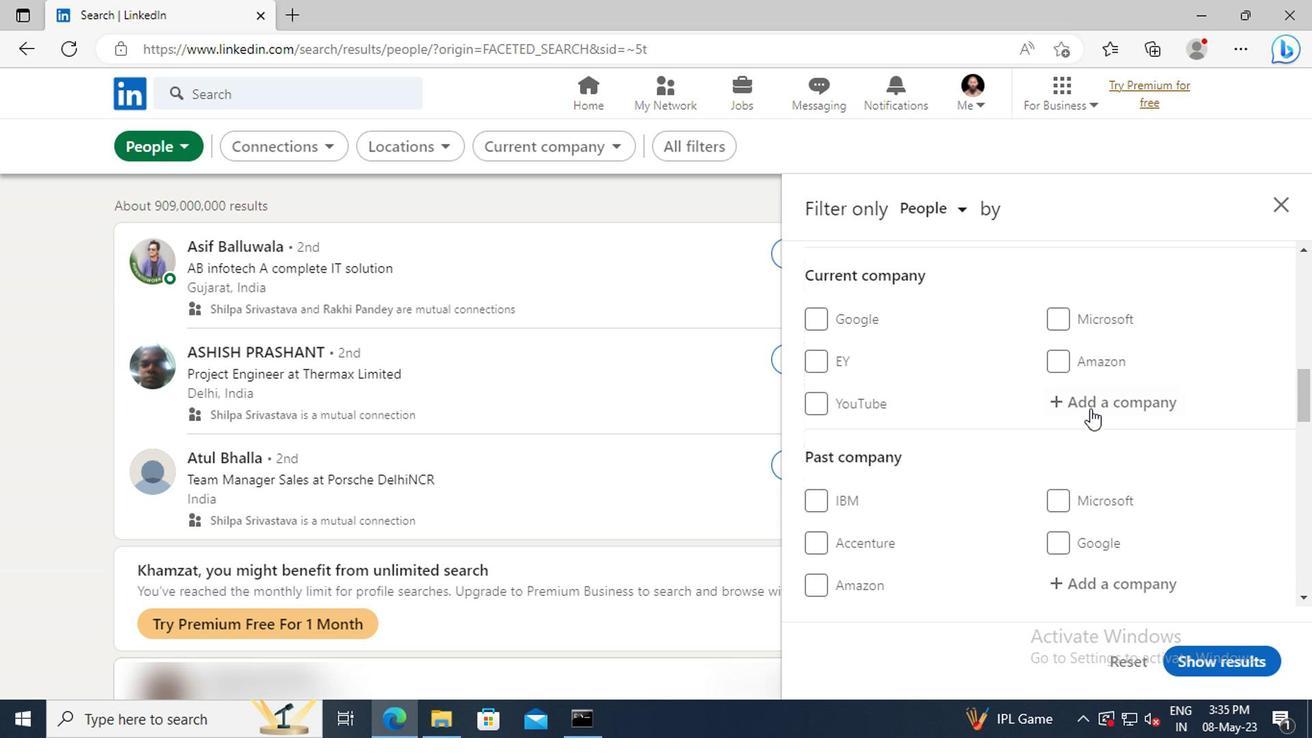 
Action: Key pressed <Key.shift>DABUR<Key.space><Key.shift>IND
Screenshot: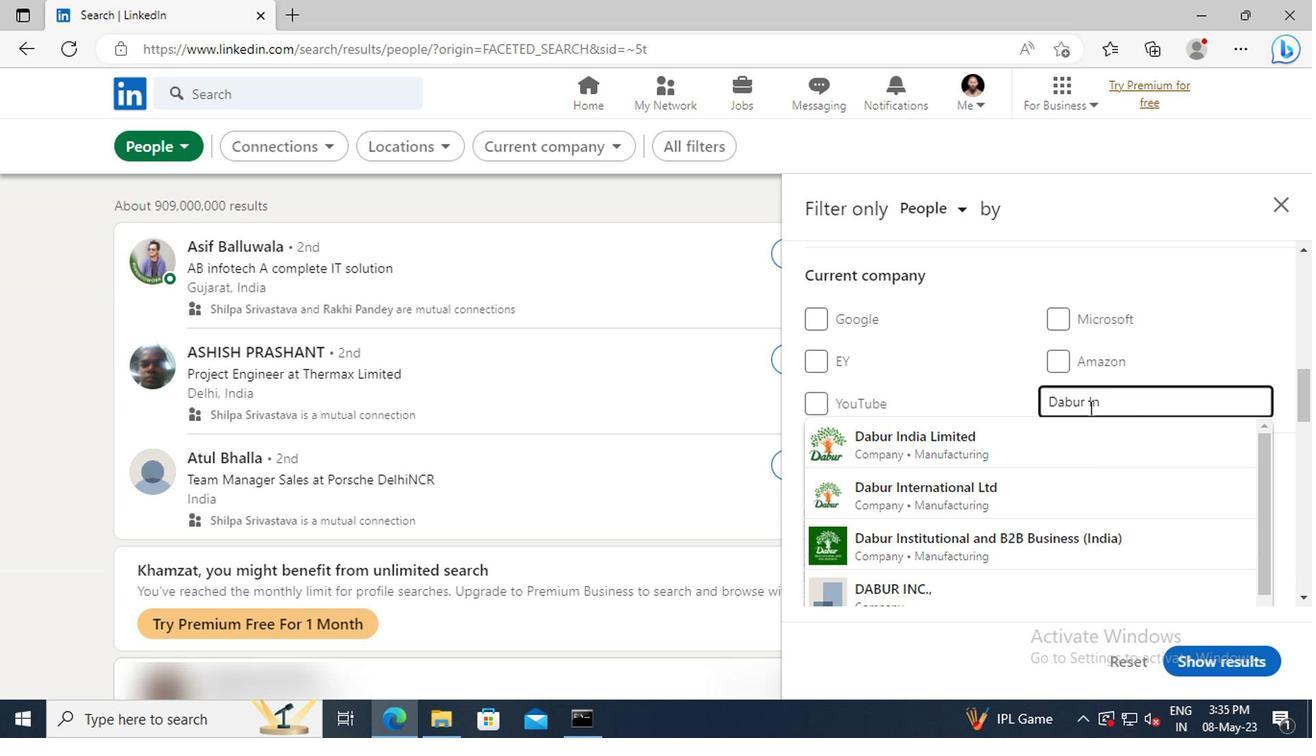 
Action: Mouse moved to (1082, 433)
Screenshot: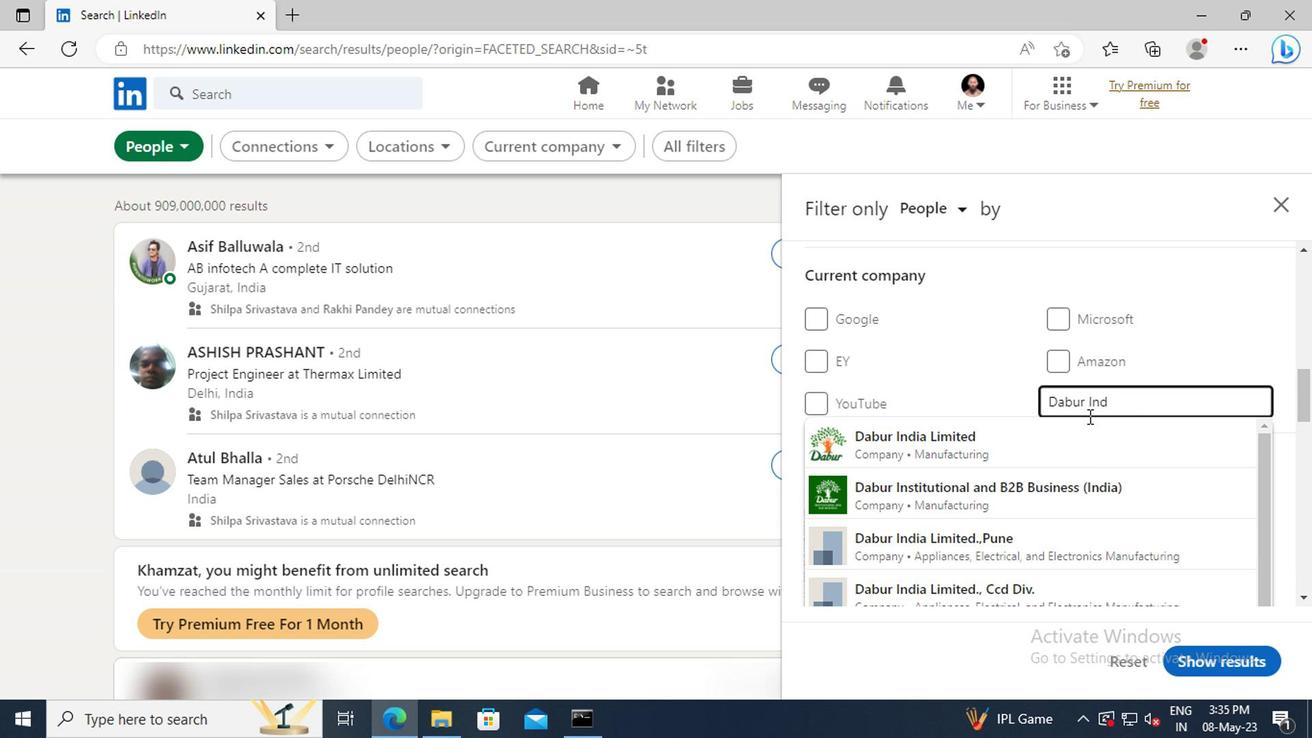 
Action: Mouse pressed left at (1082, 433)
Screenshot: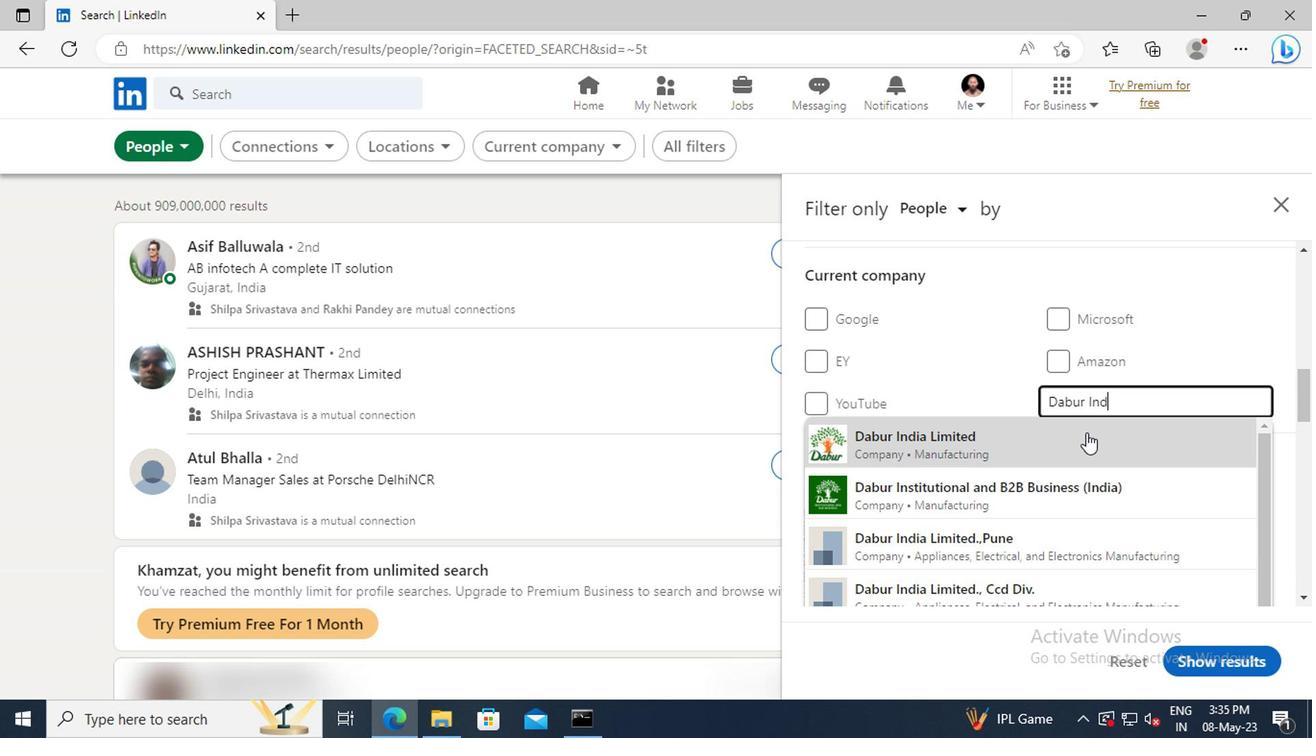 
Action: Mouse scrolled (1082, 432) with delta (0, 0)
Screenshot: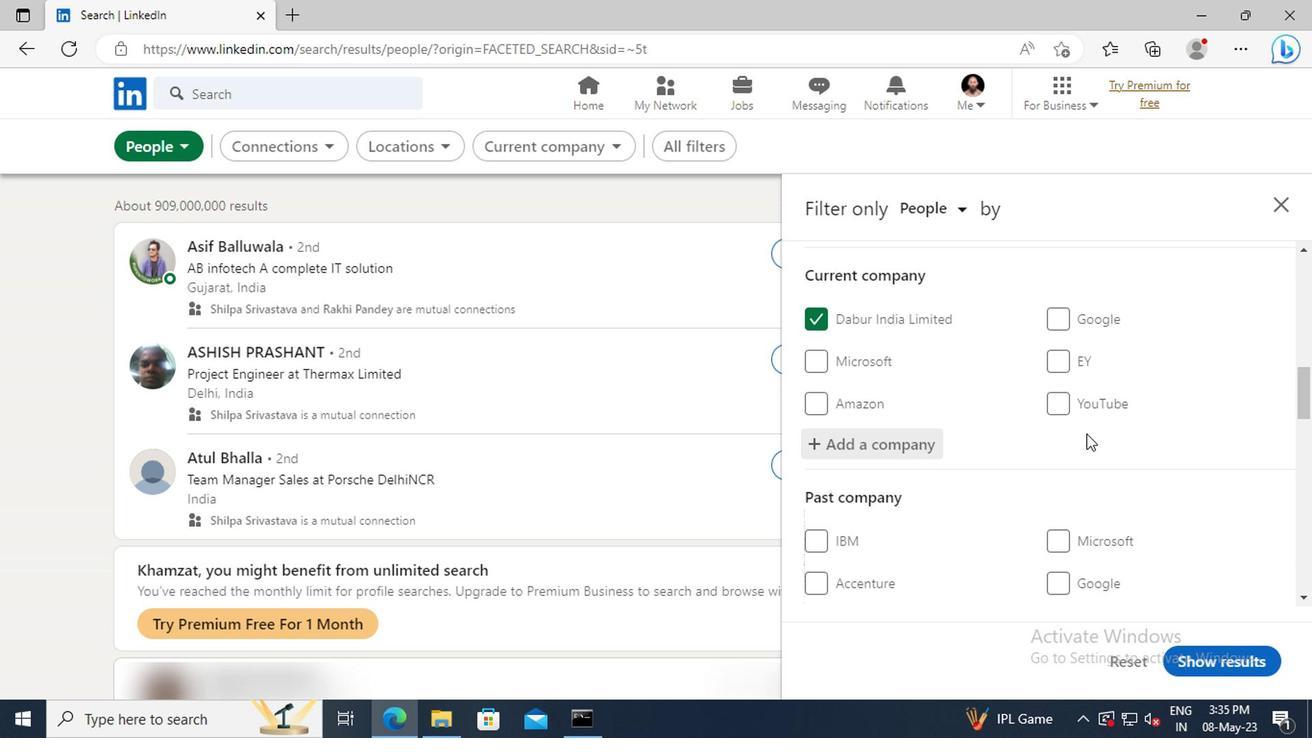 
Action: Mouse scrolled (1082, 432) with delta (0, 0)
Screenshot: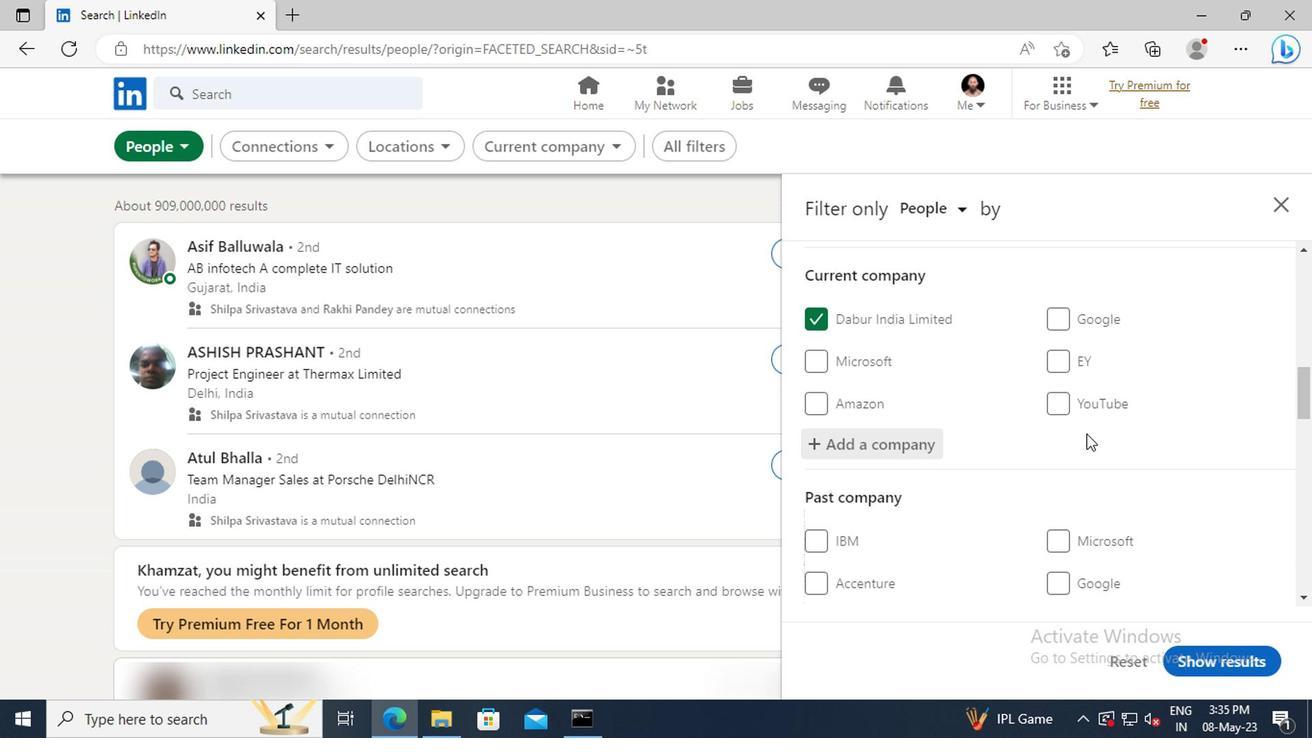 
Action: Mouse scrolled (1082, 432) with delta (0, 0)
Screenshot: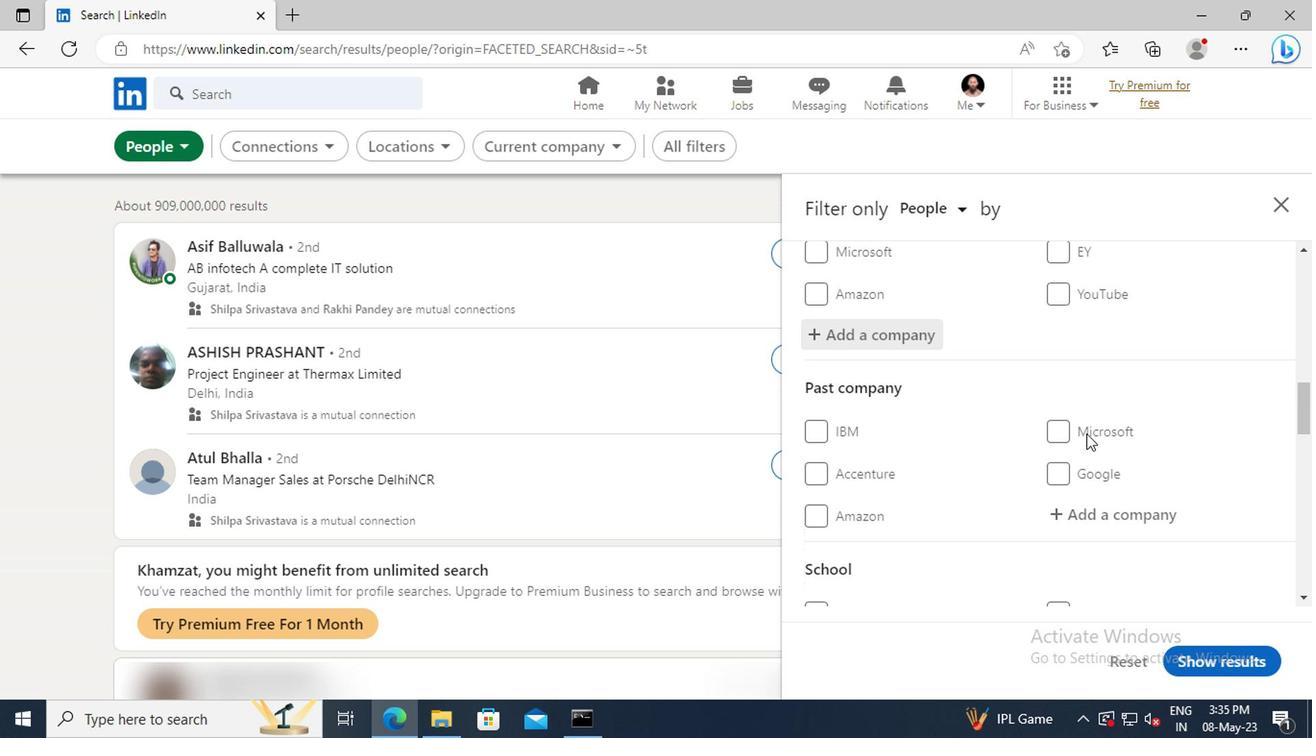 
Action: Mouse scrolled (1082, 432) with delta (0, 0)
Screenshot: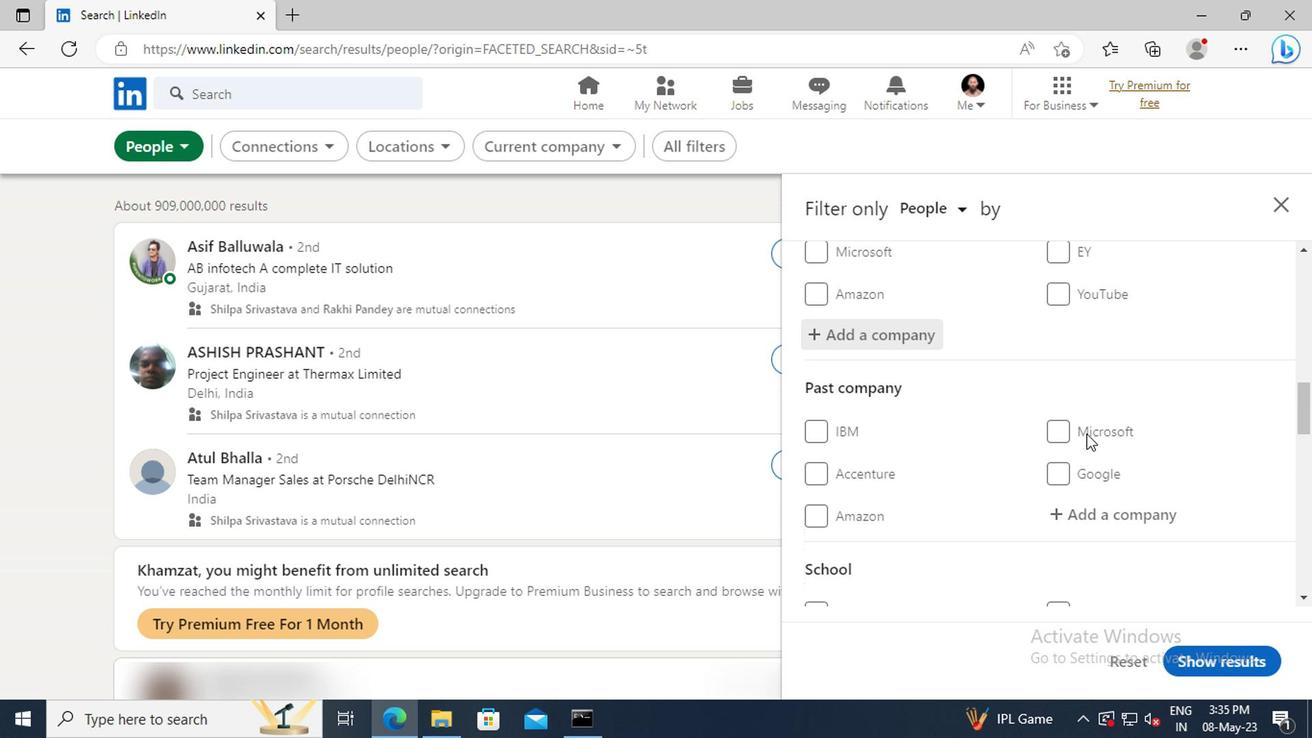 
Action: Mouse scrolled (1082, 432) with delta (0, 0)
Screenshot: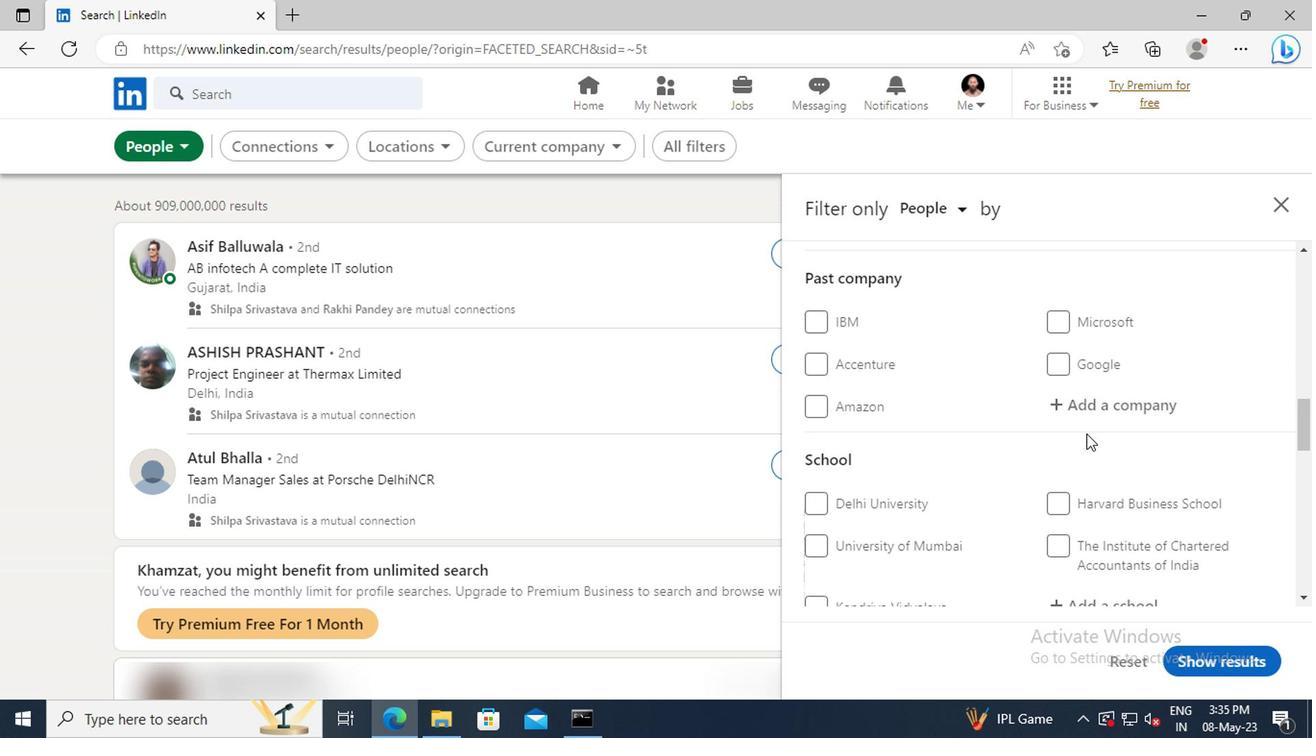 
Action: Mouse scrolled (1082, 432) with delta (0, 0)
Screenshot: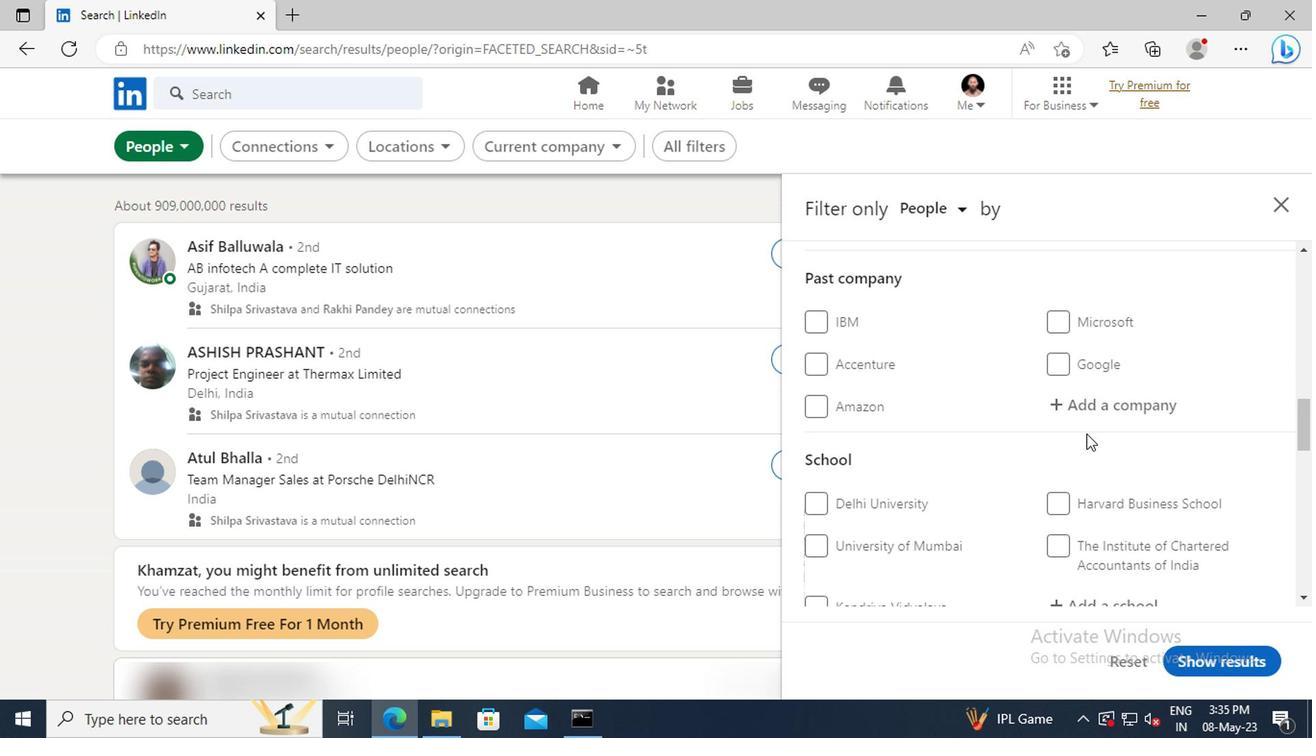 
Action: Mouse scrolled (1082, 432) with delta (0, 0)
Screenshot: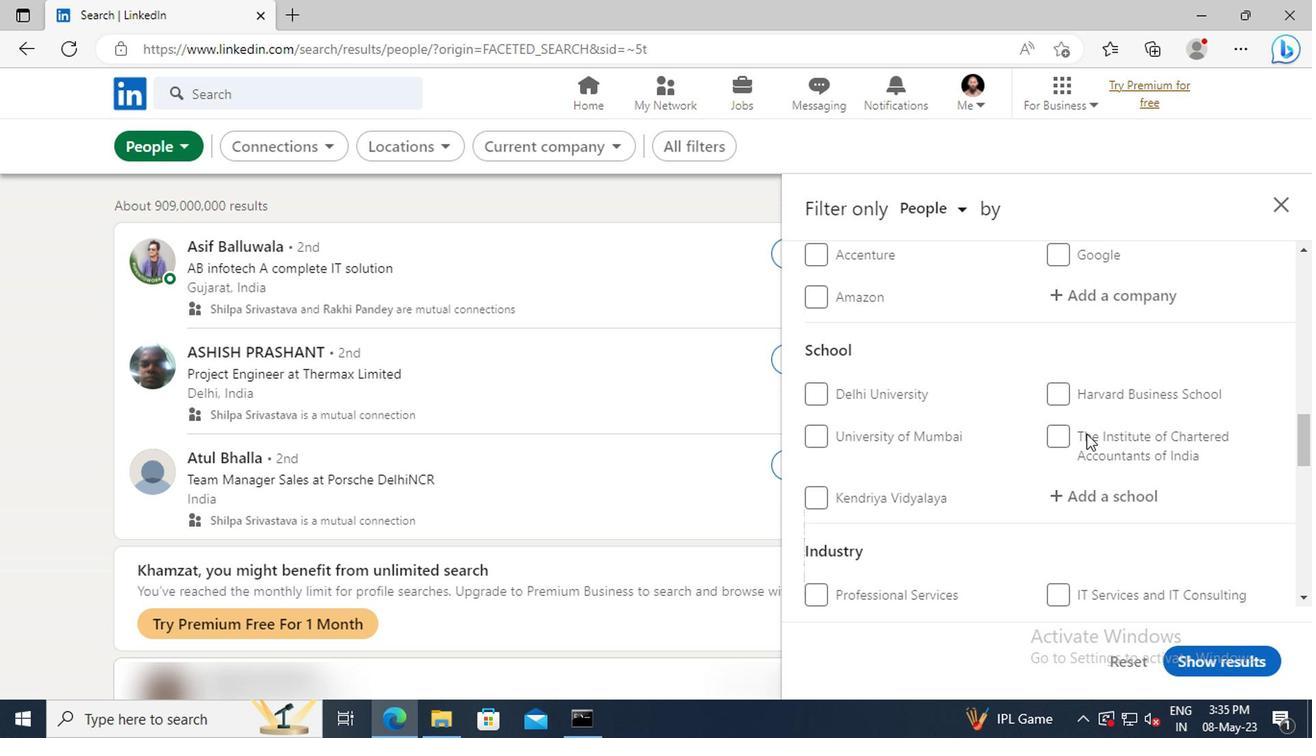 
Action: Mouse moved to (1082, 438)
Screenshot: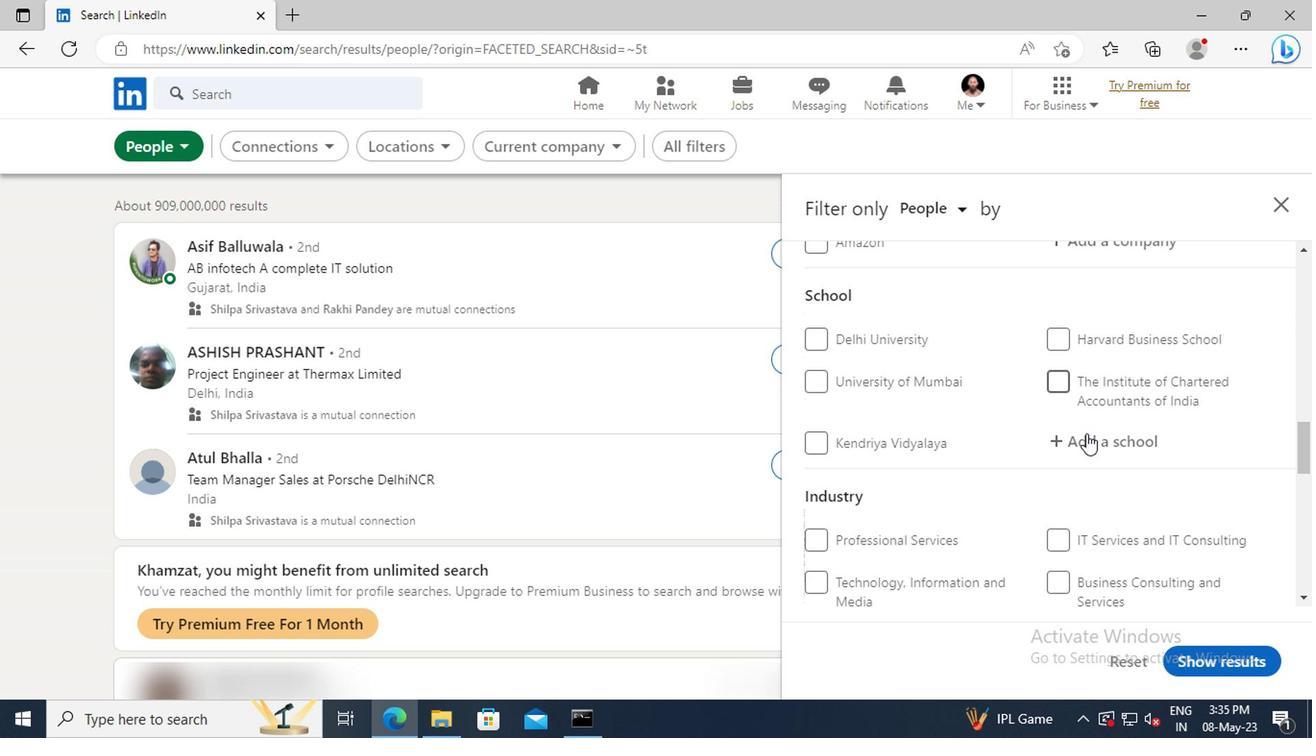 
Action: Mouse pressed left at (1082, 438)
Screenshot: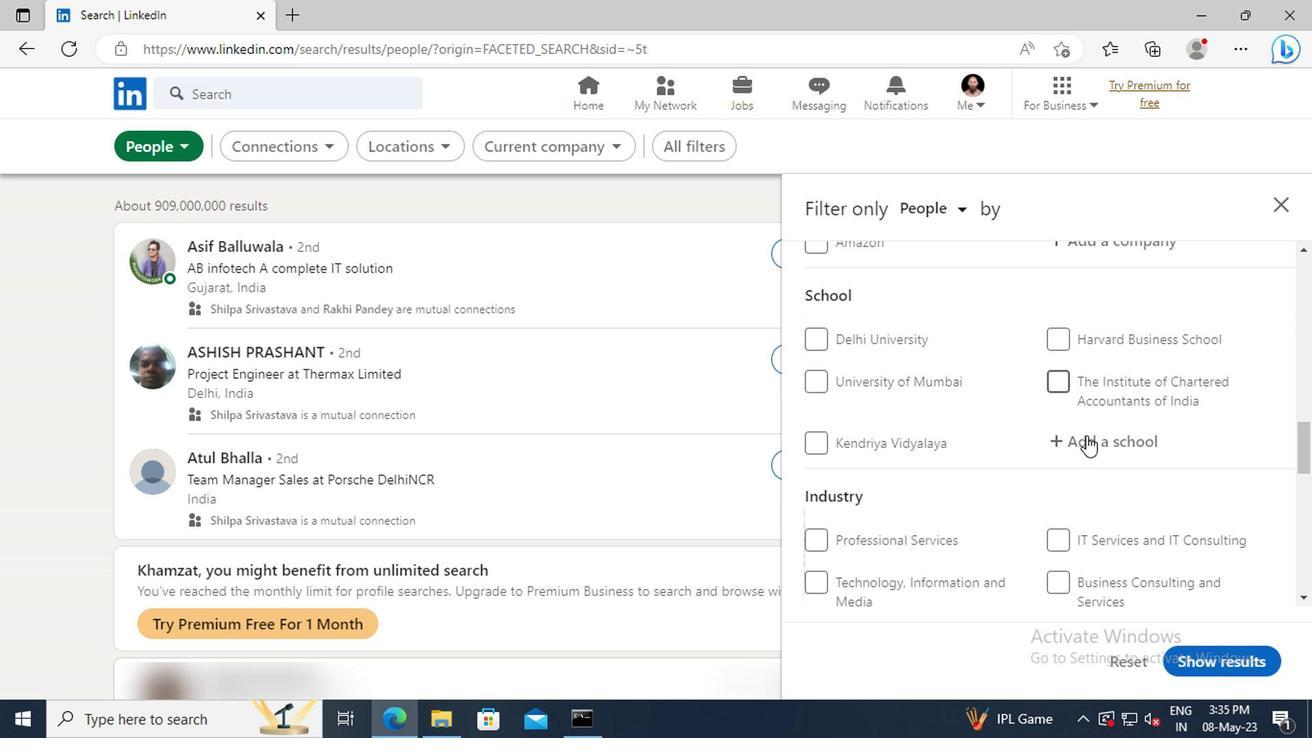 
Action: Key pressed <Key.shift>DWARAKA<Key.space>
Screenshot: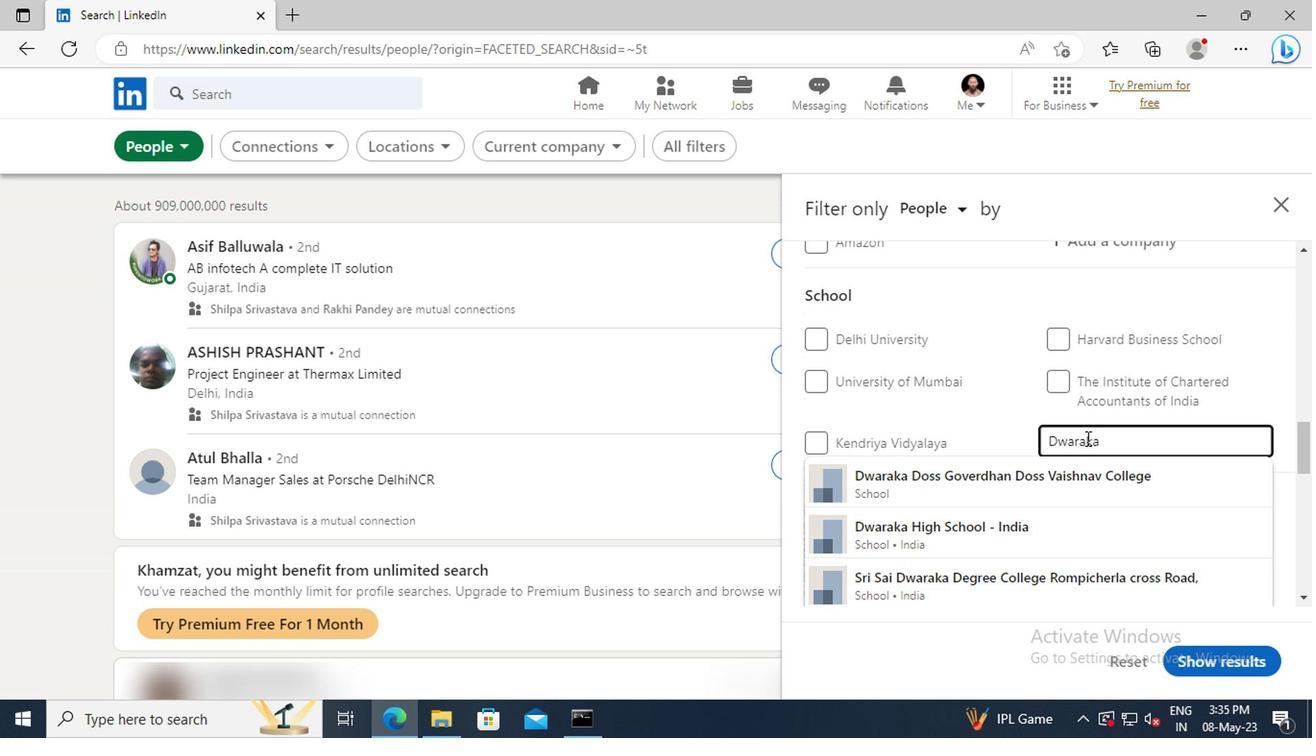 
Action: Mouse moved to (1085, 463)
Screenshot: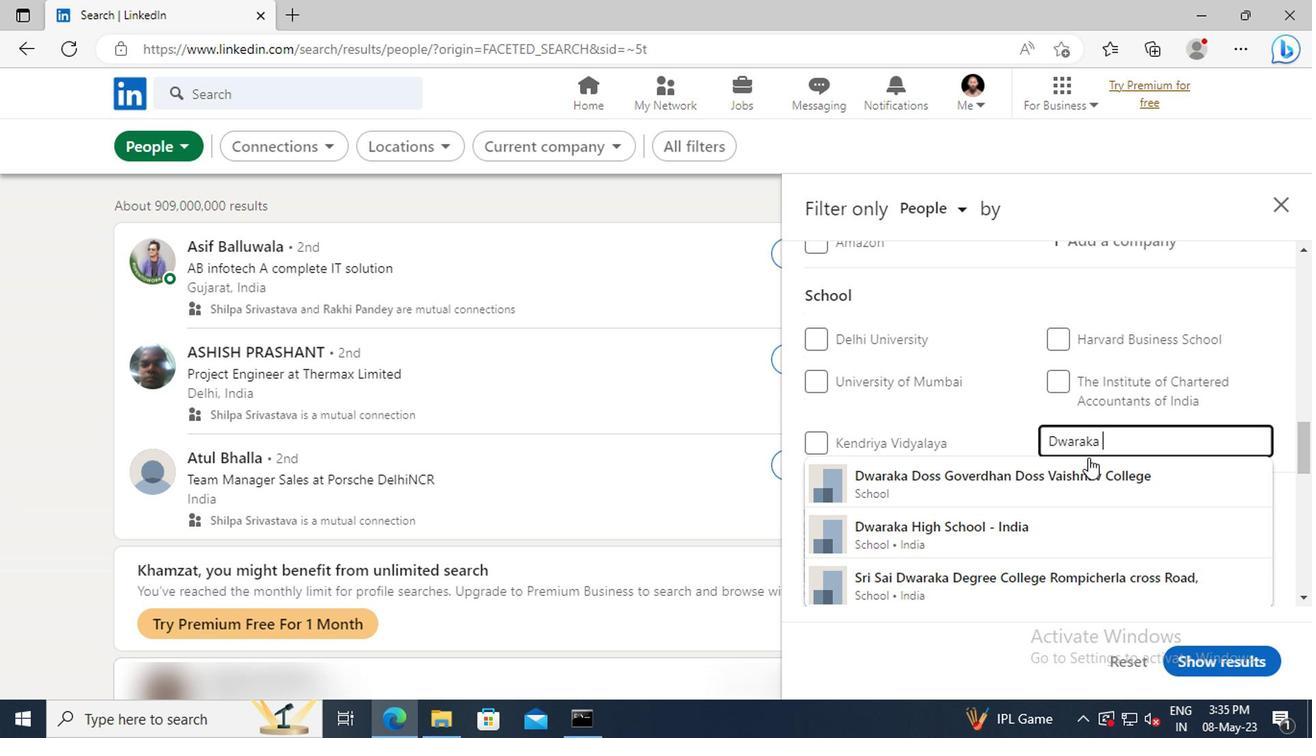 
Action: Mouse pressed left at (1085, 463)
Screenshot: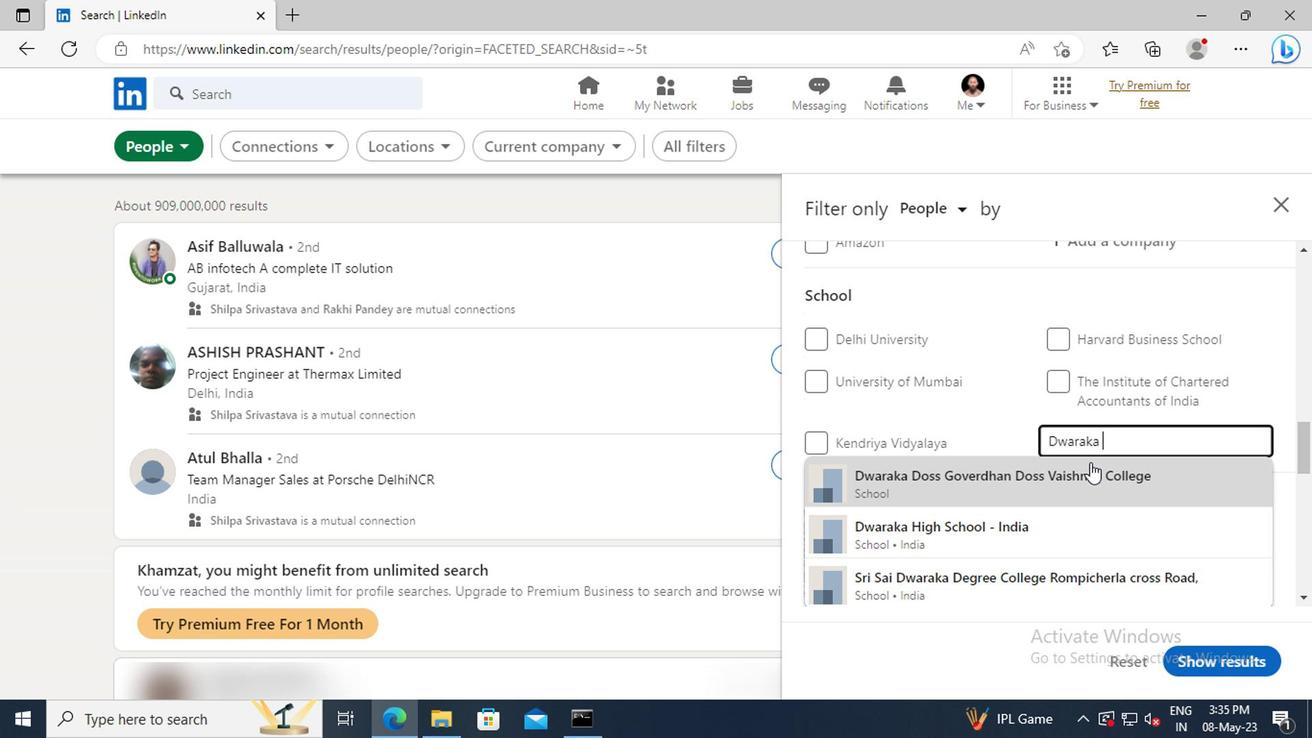 
Action: Mouse scrolled (1085, 462) with delta (0, 0)
Screenshot: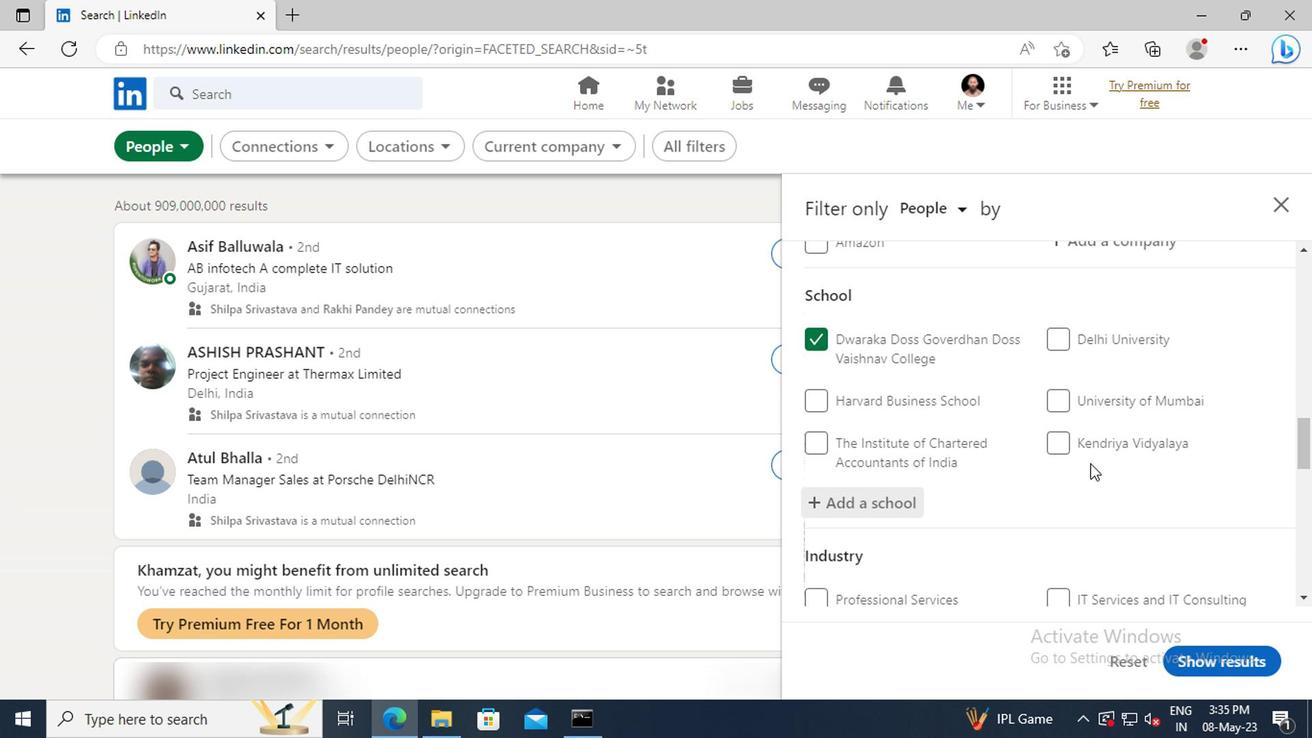 
Action: Mouse moved to (1087, 460)
Screenshot: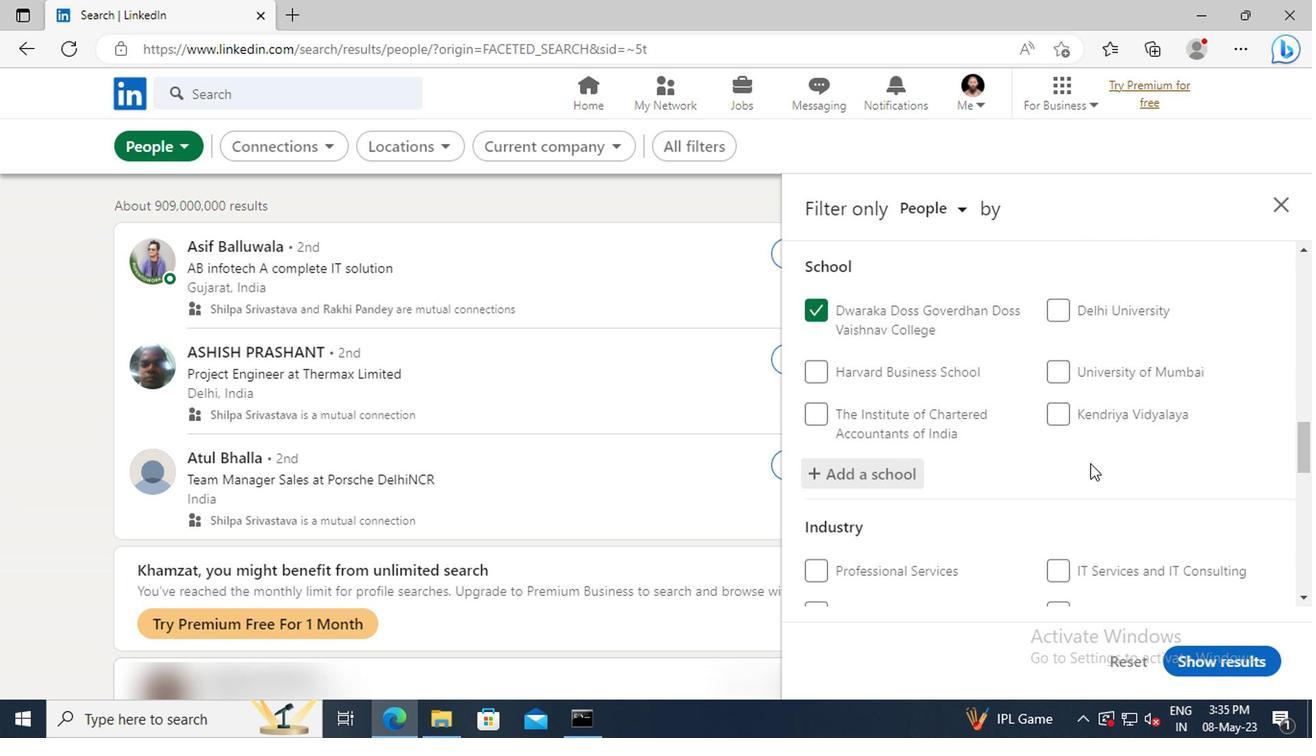
Action: Mouse scrolled (1087, 458) with delta (0, -1)
Screenshot: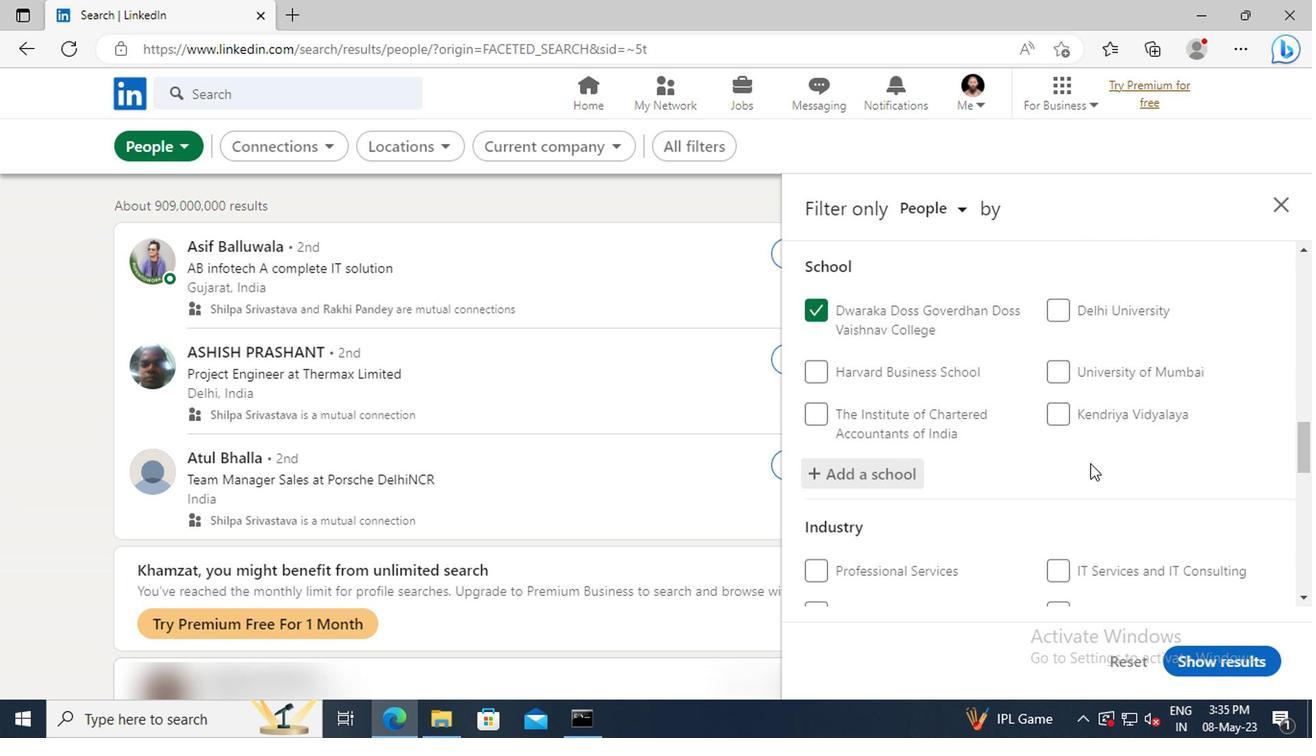 
Action: Mouse moved to (1087, 433)
Screenshot: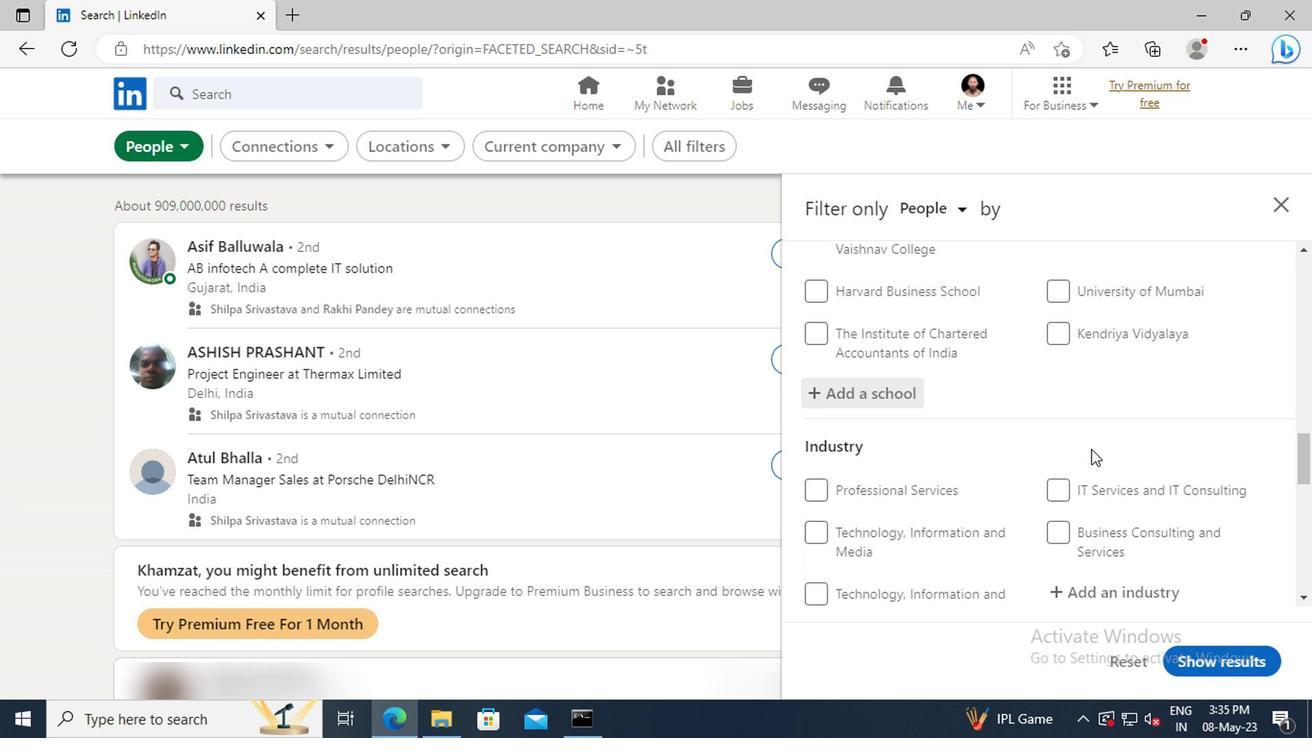 
Action: Mouse scrolled (1087, 432) with delta (0, 0)
Screenshot: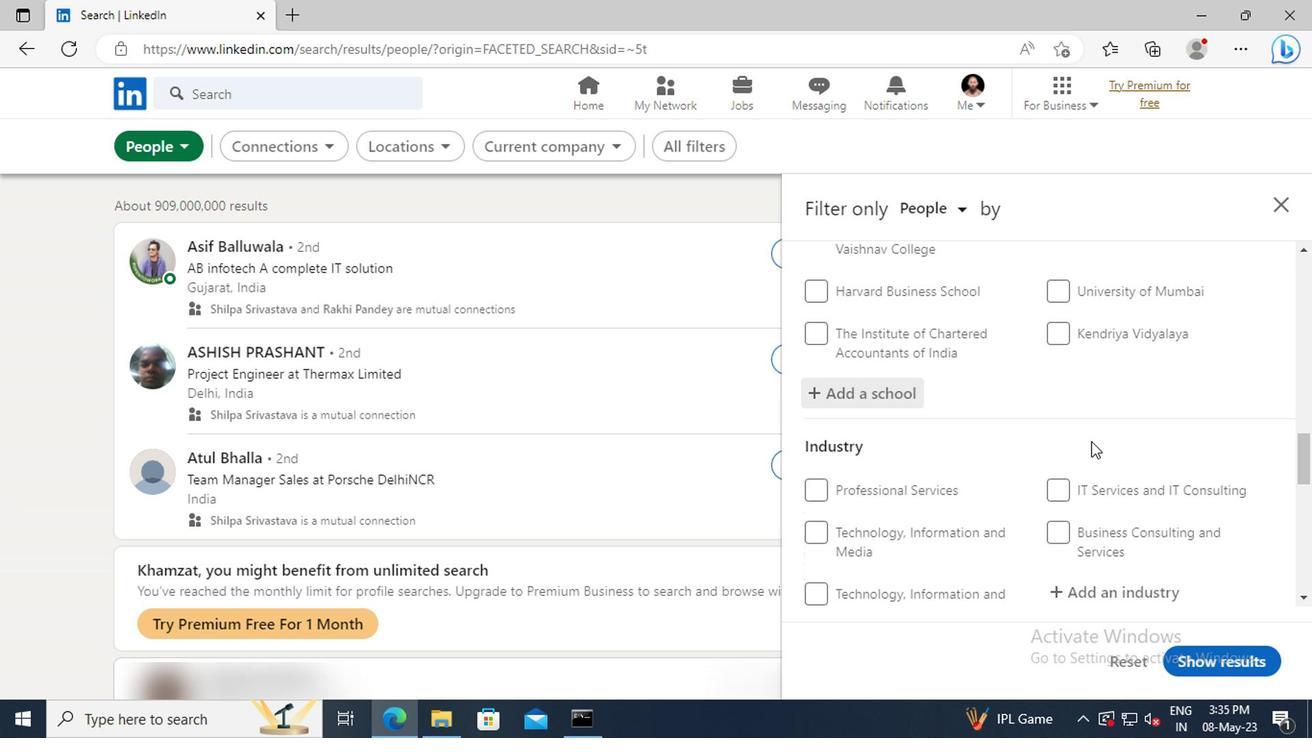 
Action: Mouse scrolled (1087, 432) with delta (0, 0)
Screenshot: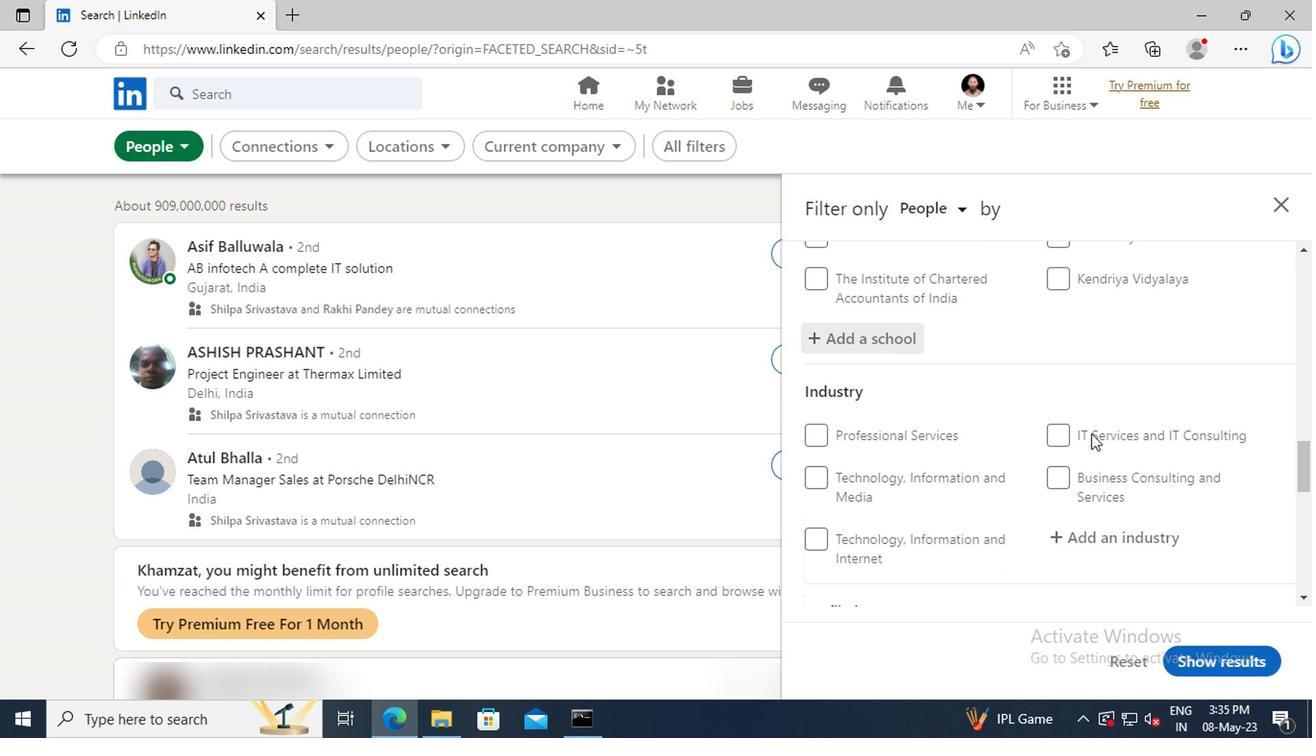 
Action: Mouse scrolled (1087, 432) with delta (0, 0)
Screenshot: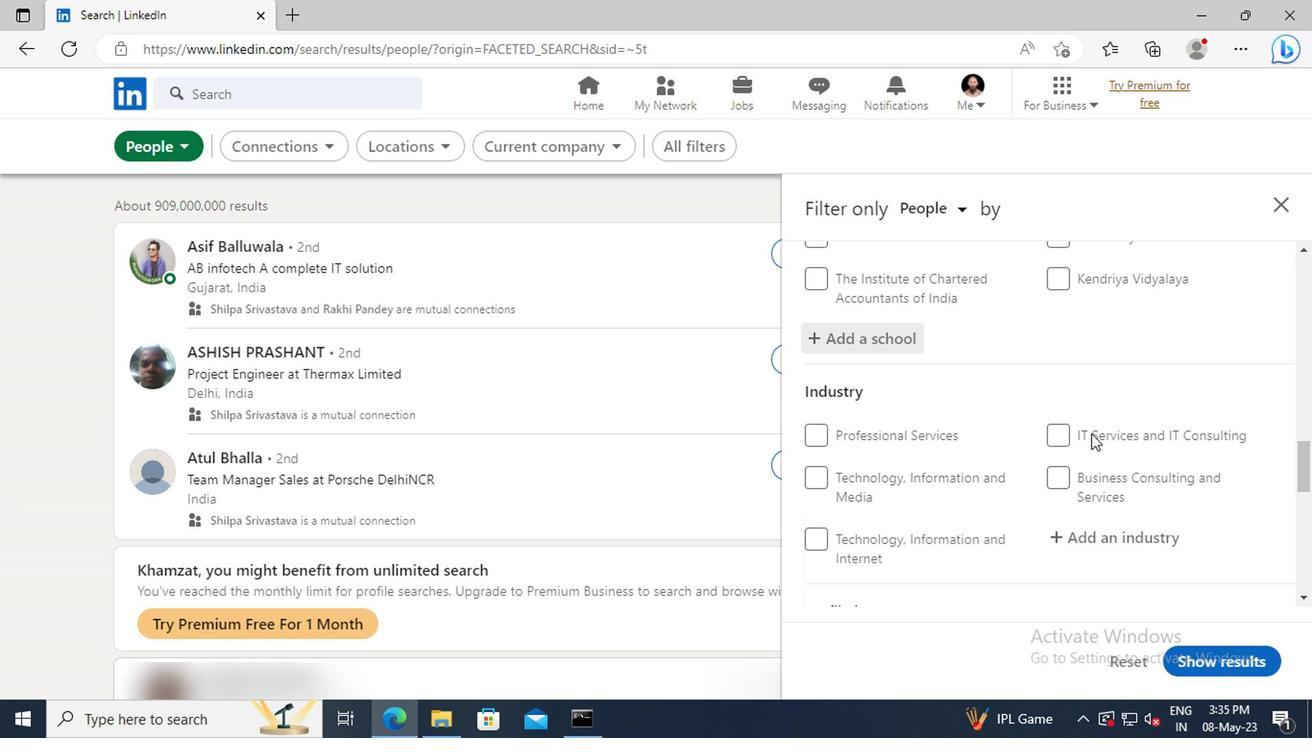 
Action: Mouse pressed left at (1087, 433)
Screenshot: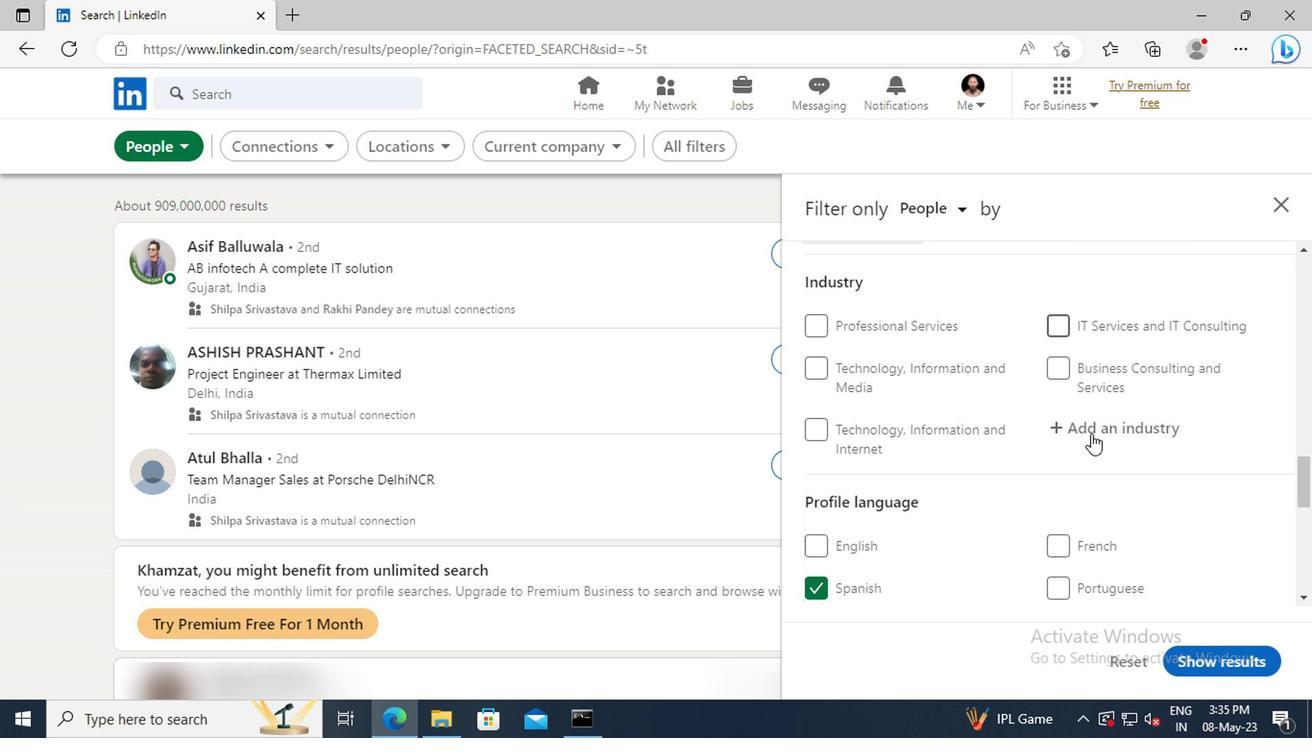 
Action: Key pressed <Key.shift>GOVER
Screenshot: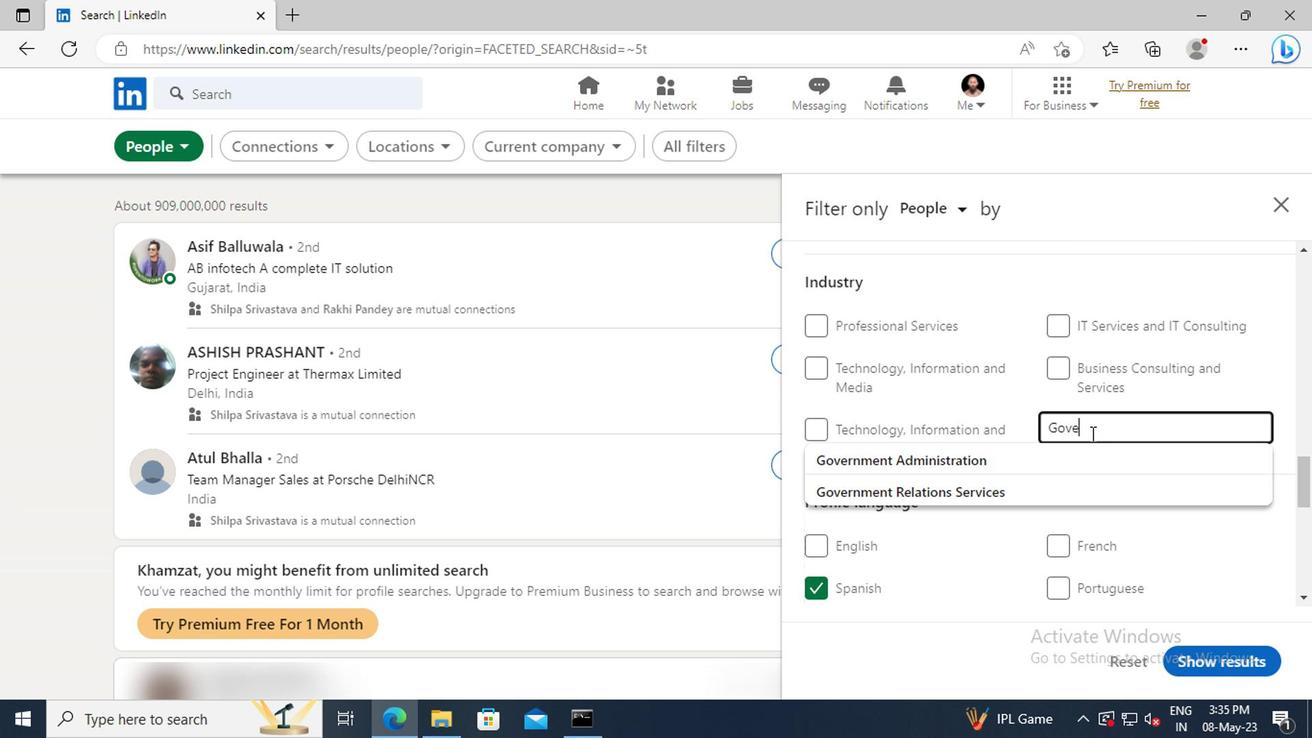 
Action: Mouse moved to (1093, 488)
Screenshot: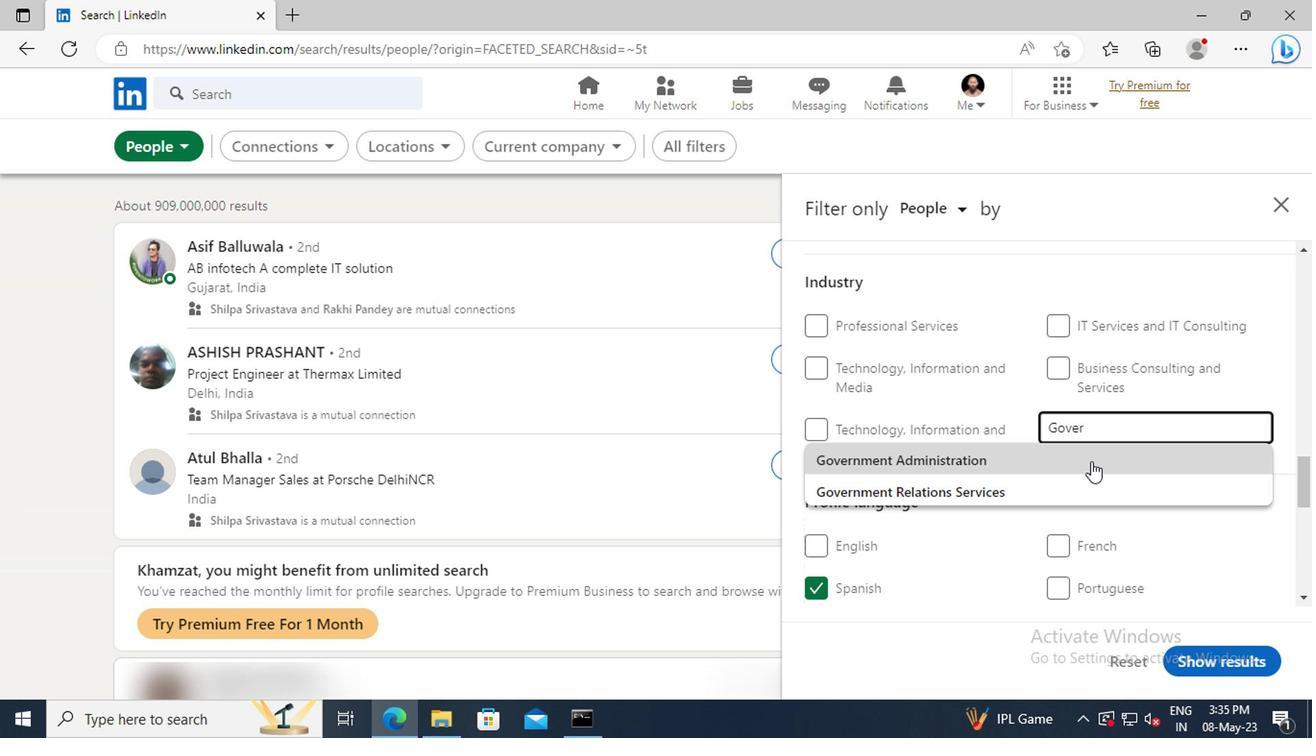 
Action: Mouse pressed left at (1093, 488)
Screenshot: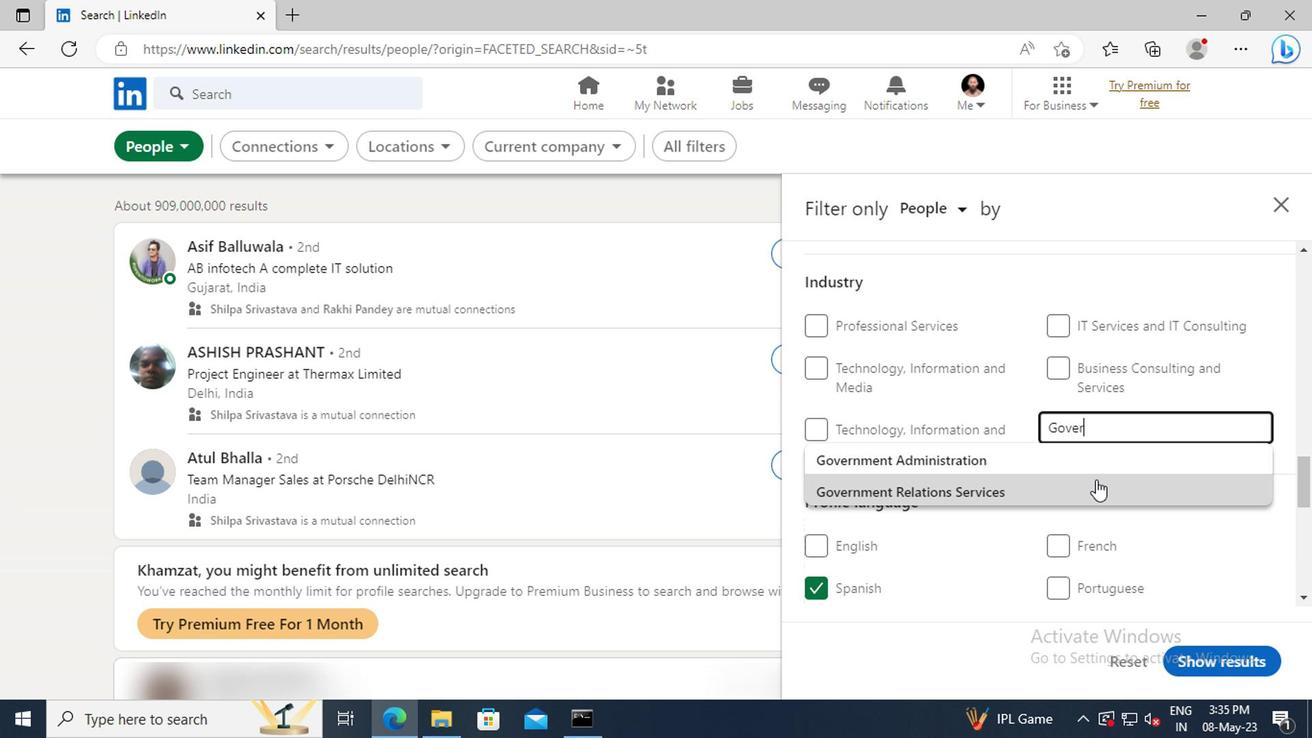 
Action: Mouse scrolled (1093, 486) with delta (0, -1)
Screenshot: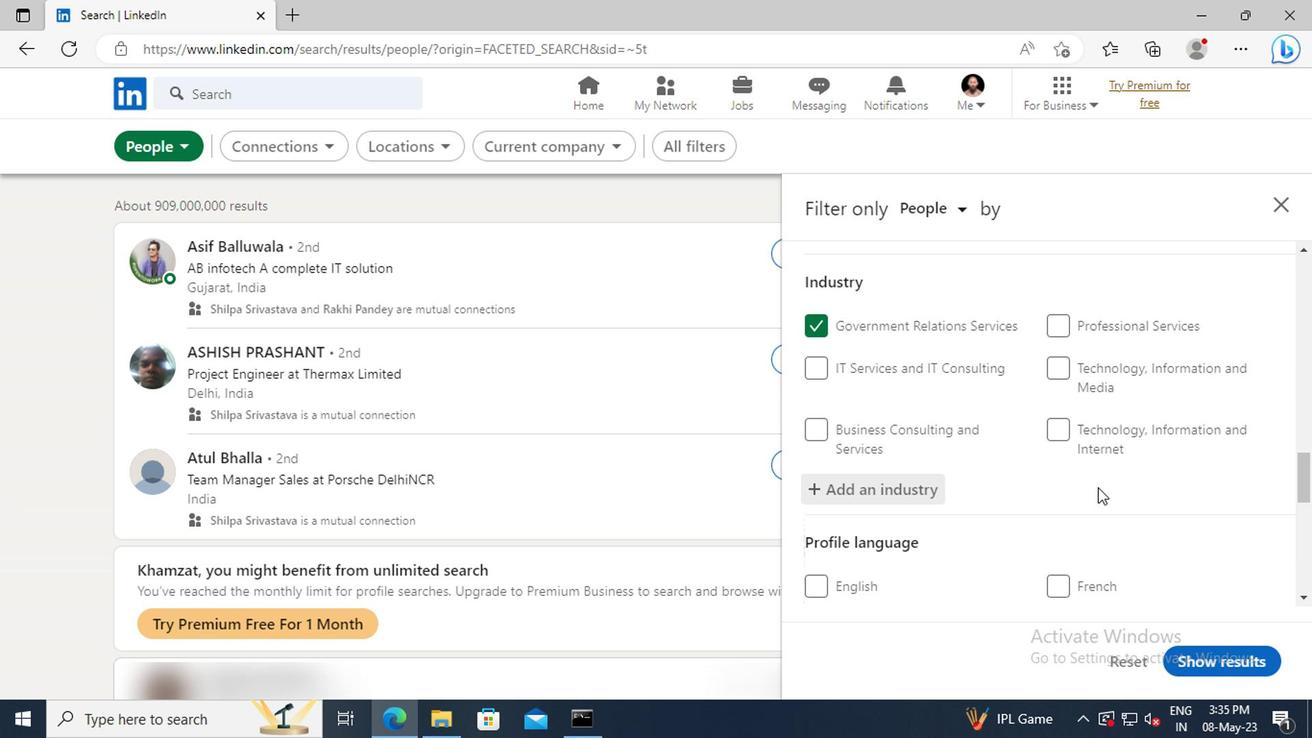 
Action: Mouse scrolled (1093, 486) with delta (0, -1)
Screenshot: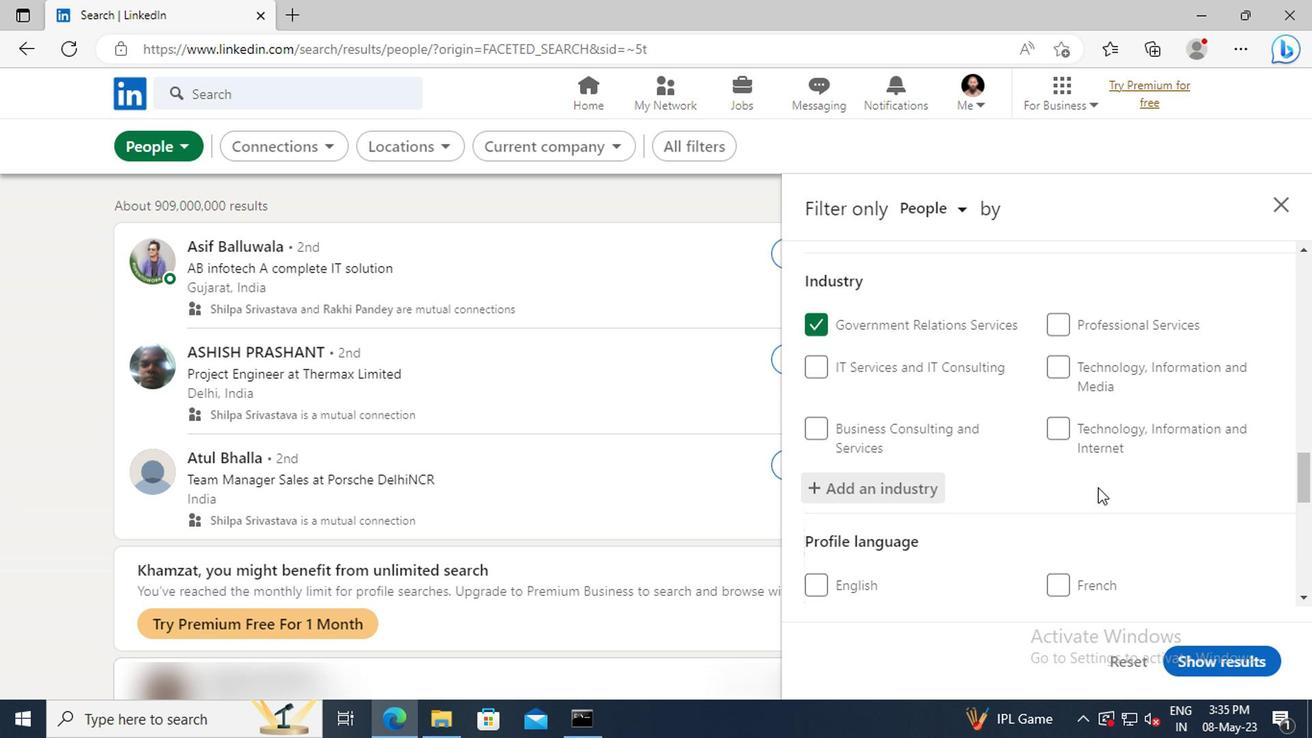 
Action: Mouse moved to (1093, 483)
Screenshot: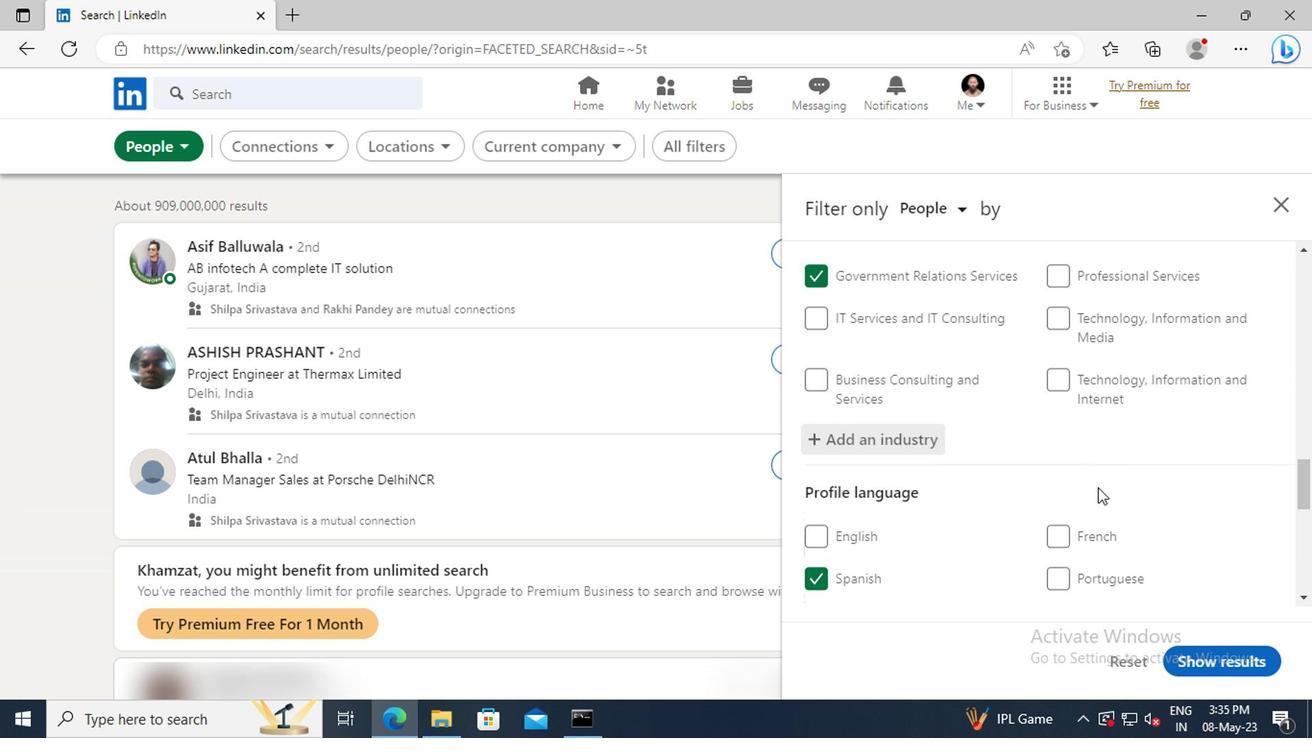 
Action: Mouse scrolled (1093, 481) with delta (0, -1)
Screenshot: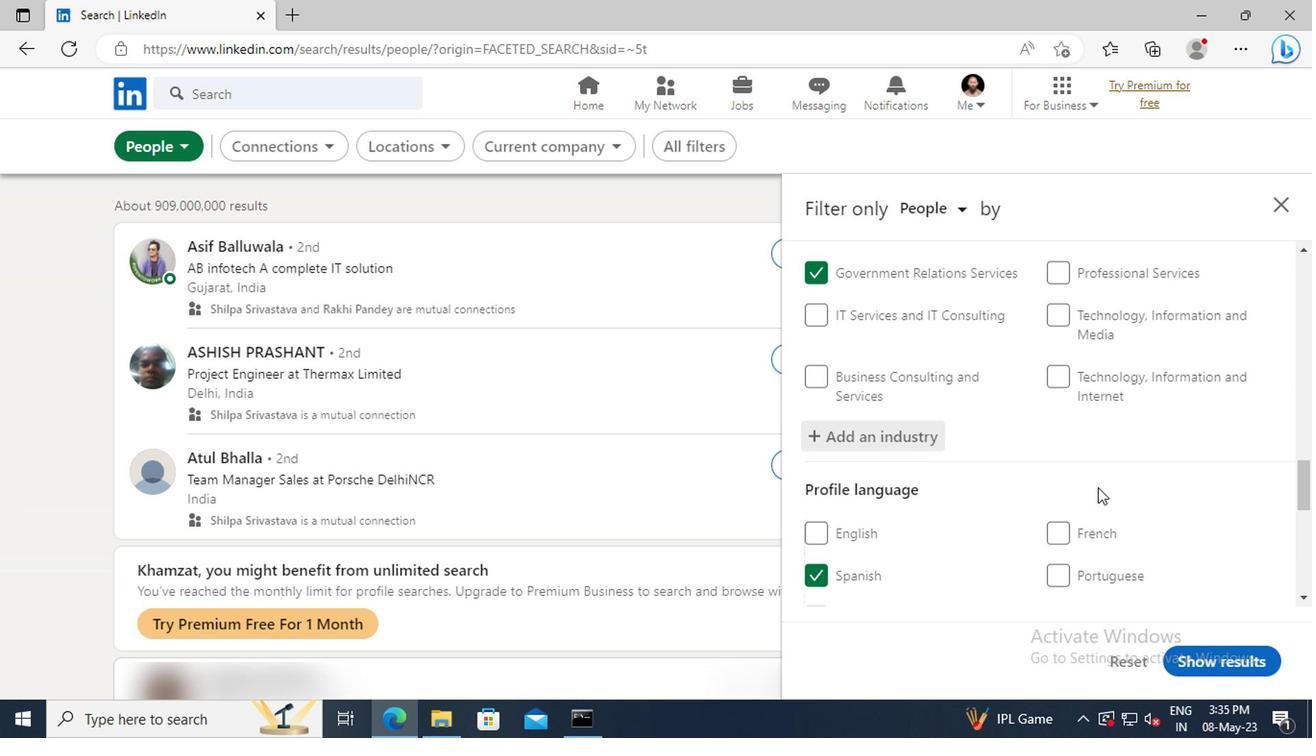 
Action: Mouse moved to (1093, 480)
Screenshot: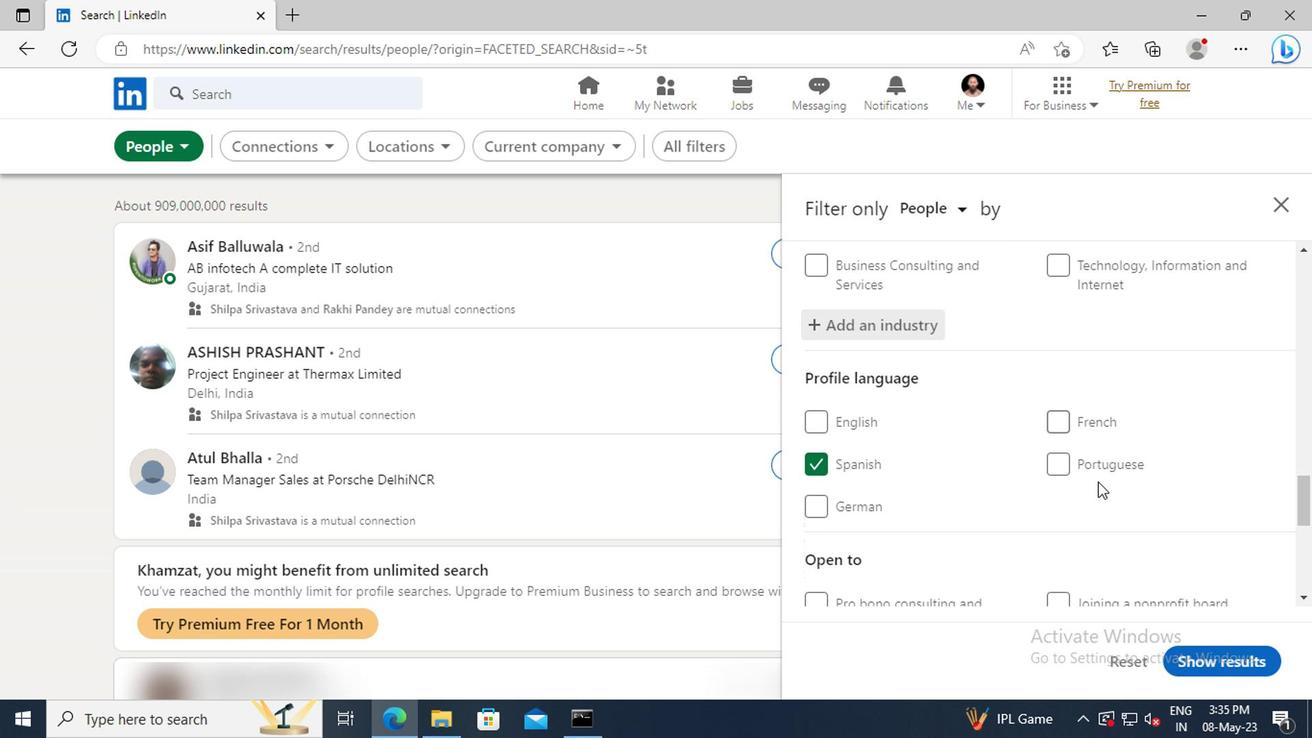 
Action: Mouse scrolled (1093, 479) with delta (0, -1)
Screenshot: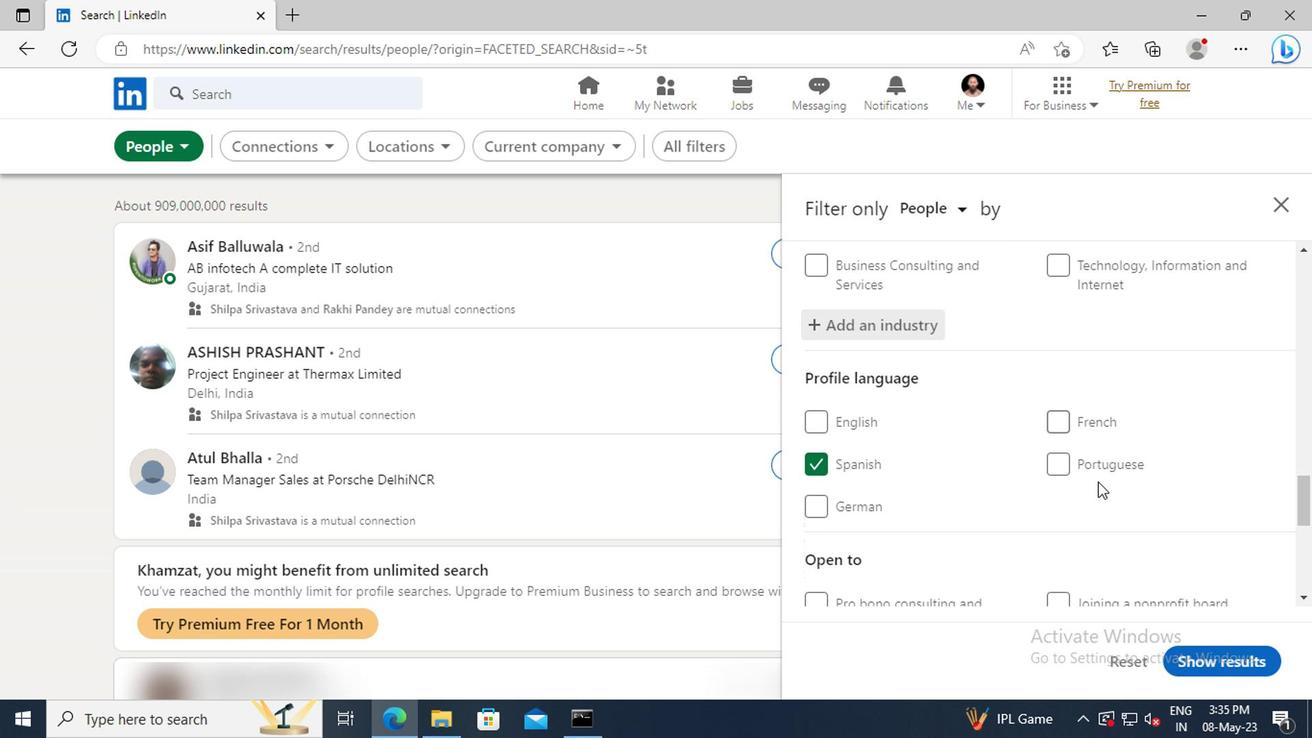 
Action: Mouse moved to (1091, 473)
Screenshot: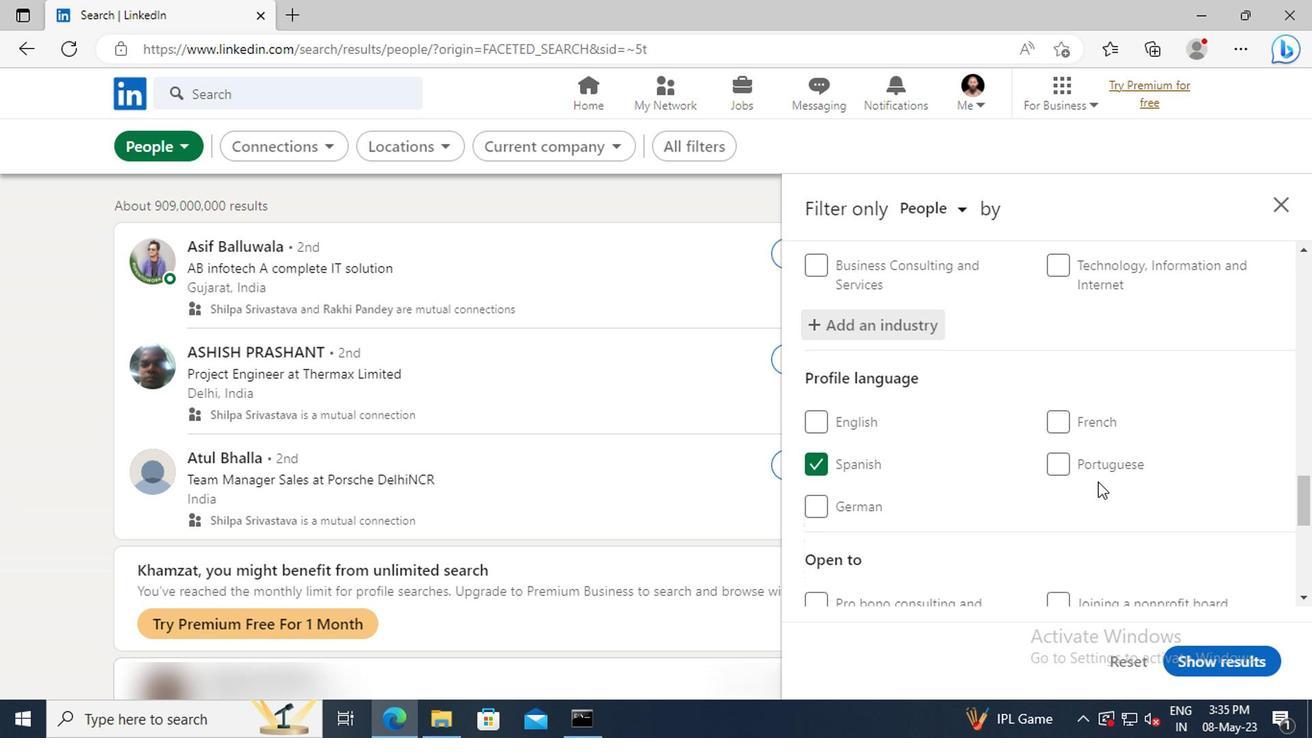 
Action: Mouse scrolled (1091, 472) with delta (0, -1)
Screenshot: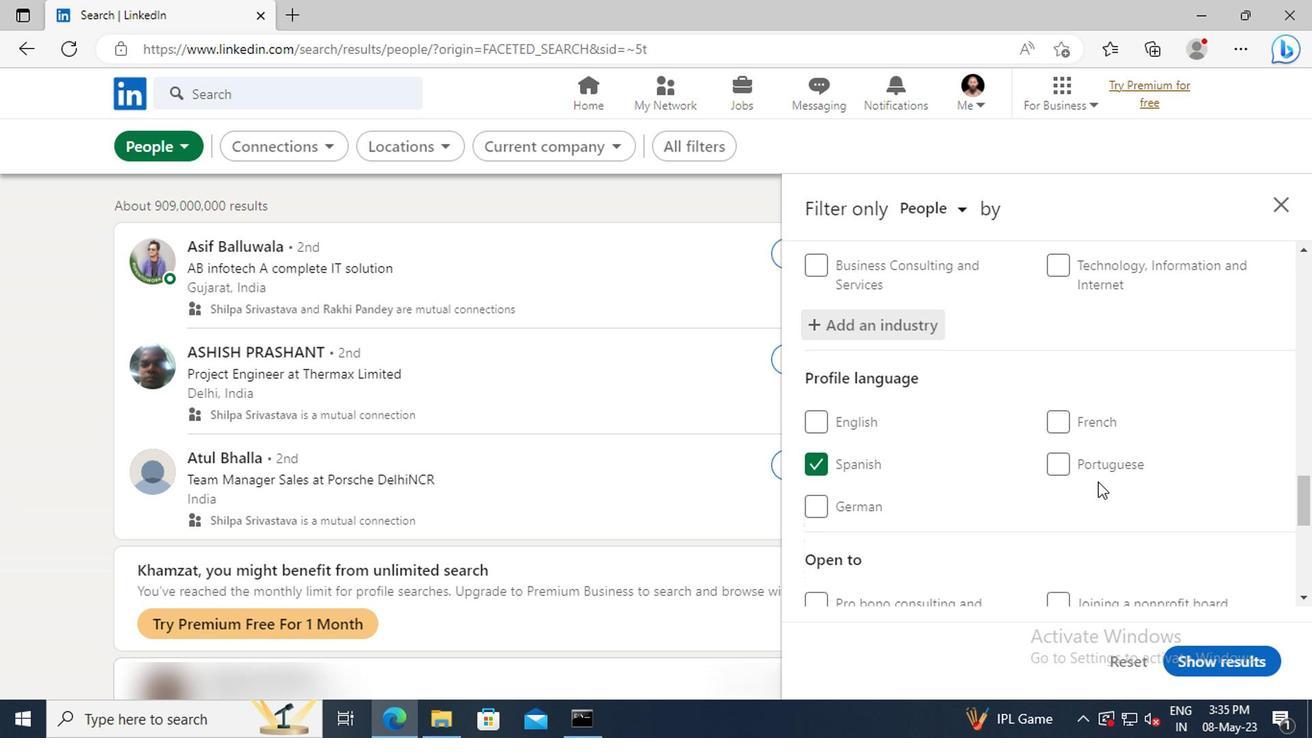 
Action: Mouse moved to (1090, 468)
Screenshot: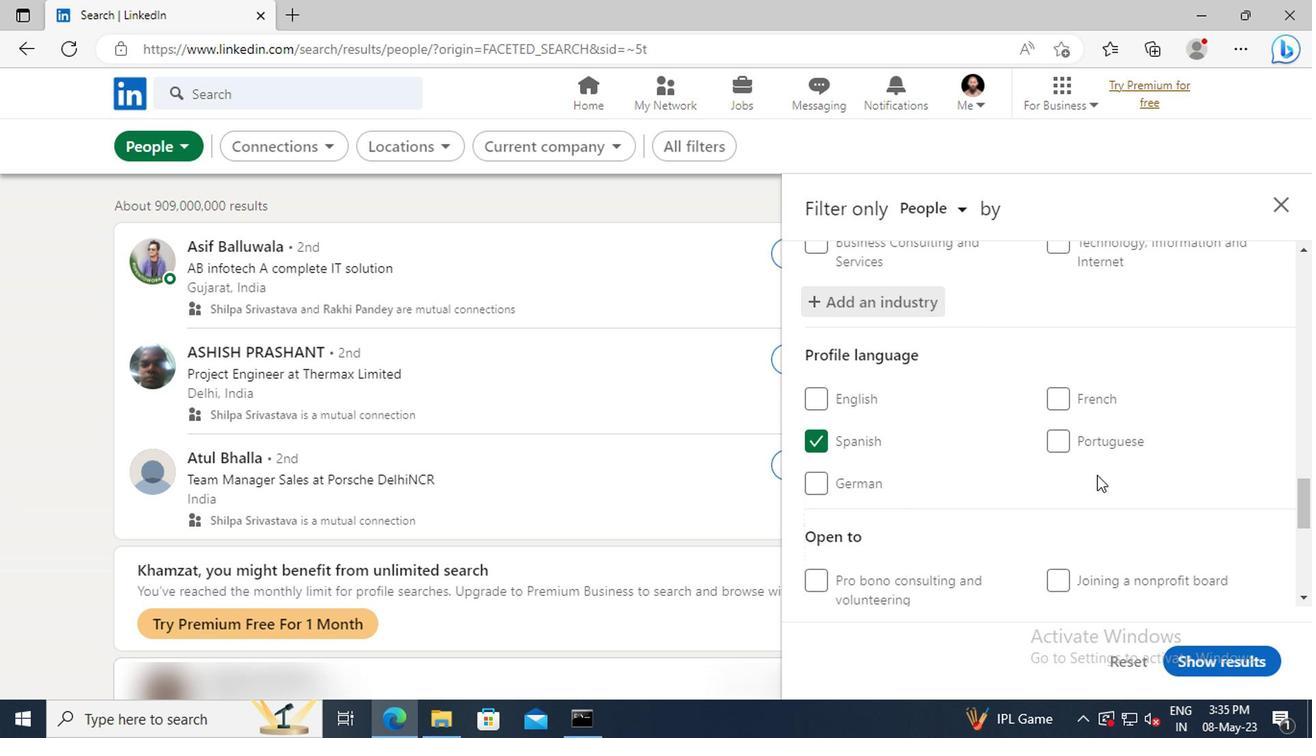 
Action: Mouse scrolled (1090, 467) with delta (0, 0)
Screenshot: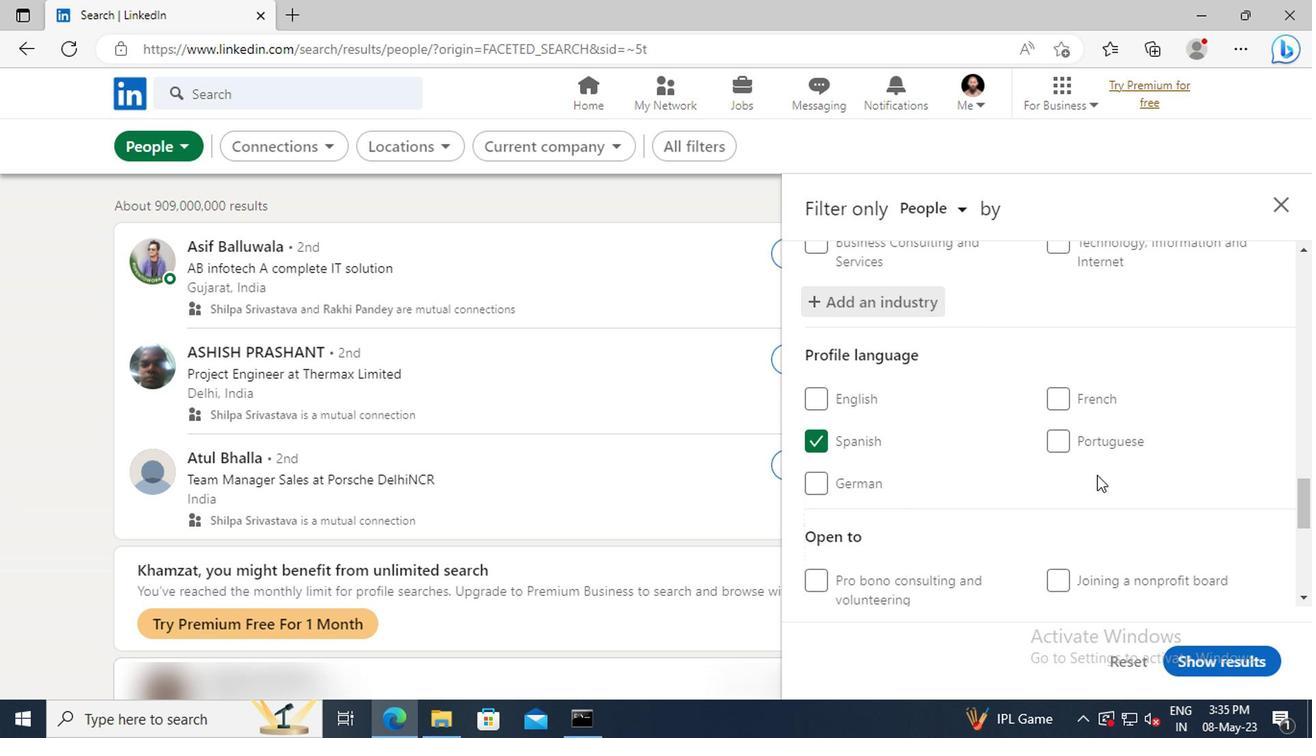 
Action: Mouse moved to (1087, 456)
Screenshot: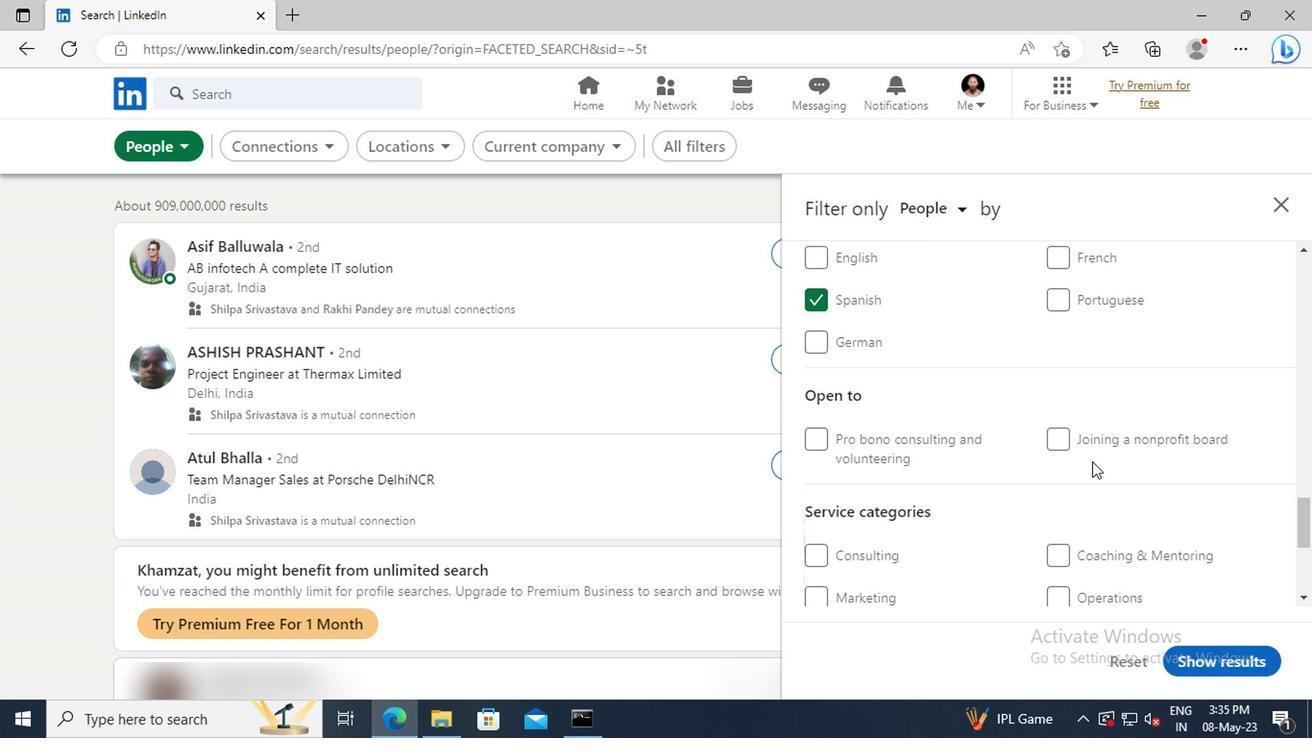 
Action: Mouse scrolled (1087, 455) with delta (0, 0)
Screenshot: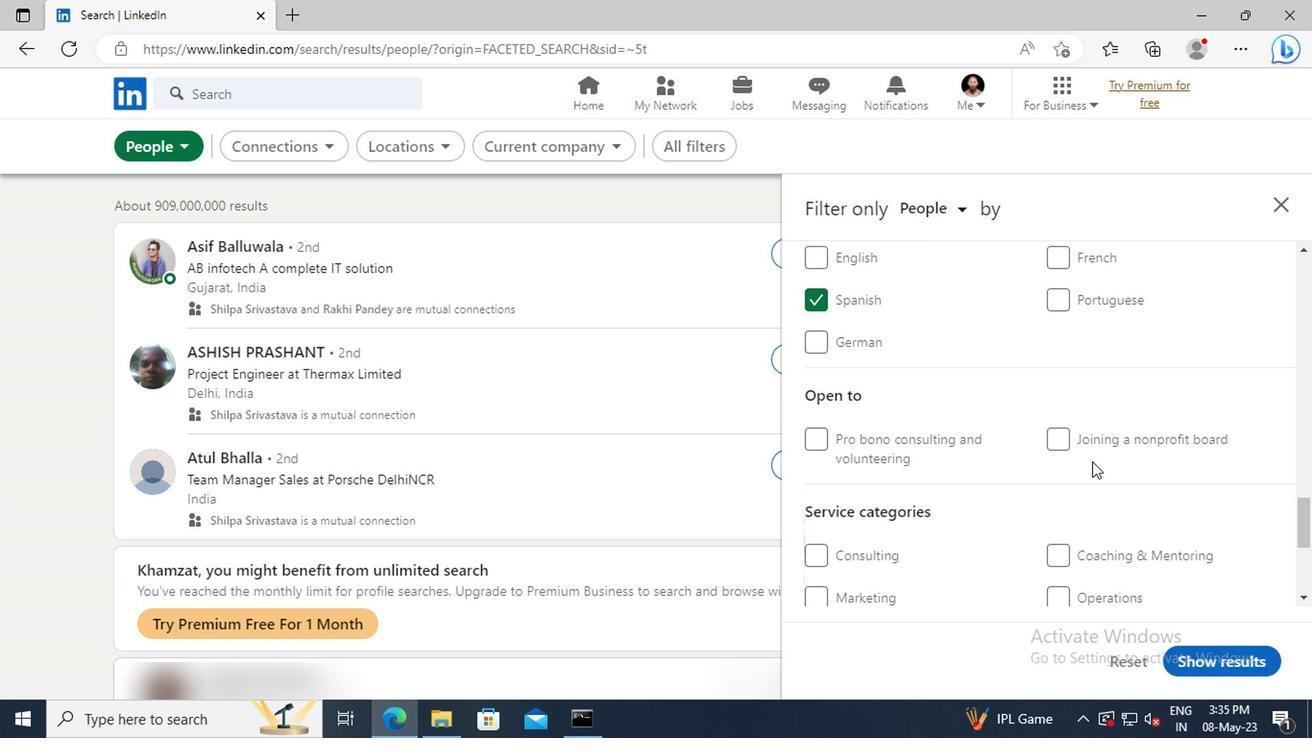 
Action: Mouse moved to (1085, 455)
Screenshot: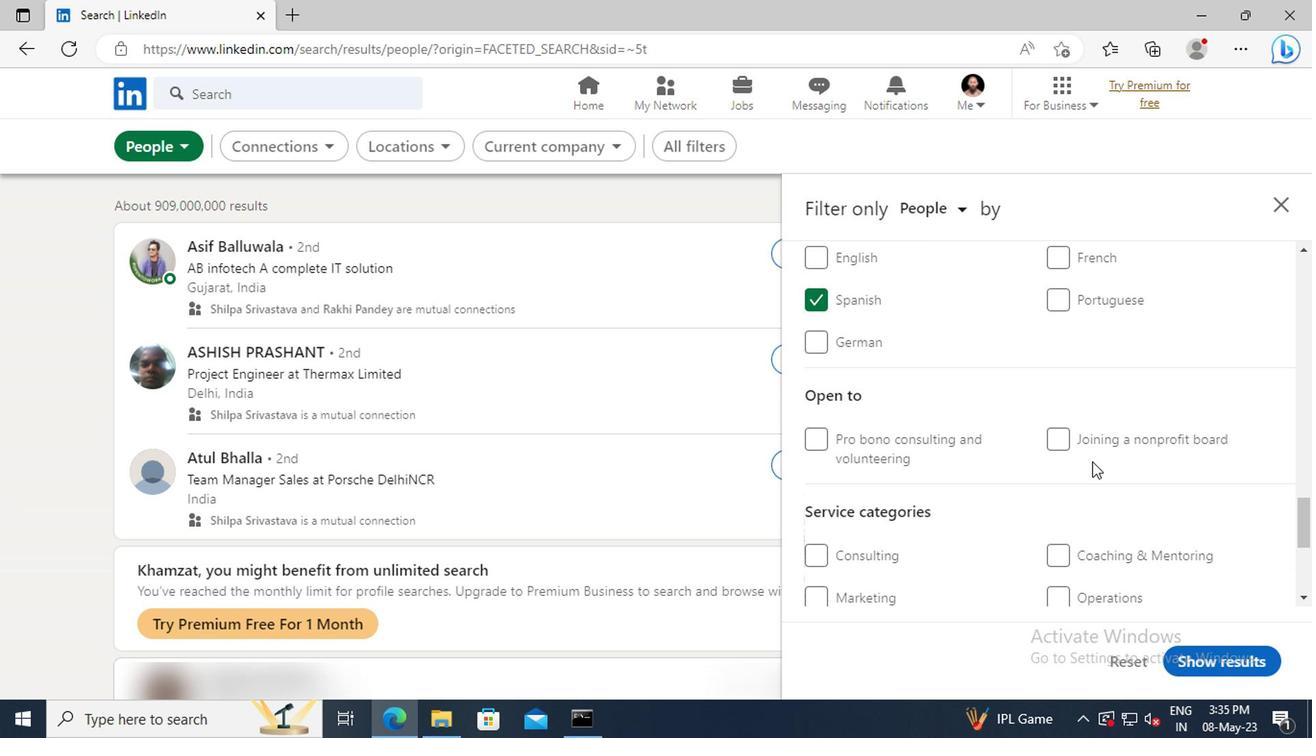 
Action: Mouse scrolled (1085, 453) with delta (0, -1)
Screenshot: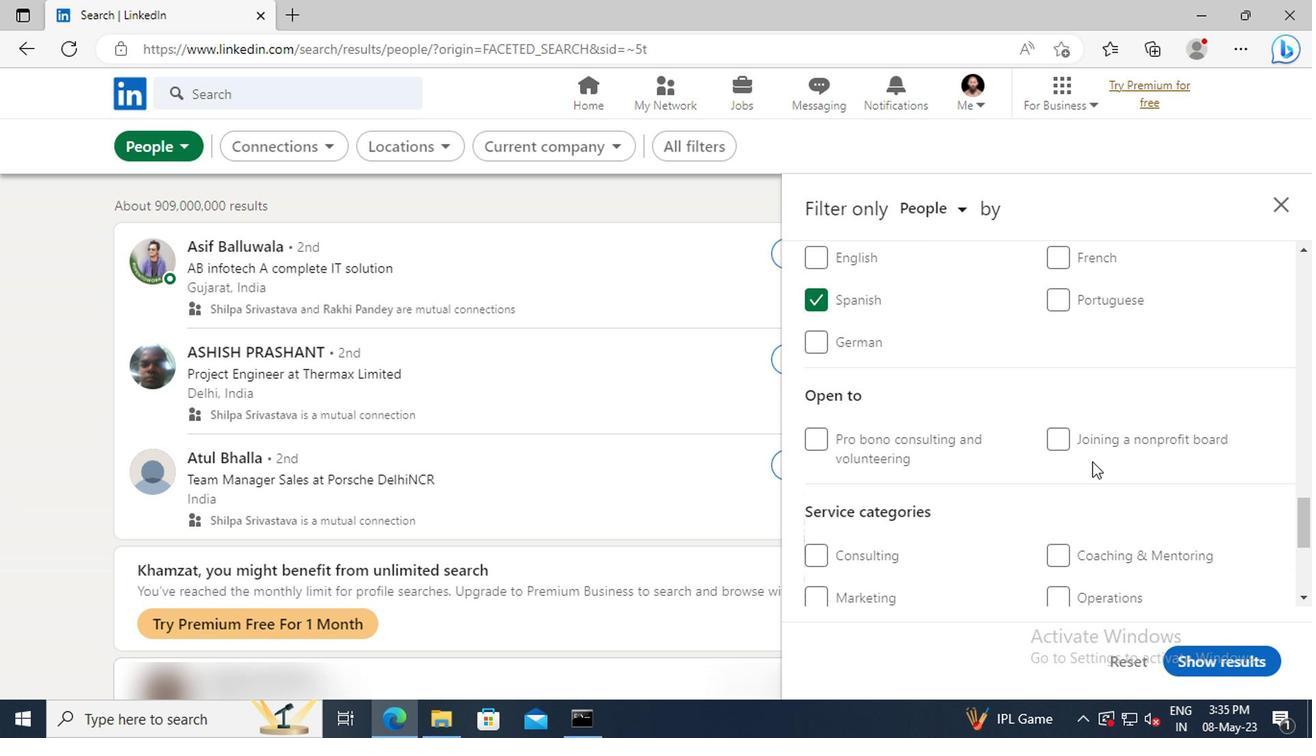 
Action: Mouse moved to (1085, 453)
Screenshot: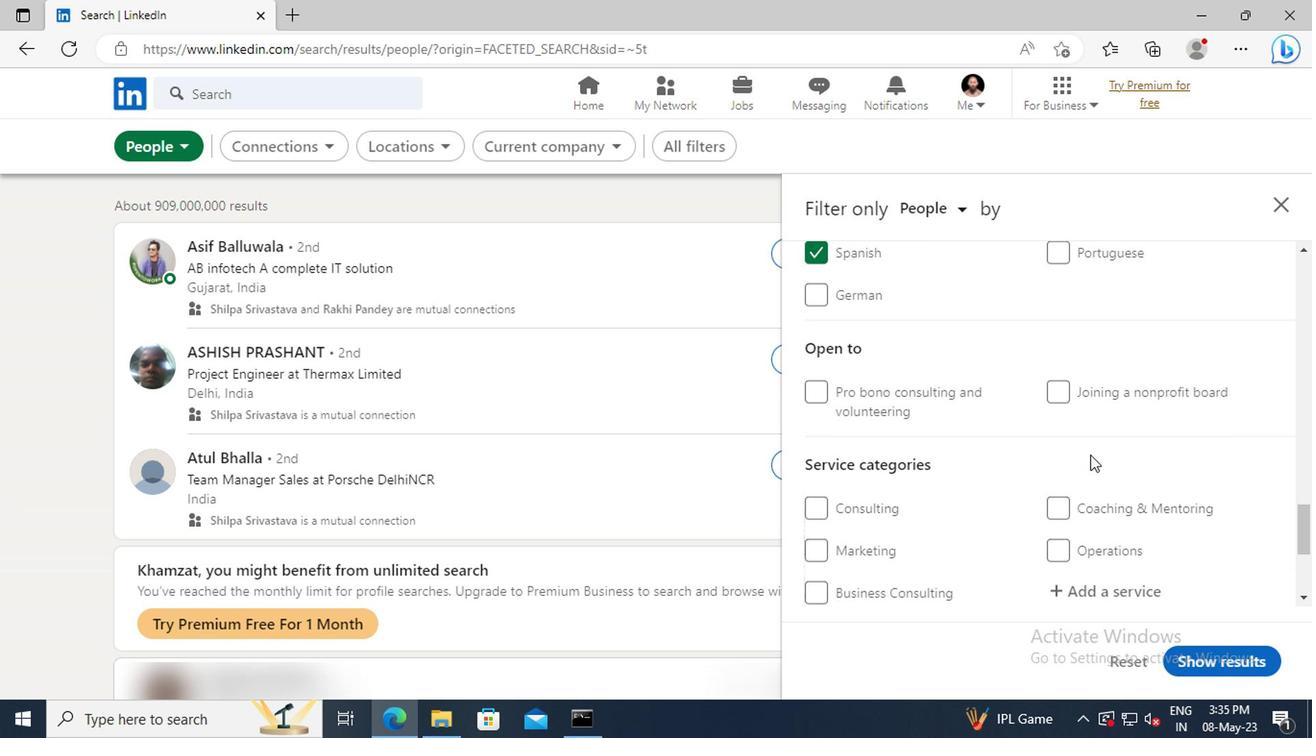 
Action: Mouse scrolled (1085, 451) with delta (0, -1)
Screenshot: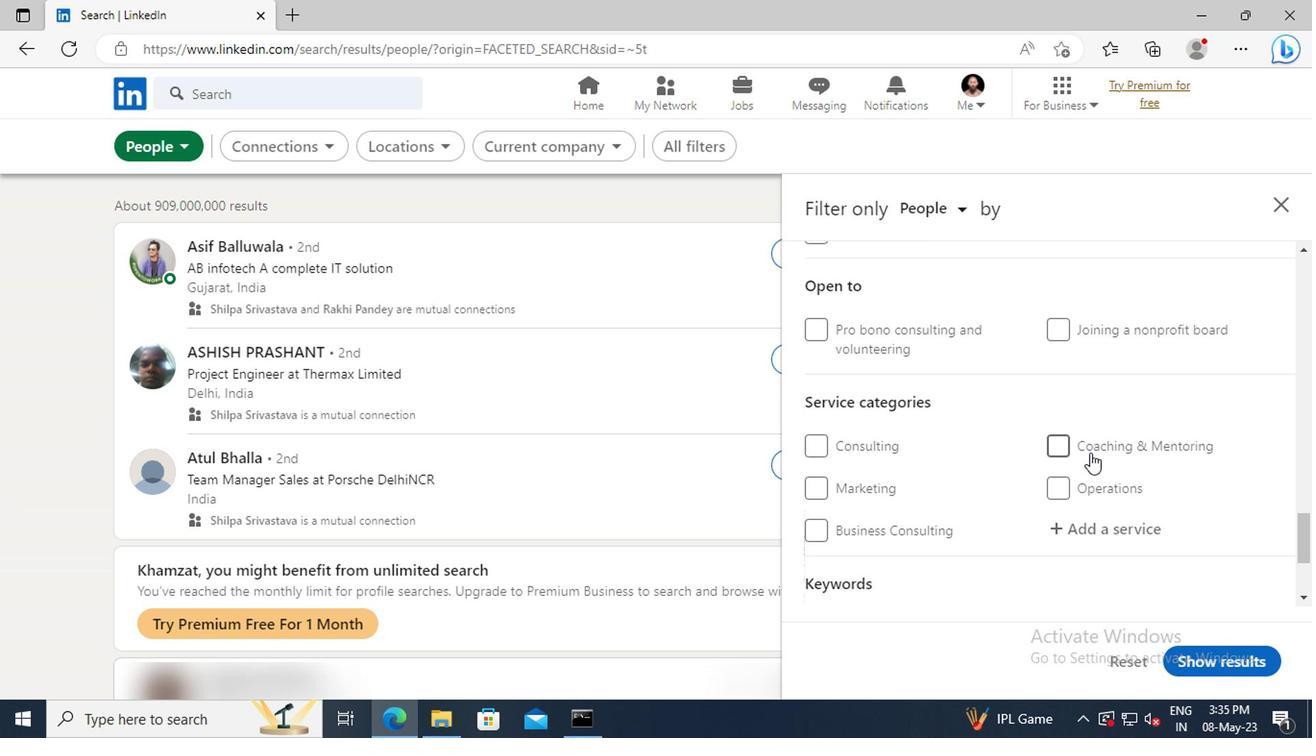 
Action: Mouse moved to (1085, 471)
Screenshot: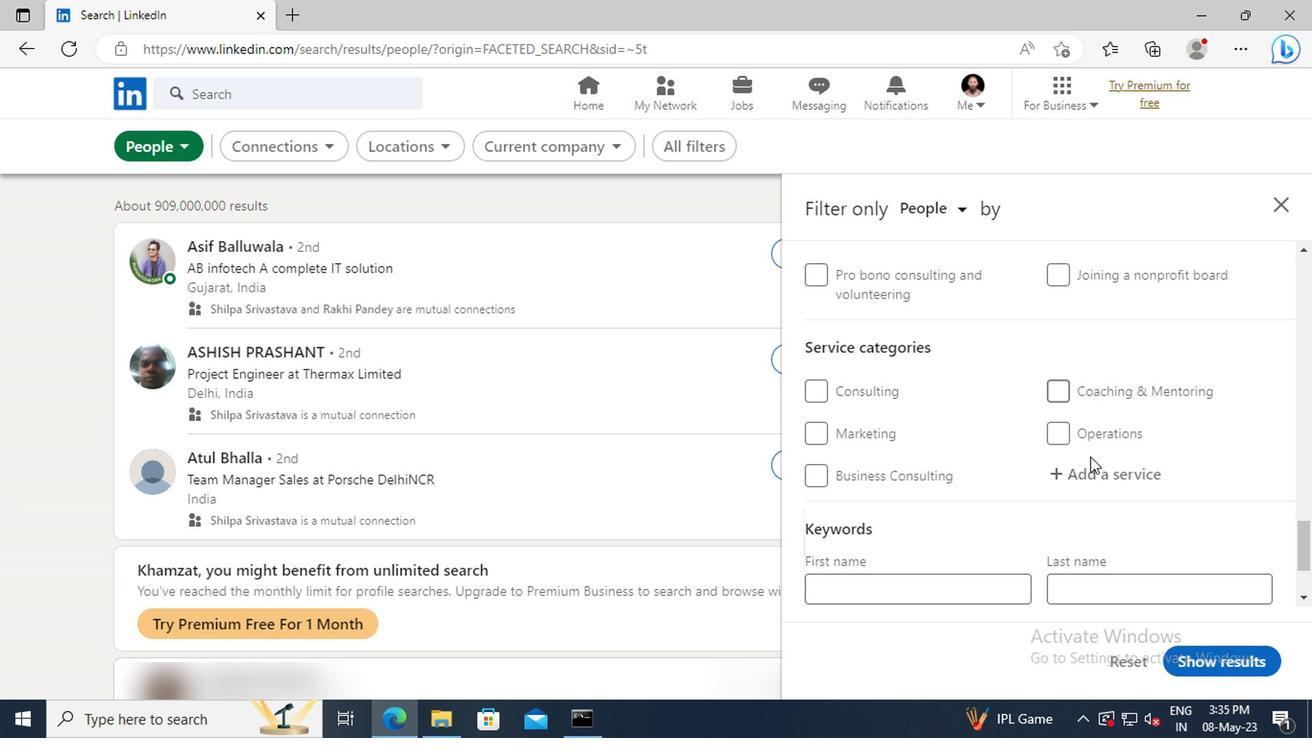 
Action: Mouse pressed left at (1085, 471)
Screenshot: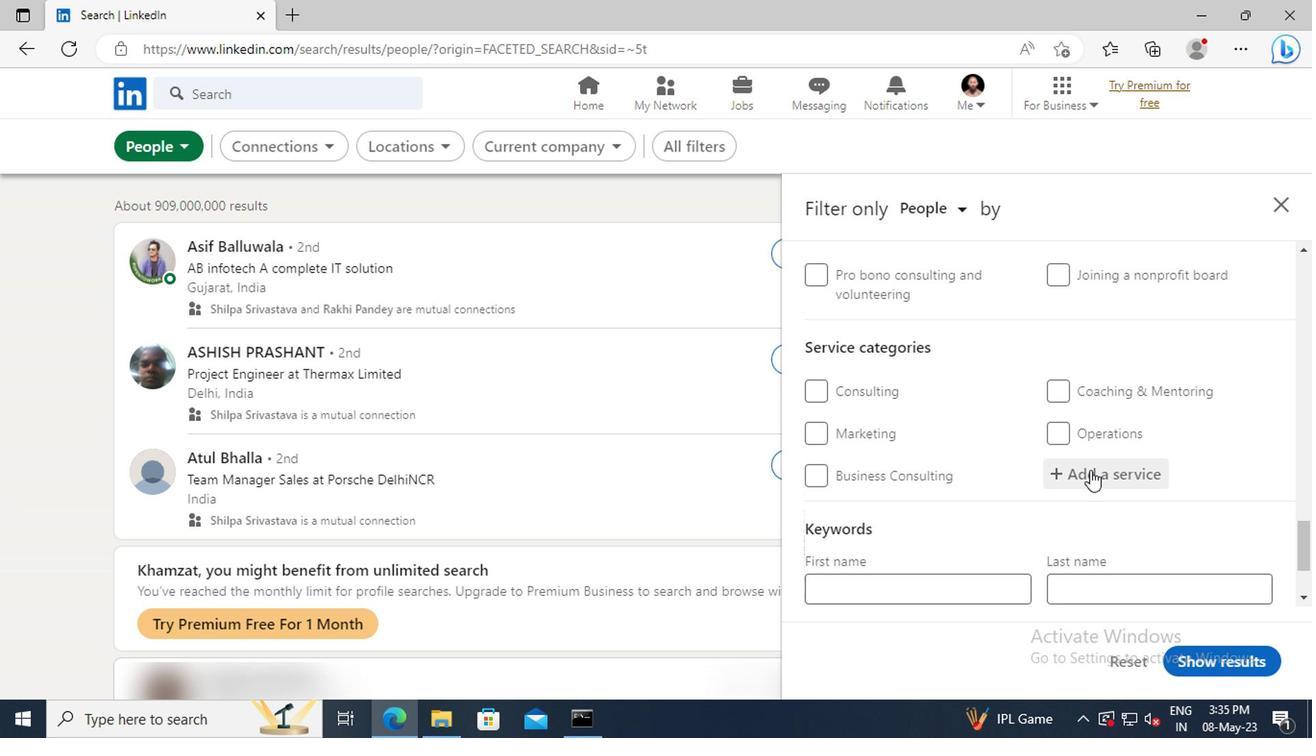 
Action: Key pressed <Key.shift>GRAPHI
Screenshot: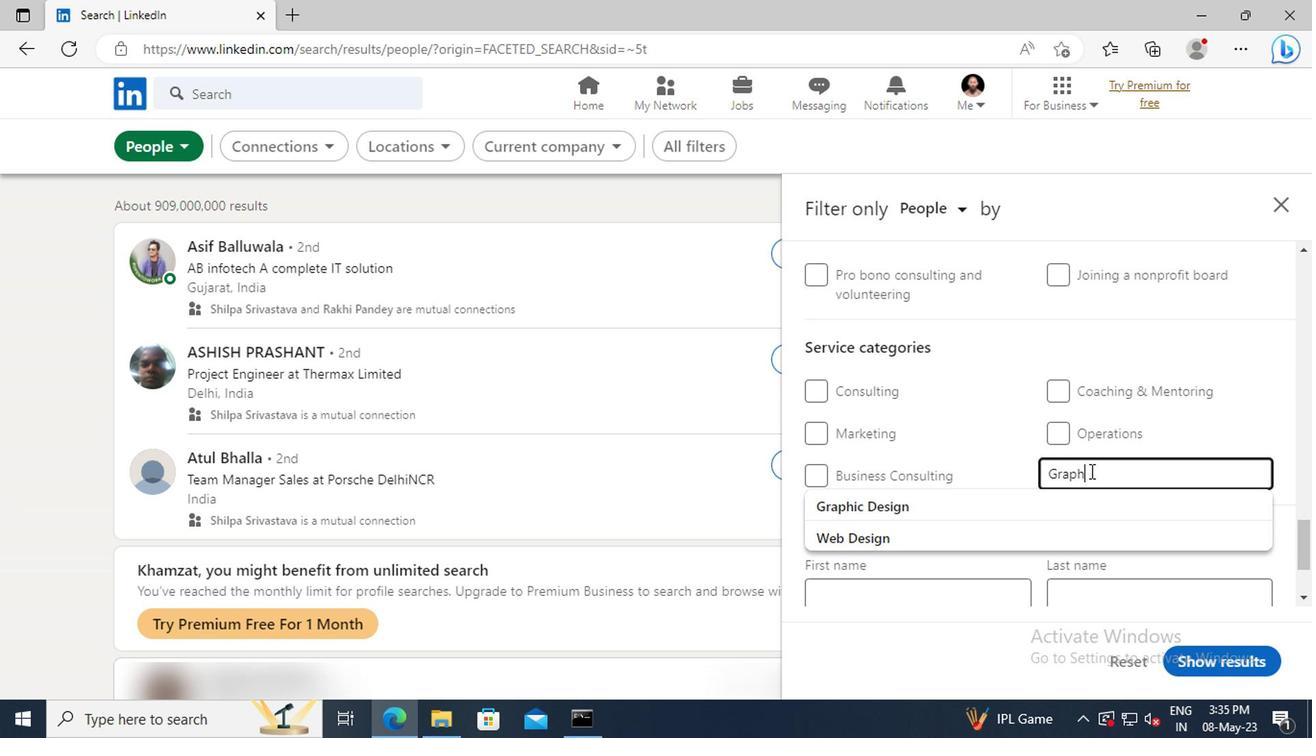 
Action: Mouse moved to (1087, 500)
Screenshot: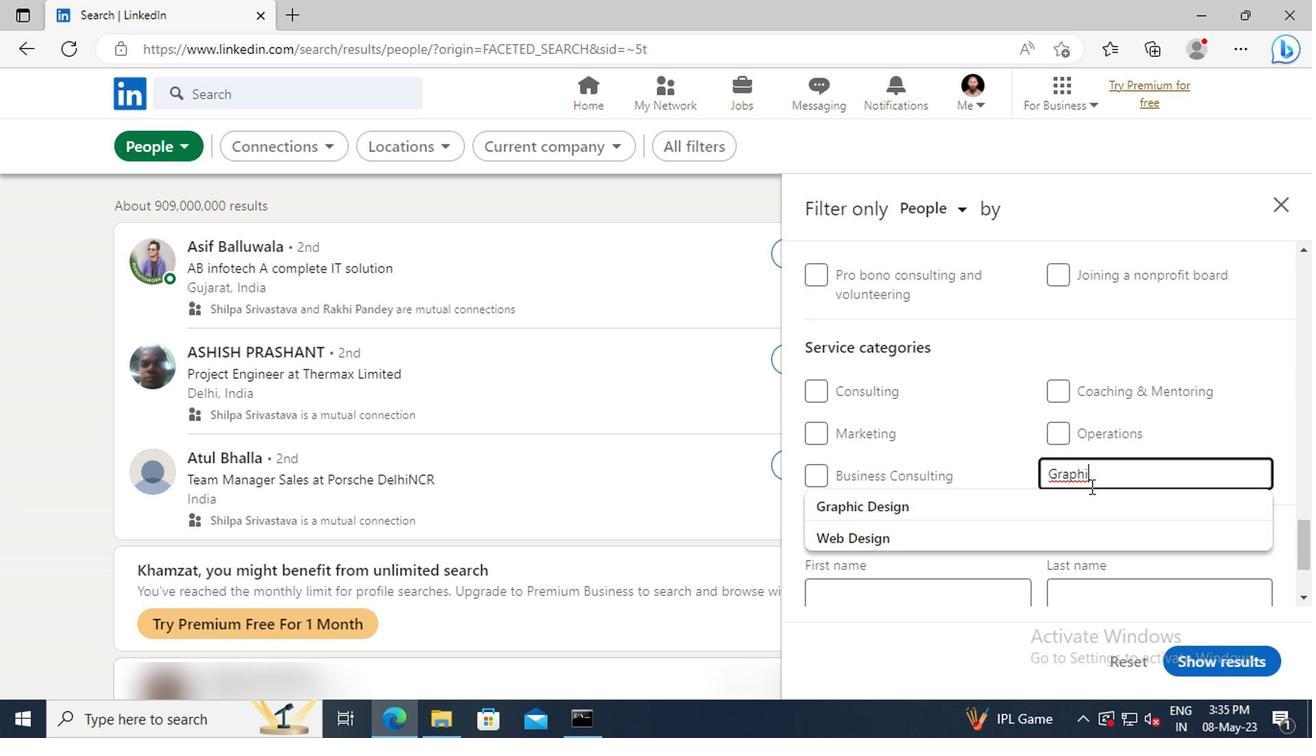 
Action: Mouse pressed left at (1087, 500)
Screenshot: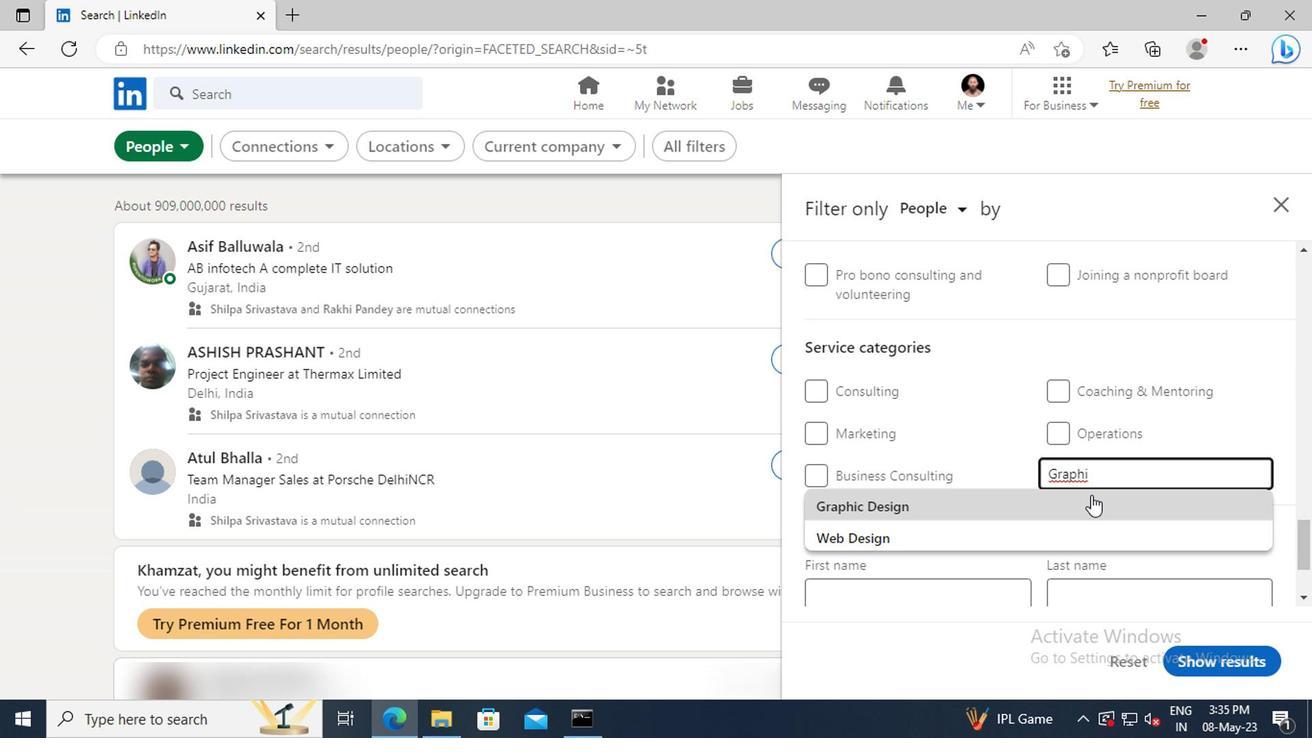 
Action: Mouse scrolled (1087, 499) with delta (0, 0)
Screenshot: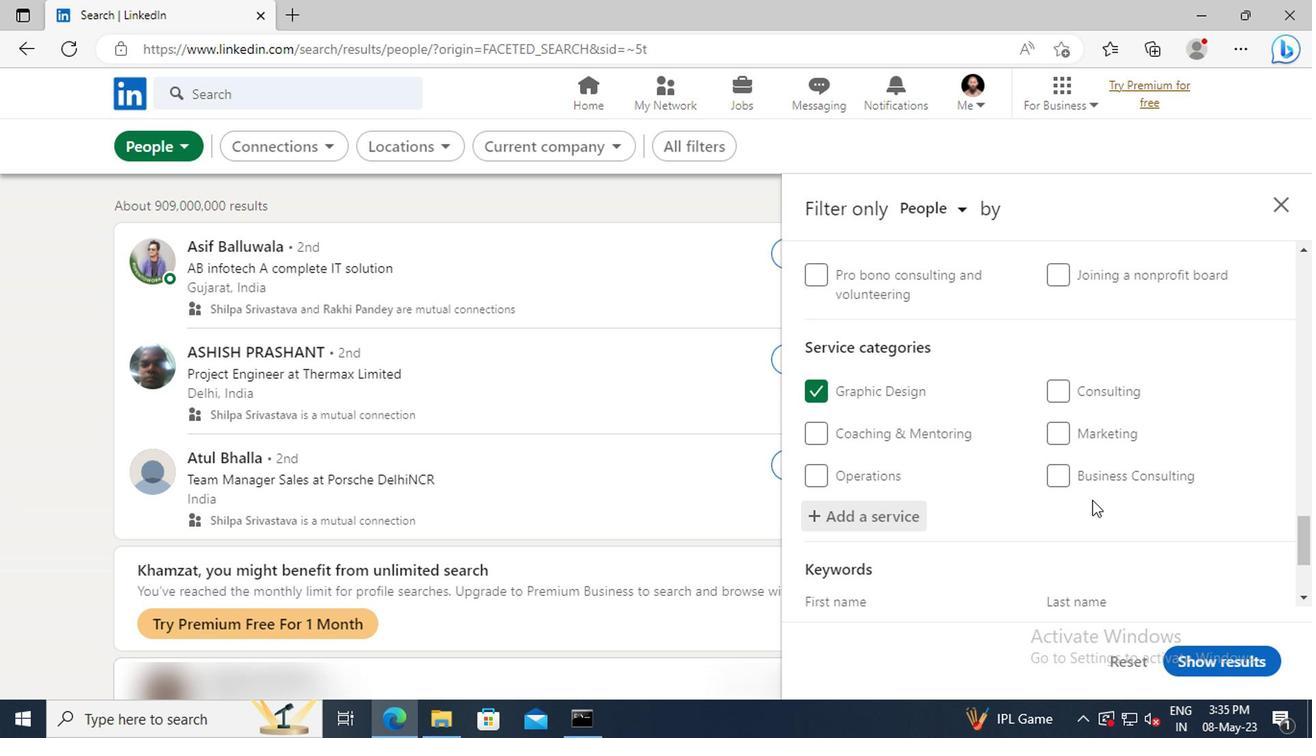 
Action: Mouse scrolled (1087, 499) with delta (0, 0)
Screenshot: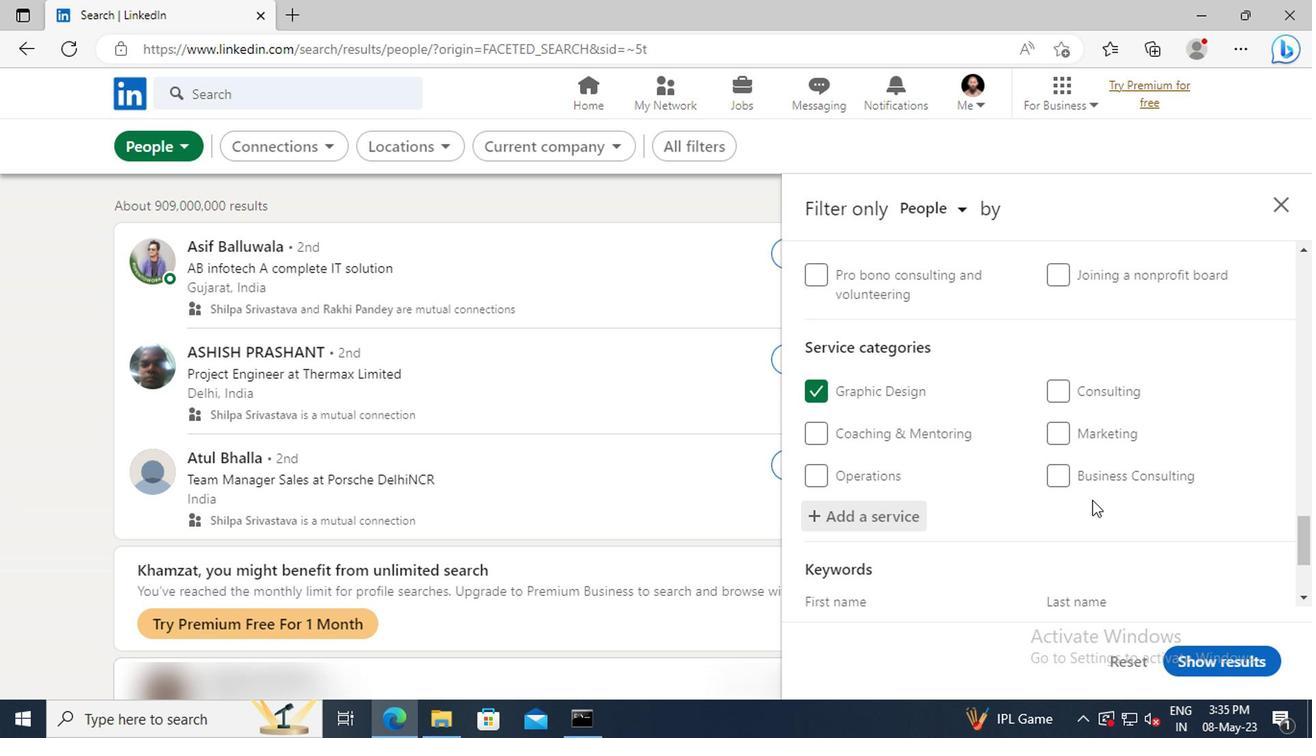 
Action: Mouse scrolled (1087, 499) with delta (0, 0)
Screenshot: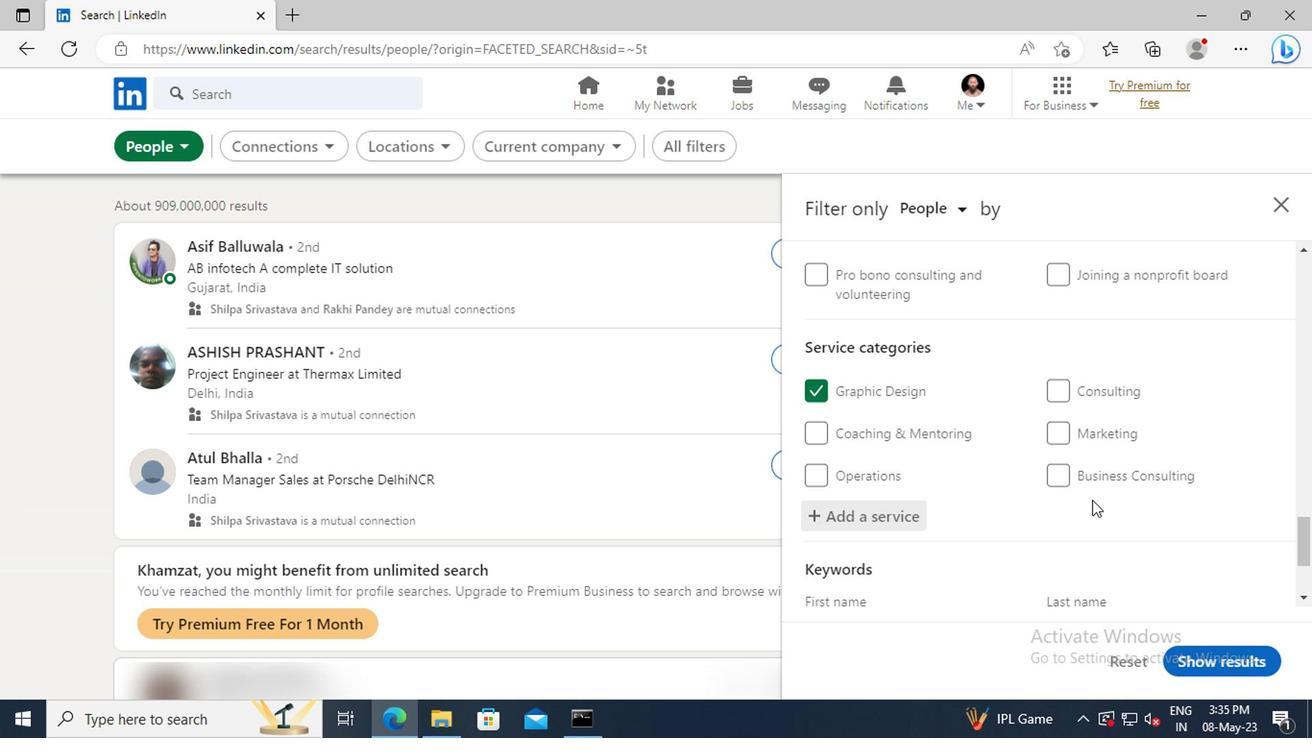 
Action: Mouse scrolled (1087, 499) with delta (0, 0)
Screenshot: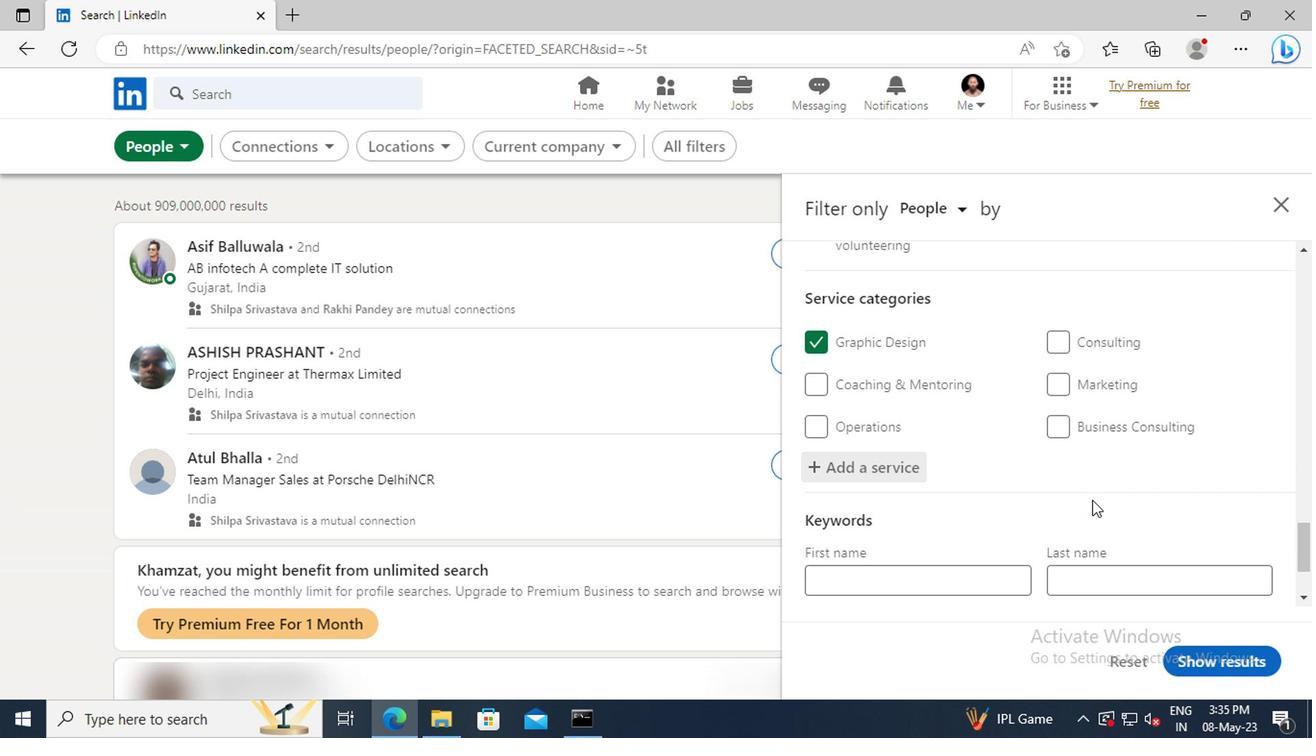
Action: Mouse moved to (953, 520)
Screenshot: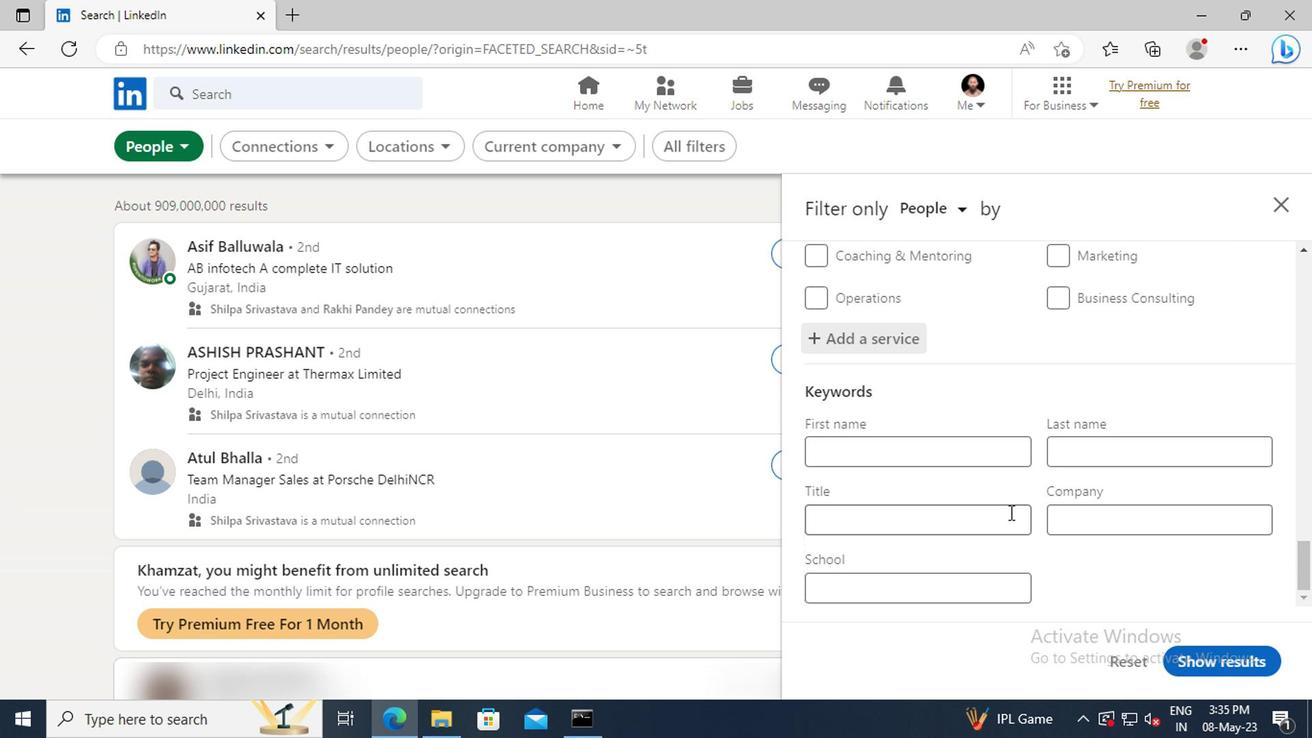 
Action: Mouse pressed left at (953, 520)
Screenshot: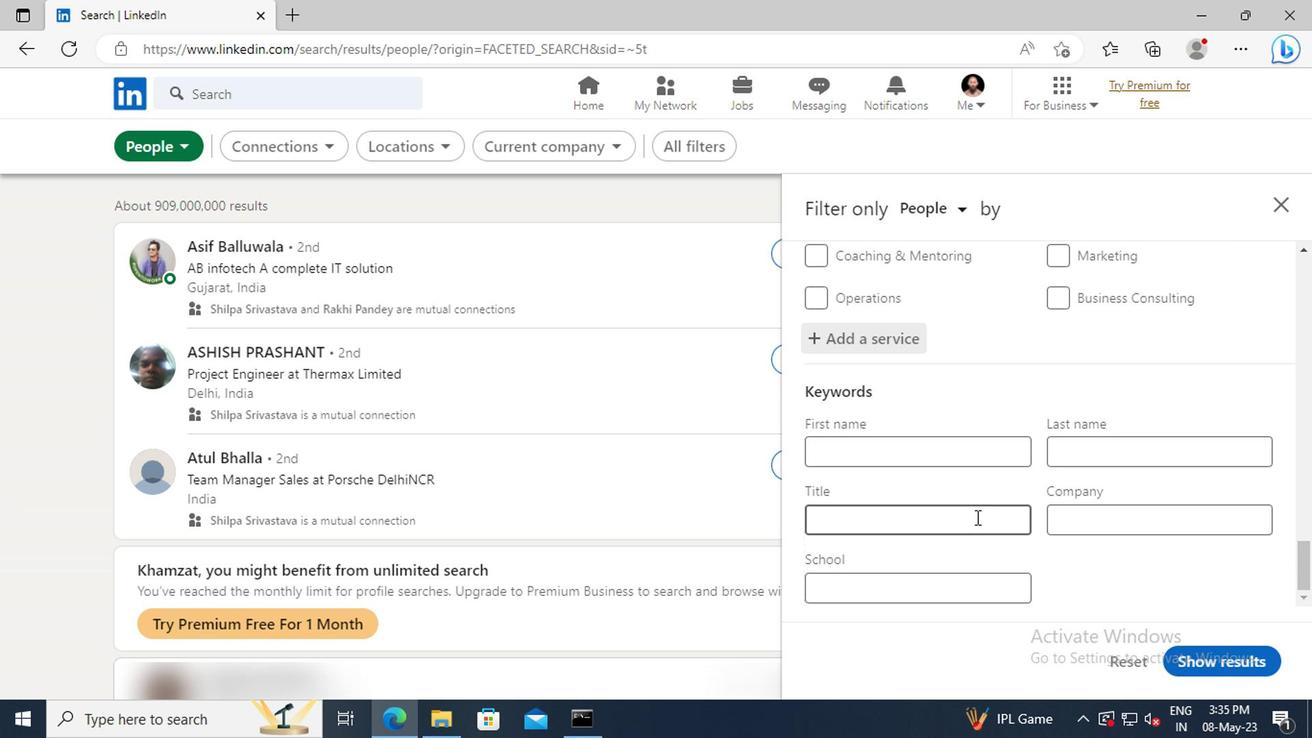 
Action: Key pressed <Key.shift>
Screenshot: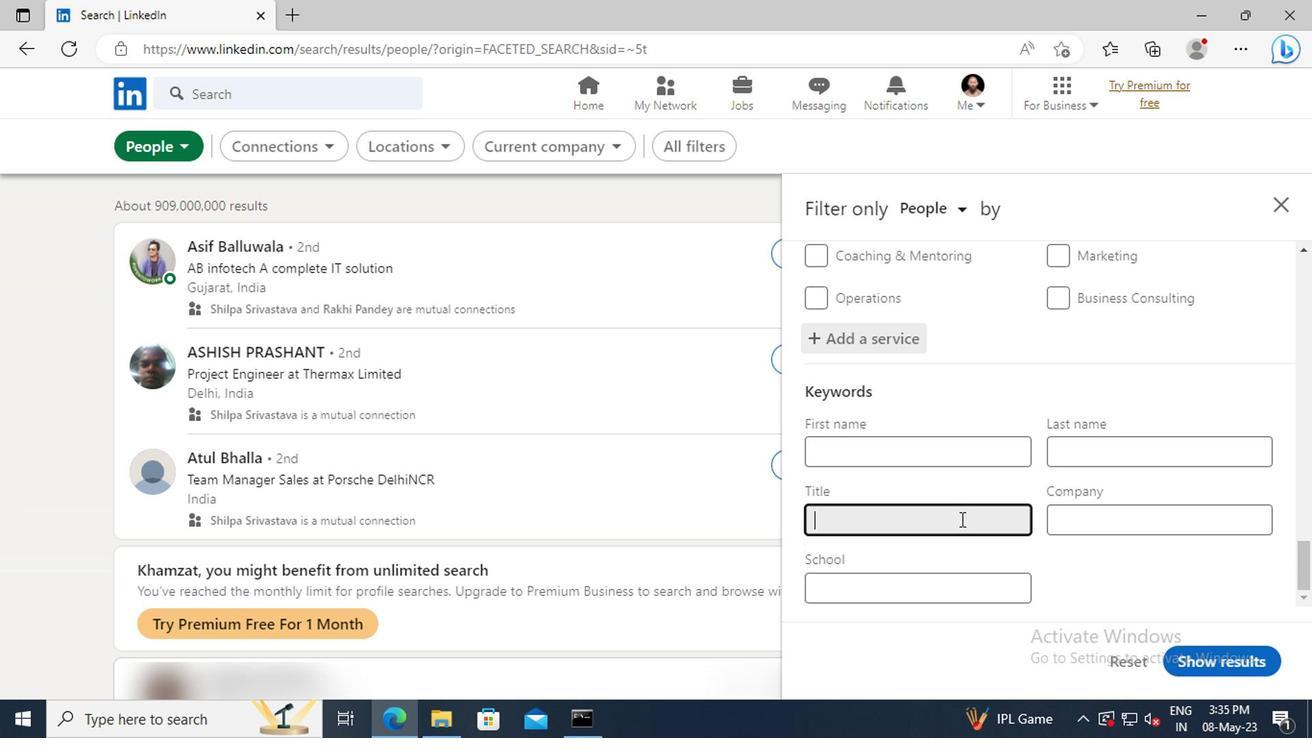 
Action: Mouse moved to (953, 518)
Screenshot: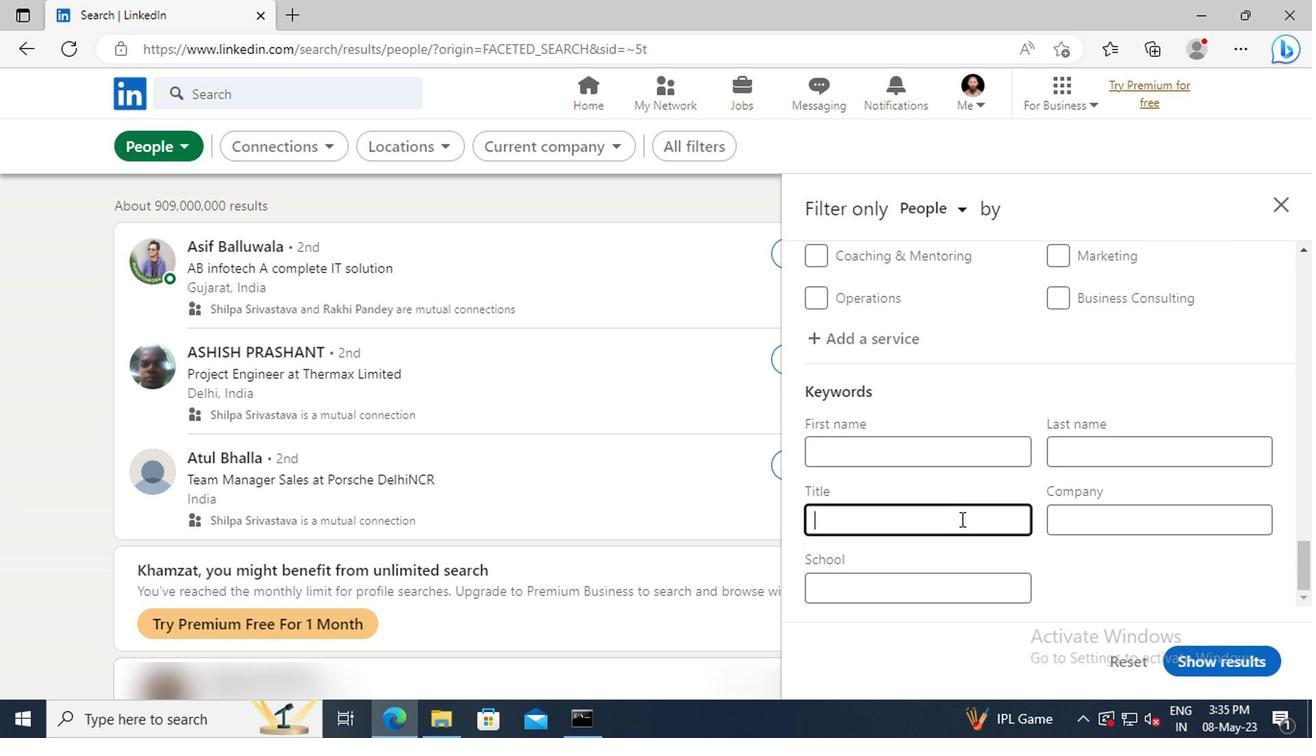 
Action: Key pressed SUBSTITUTE<Key.space><Key.shift>TEACHER<Key.enter>
Screenshot: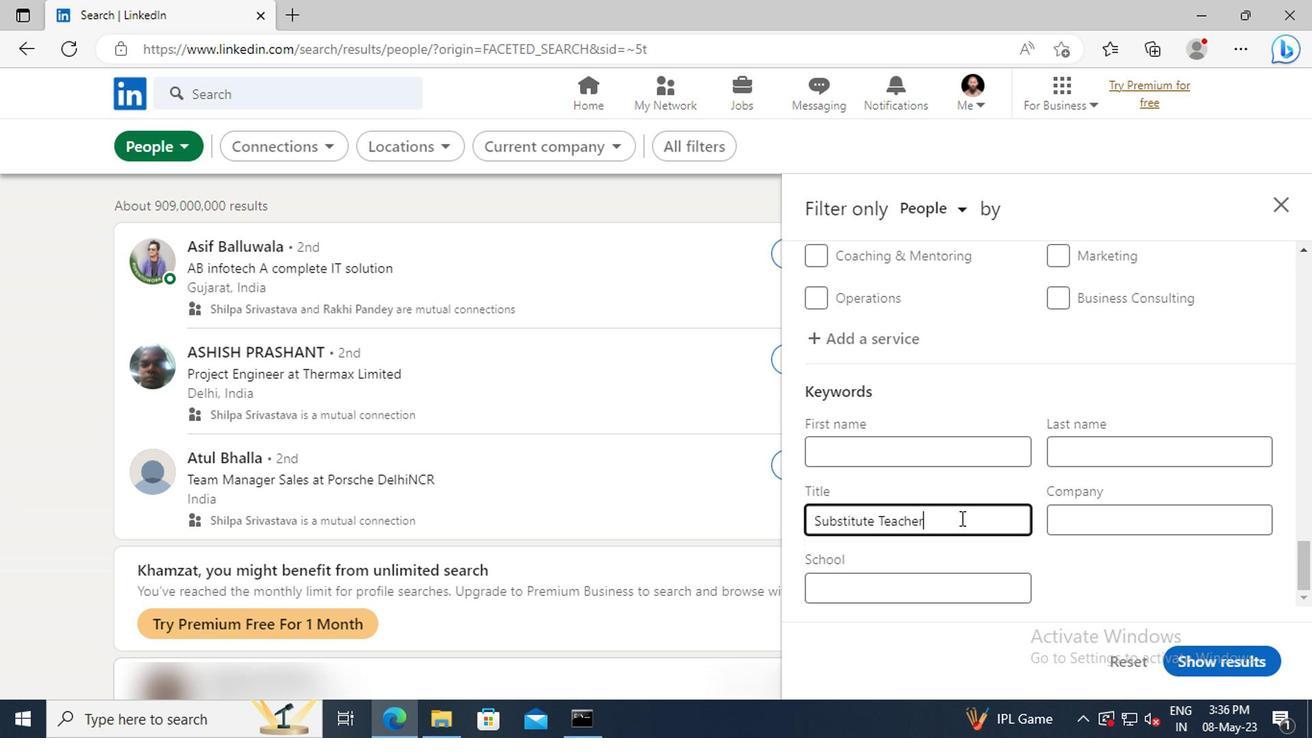 
Action: Mouse moved to (1214, 663)
Screenshot: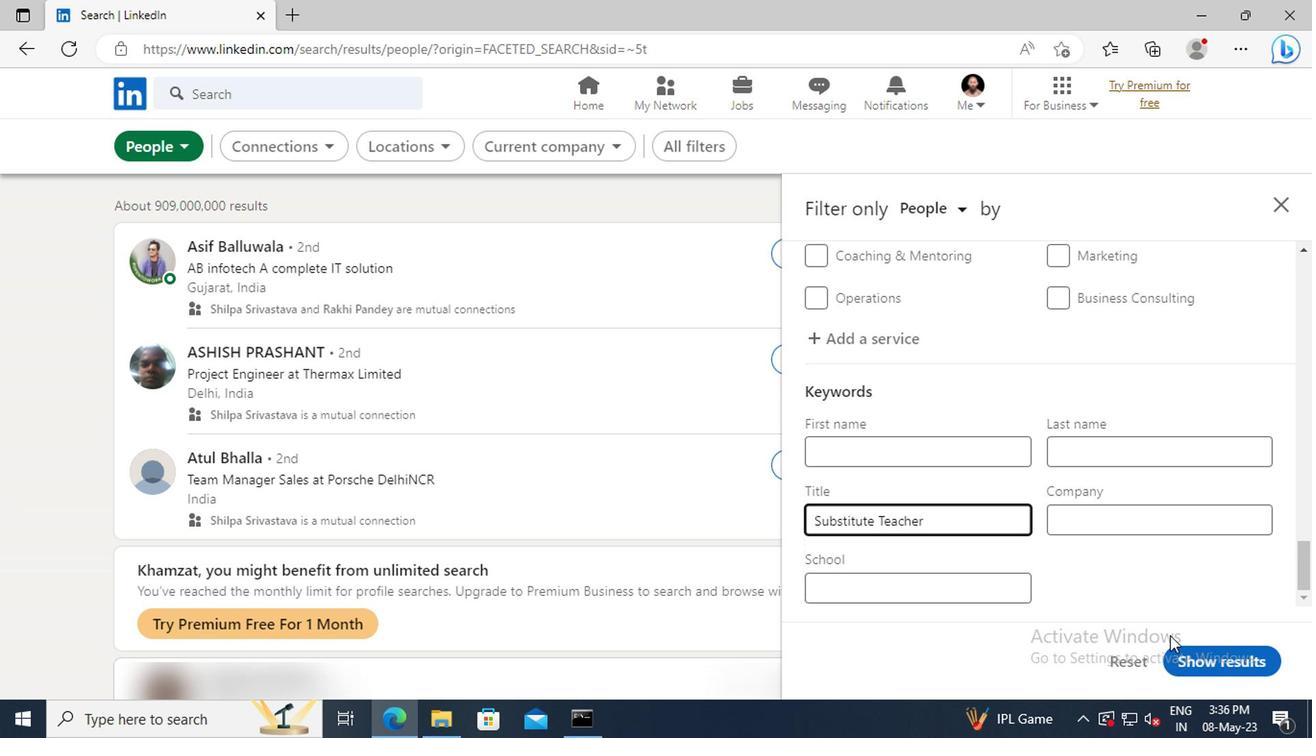 
Action: Mouse pressed left at (1214, 663)
Screenshot: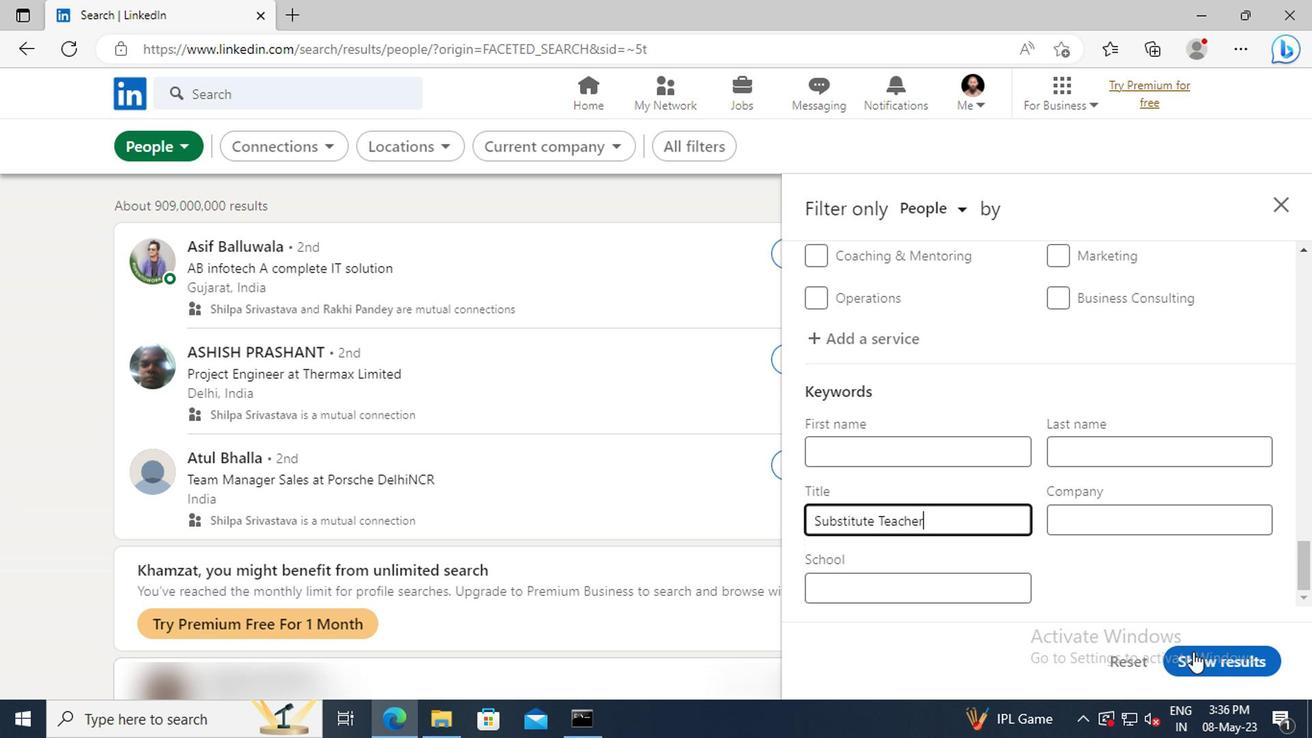 
